 Task: Find a hotel in Buritis, Brazil, for 8 guests from 12th to 16th July, with a price range of ₹10,000 to ₹16,000, including Wifi, Free parking, Gym, and Self check-in, with English-speaking hosts.
Action: Mouse moved to (448, 103)
Screenshot: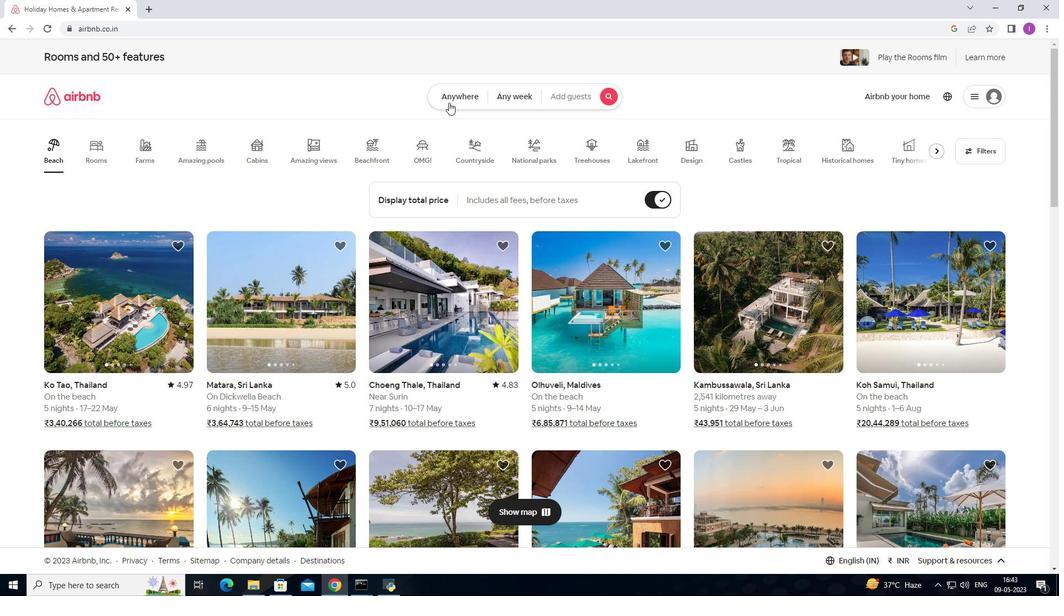 
Action: Mouse pressed left at (448, 103)
Screenshot: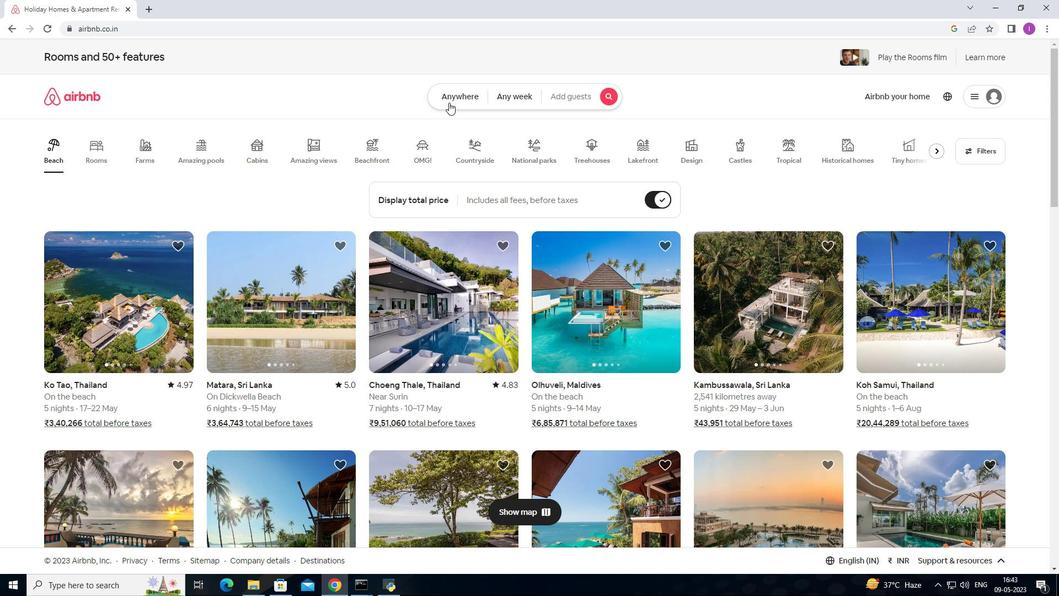 
Action: Mouse moved to (384, 143)
Screenshot: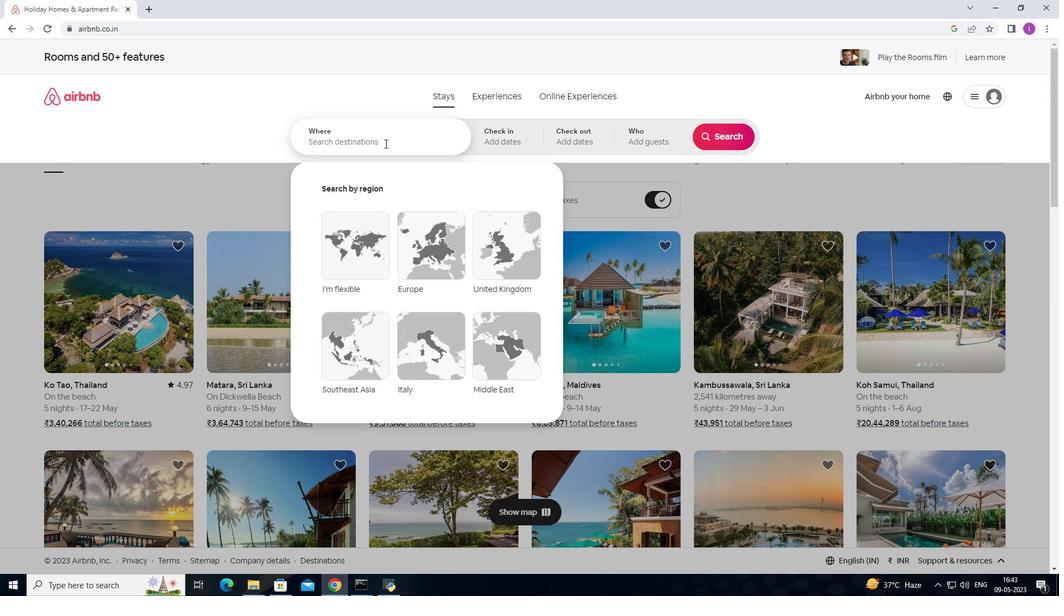 
Action: Mouse pressed left at (384, 143)
Screenshot: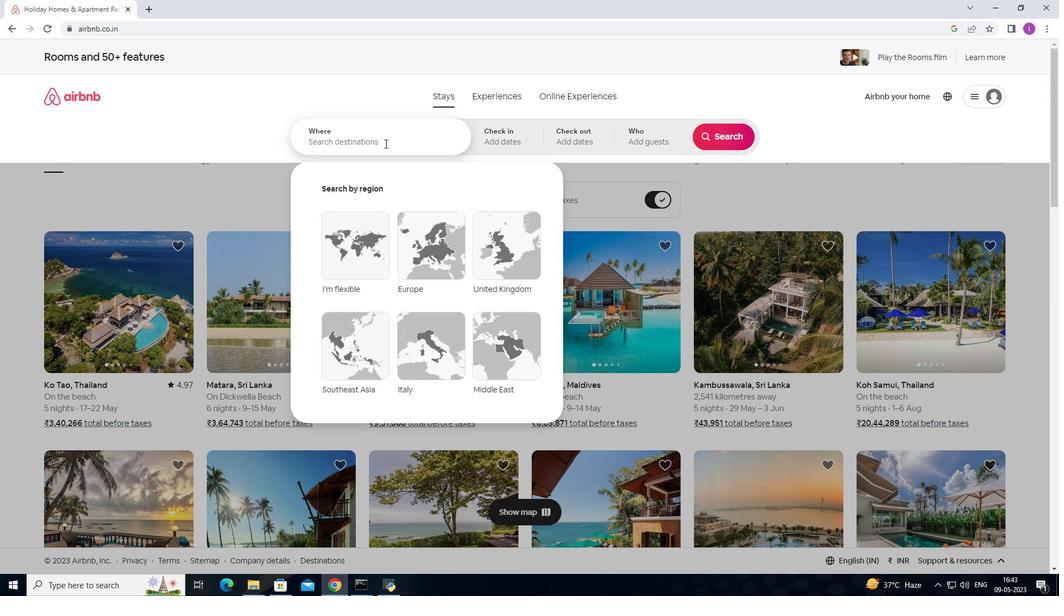 
Action: Mouse moved to (394, 145)
Screenshot: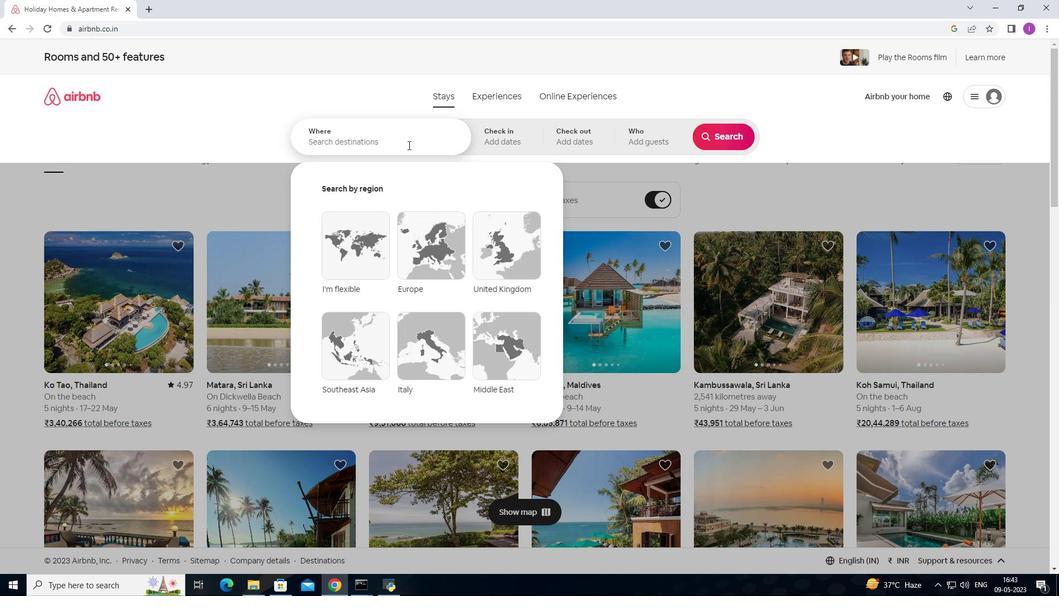 
Action: Key pressed <Key.shift><Key.shift><Key.shift><Key.shift>Bru<Key.backspace><Key.backspace>uritis,<Key.shift>Brazil
Screenshot: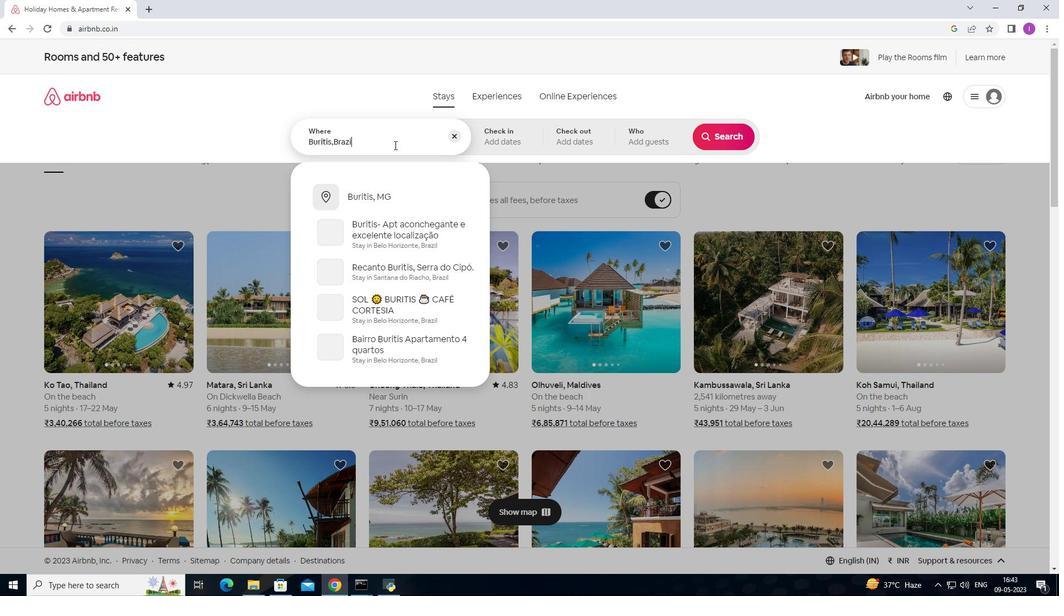 
Action: Mouse moved to (522, 146)
Screenshot: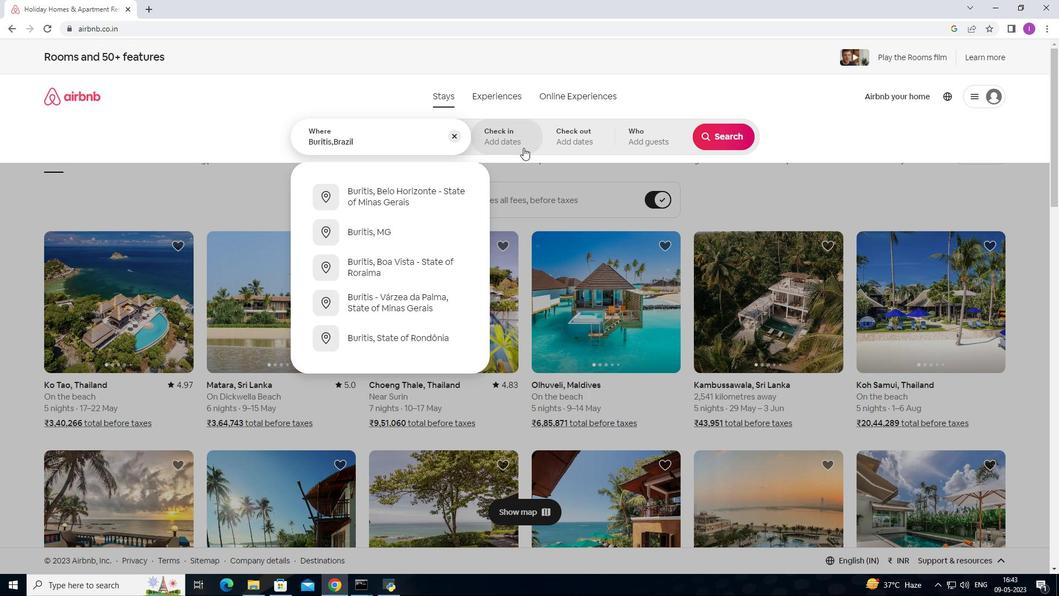 
Action: Mouse pressed left at (522, 146)
Screenshot: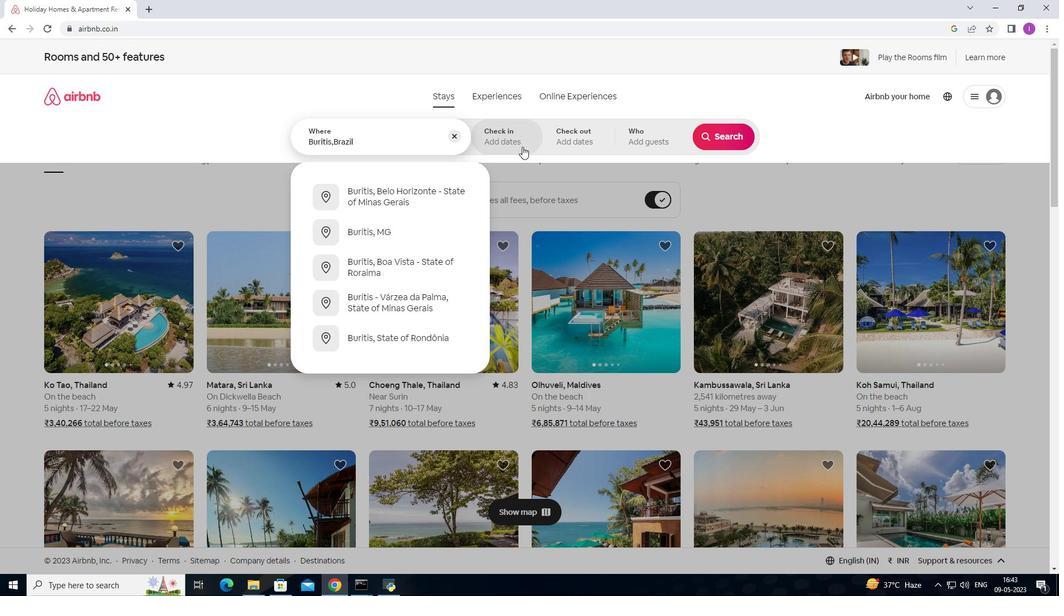 
Action: Mouse moved to (739, 228)
Screenshot: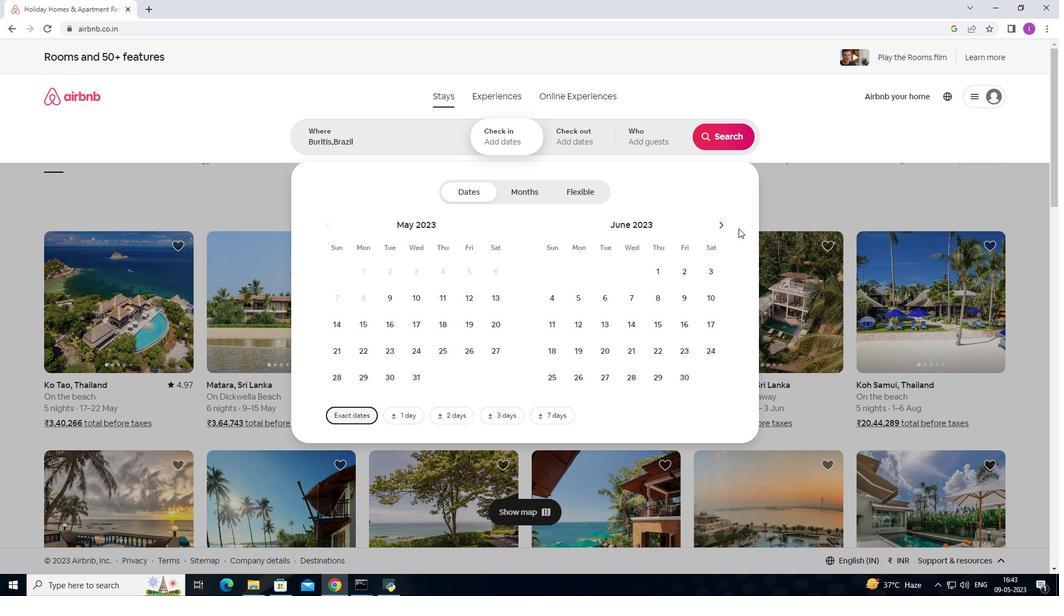 
Action: Mouse pressed left at (739, 228)
Screenshot: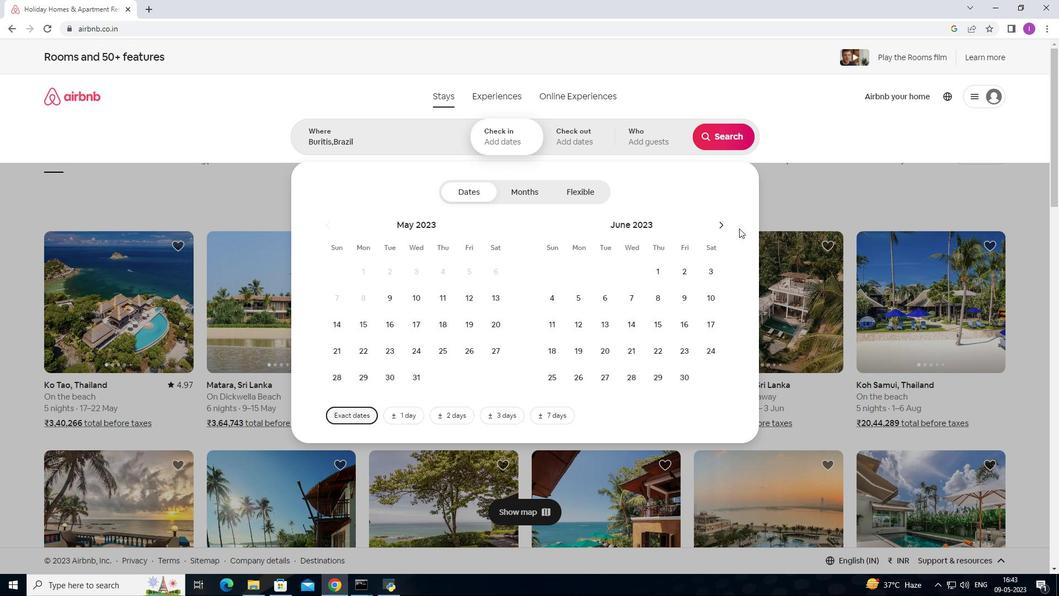 
Action: Mouse moved to (720, 224)
Screenshot: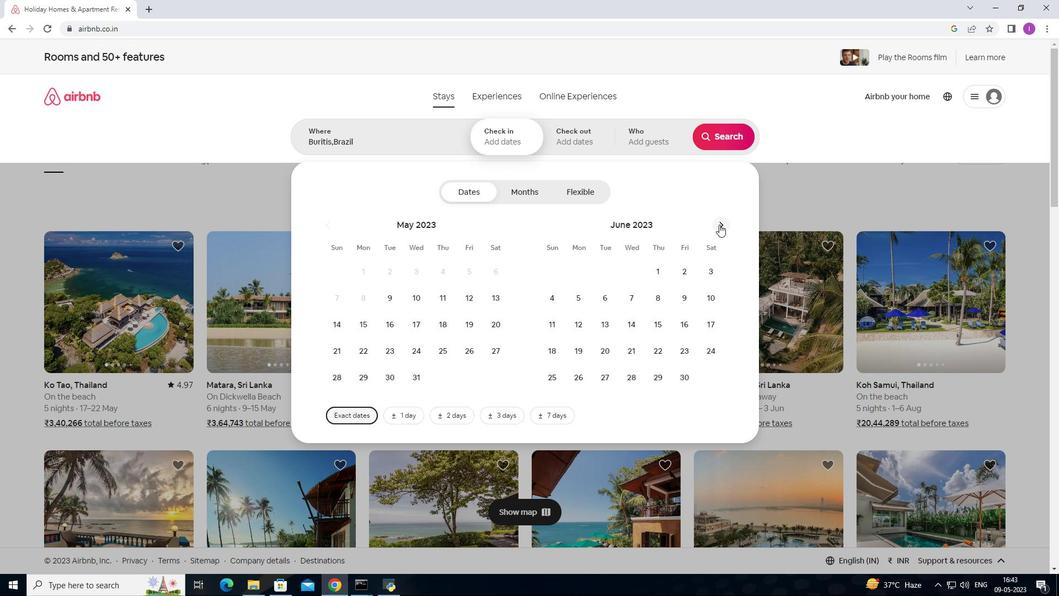 
Action: Mouse pressed left at (720, 224)
Screenshot: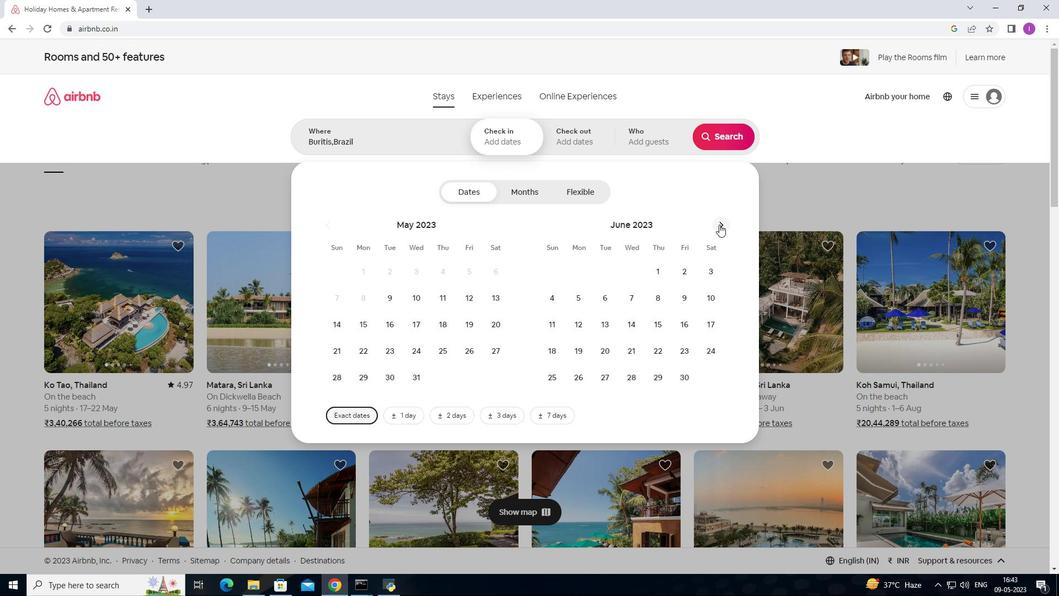 
Action: Mouse moved to (638, 325)
Screenshot: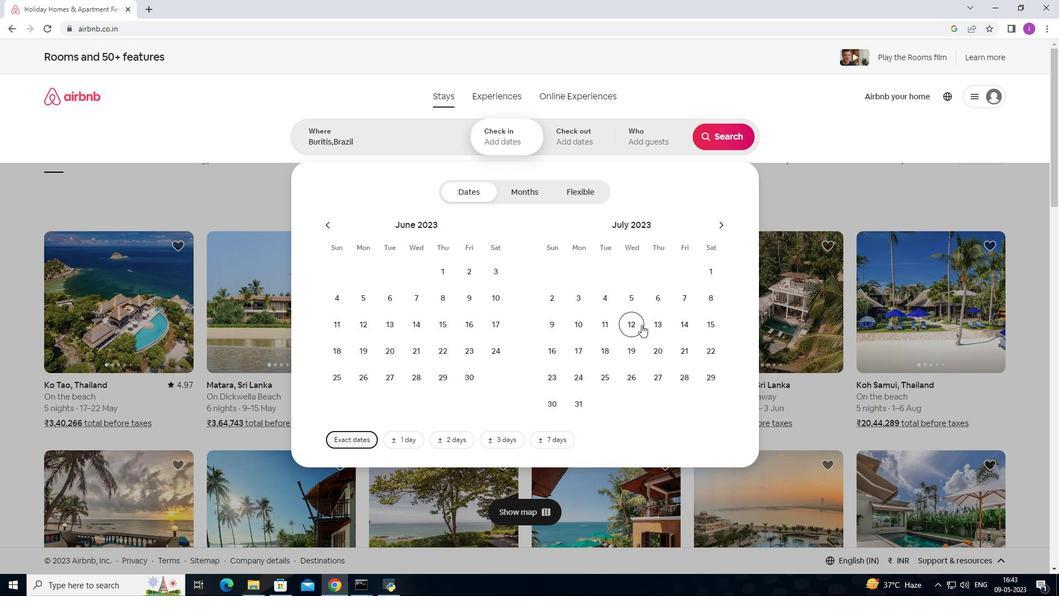 
Action: Mouse pressed left at (638, 325)
Screenshot: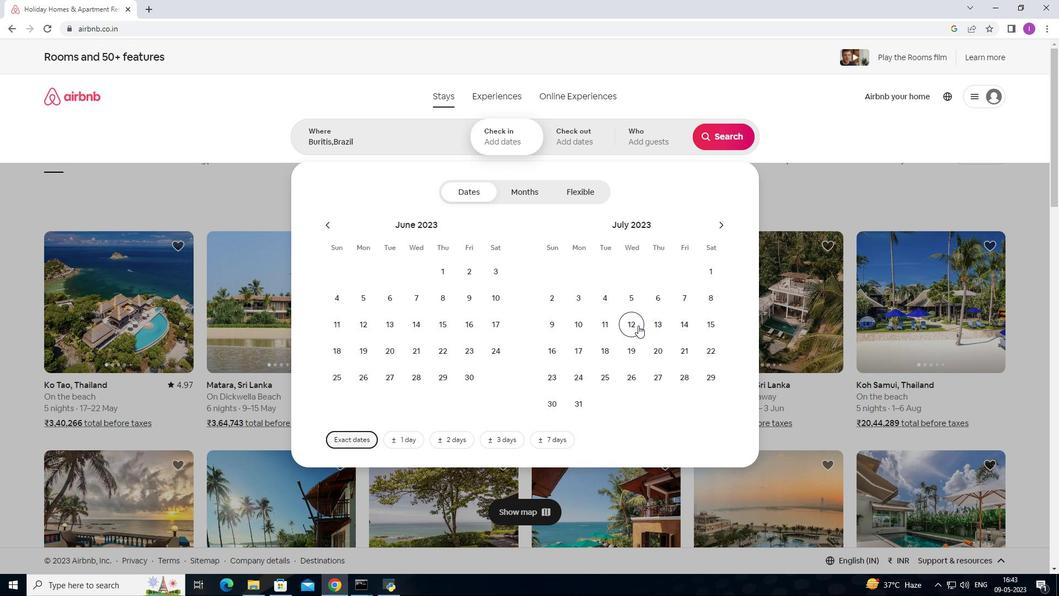 
Action: Mouse moved to (556, 354)
Screenshot: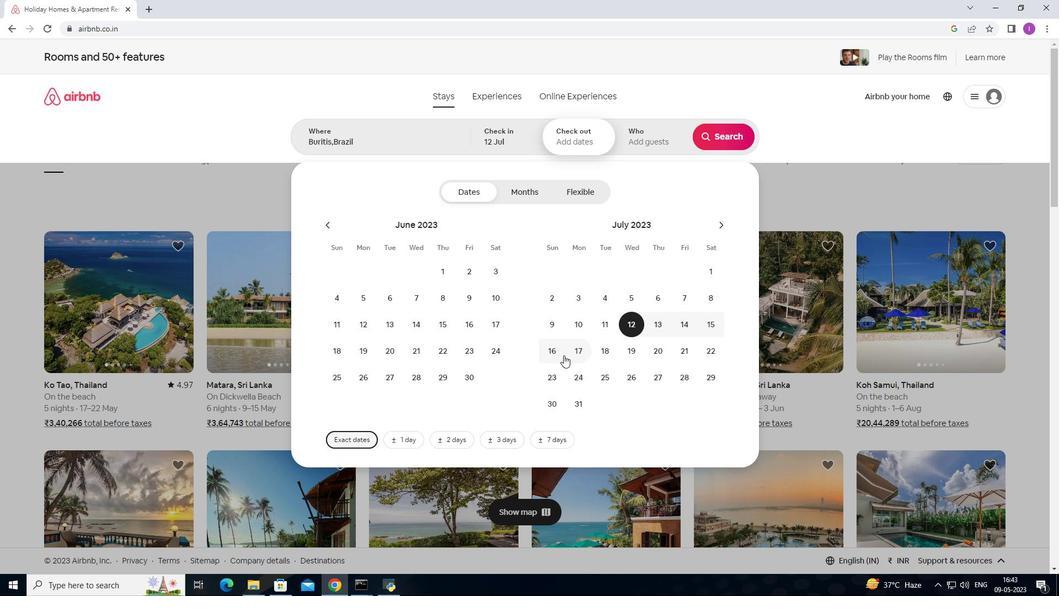
Action: Mouse pressed left at (556, 354)
Screenshot: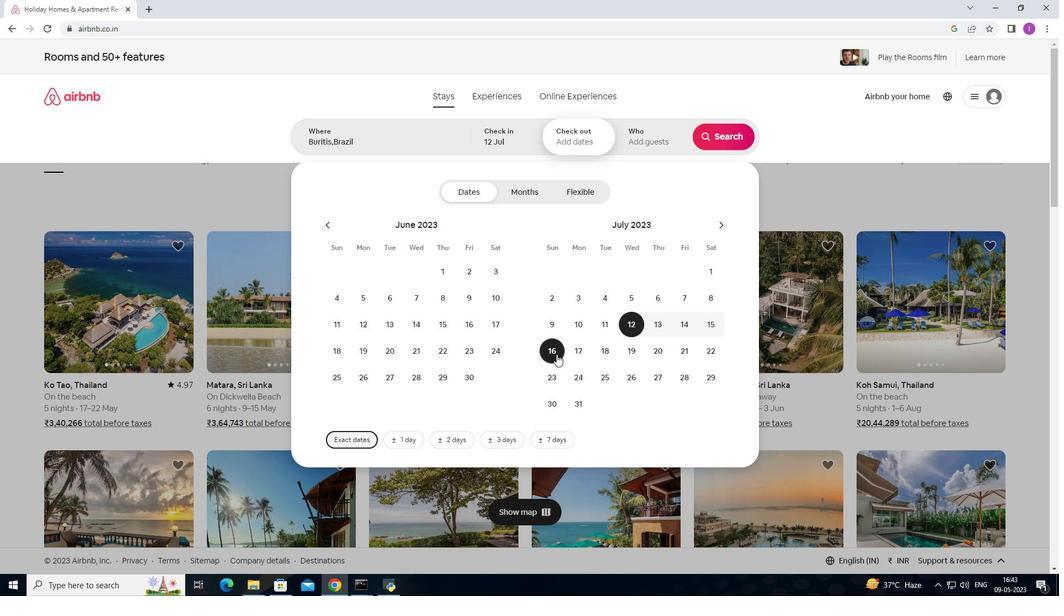 
Action: Mouse moved to (654, 143)
Screenshot: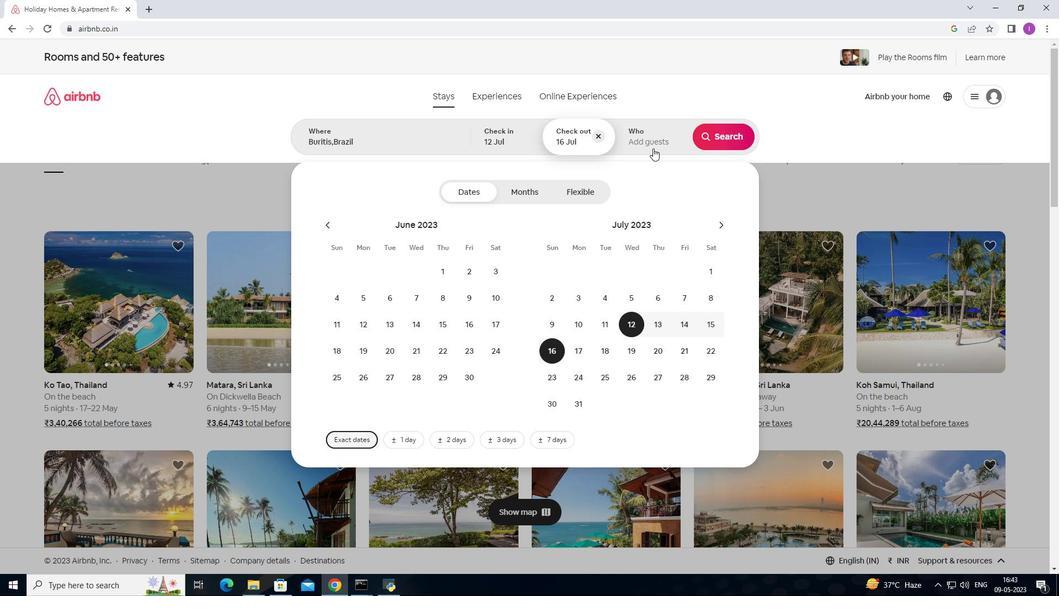 
Action: Mouse pressed left at (654, 143)
Screenshot: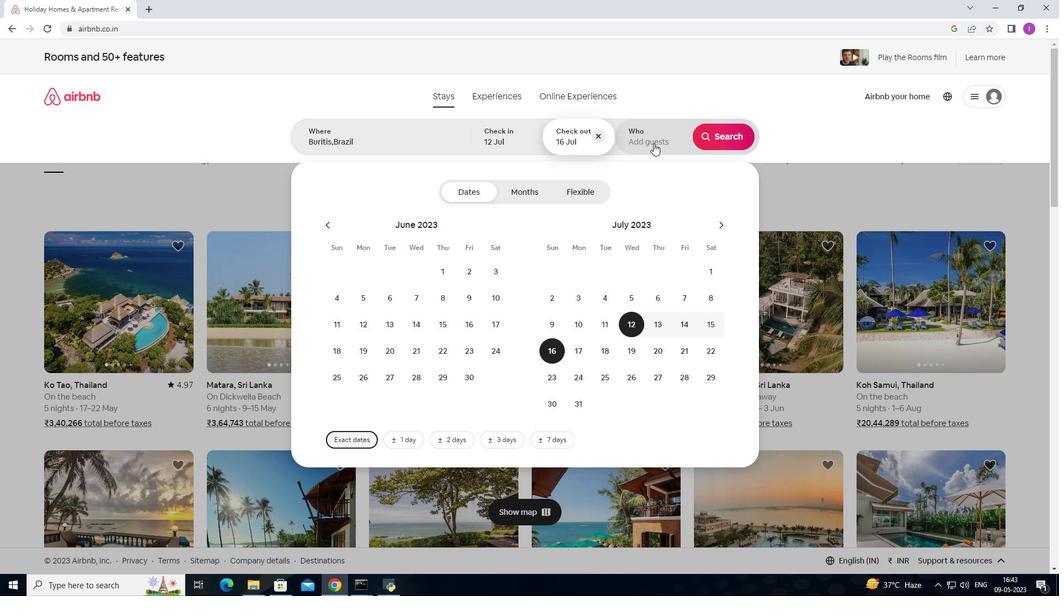 
Action: Mouse moved to (729, 194)
Screenshot: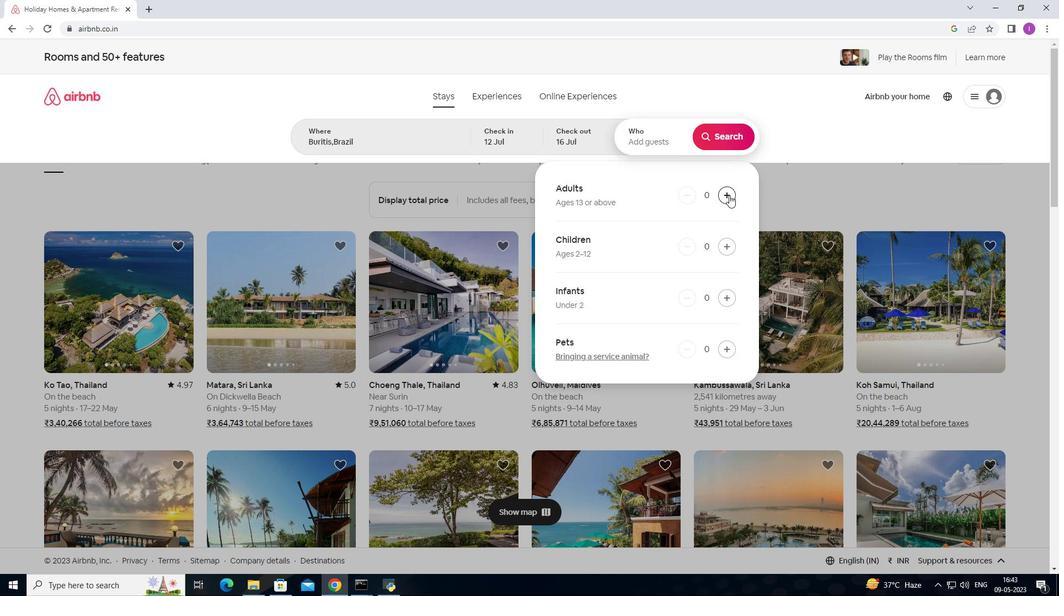 
Action: Mouse pressed left at (729, 194)
Screenshot: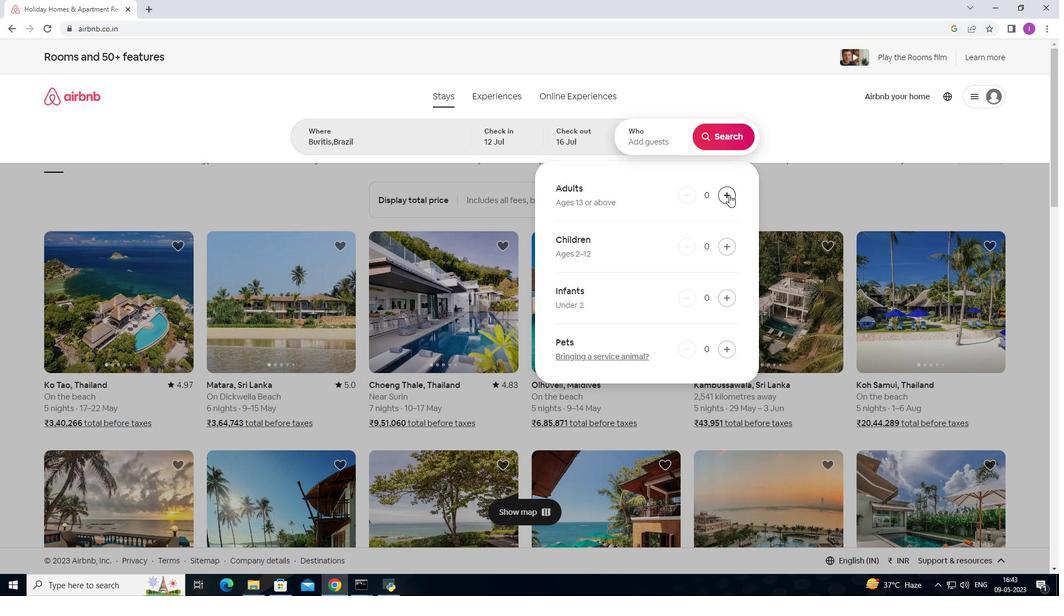 
Action: Mouse pressed left at (729, 194)
Screenshot: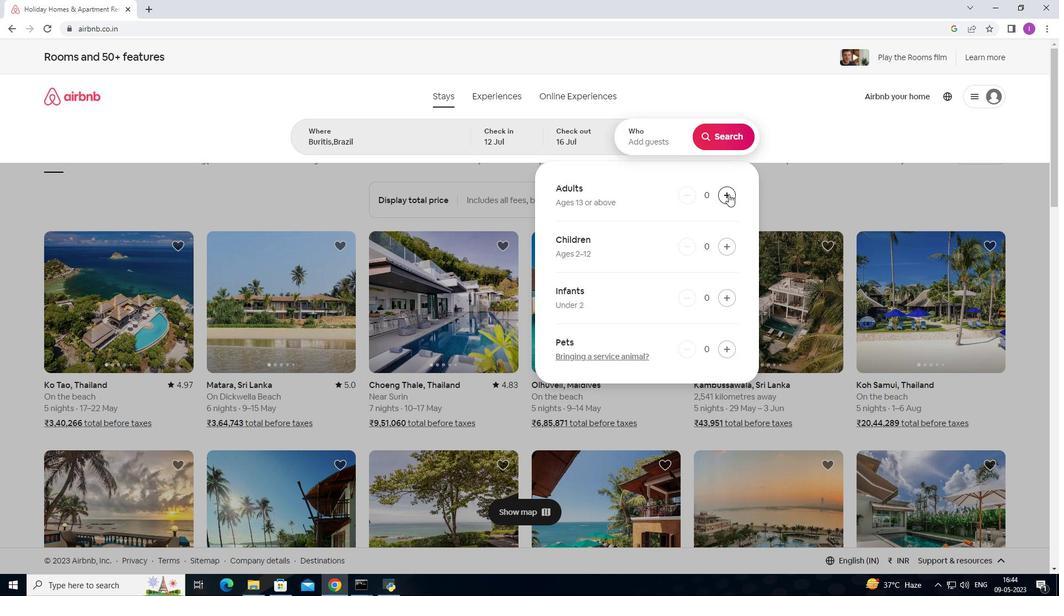 
Action: Mouse pressed left at (729, 194)
Screenshot: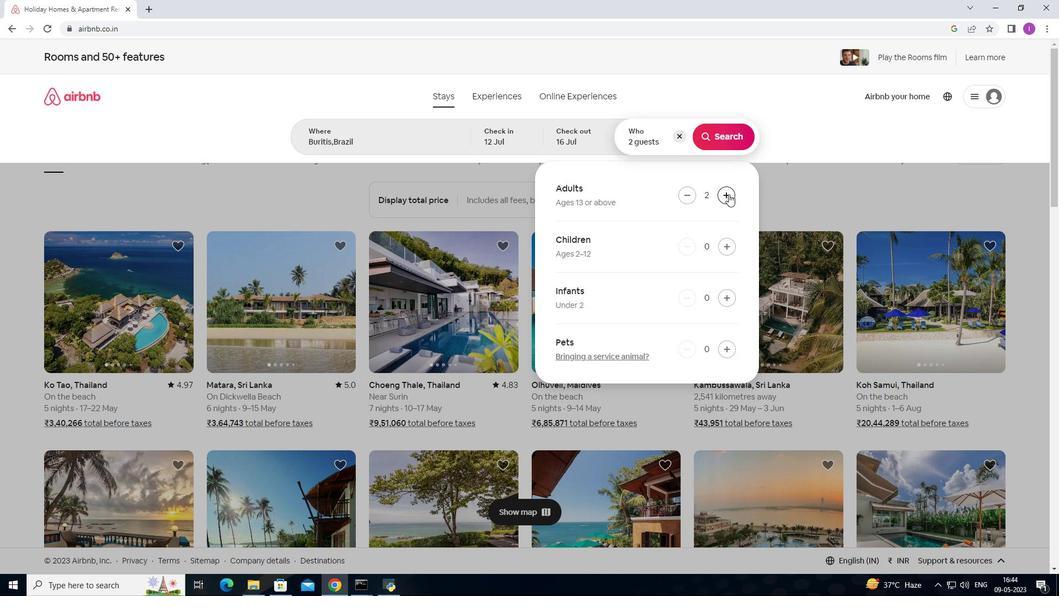 
Action: Mouse pressed left at (729, 194)
Screenshot: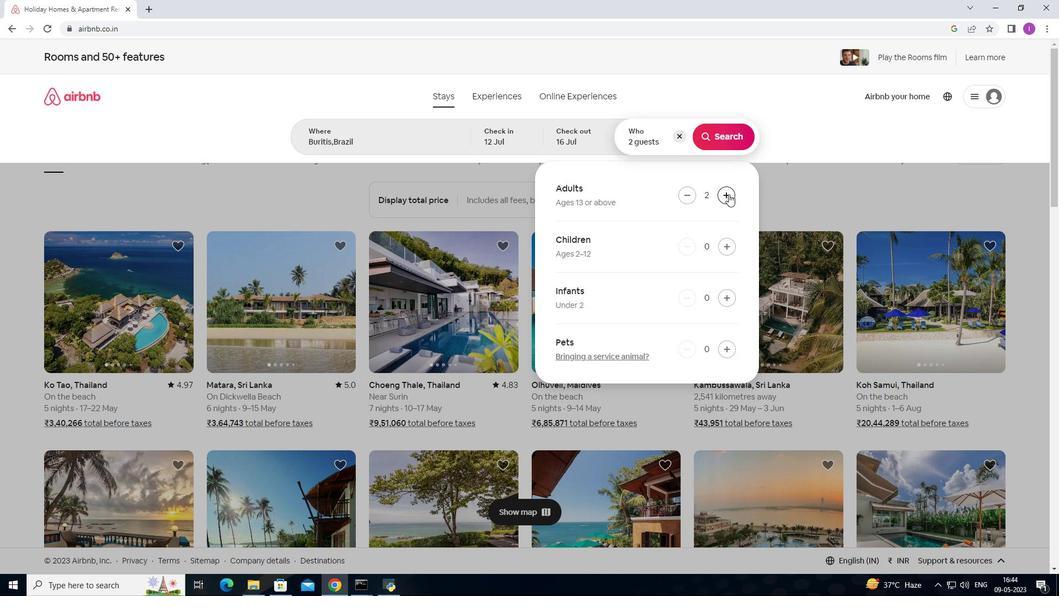
Action: Mouse pressed left at (729, 194)
Screenshot: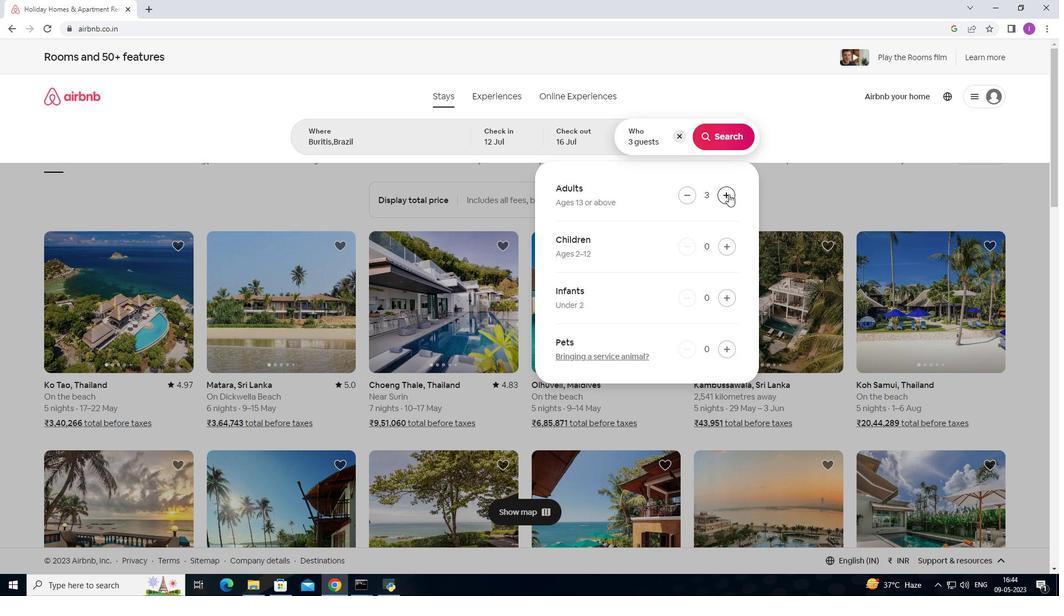 
Action: Mouse pressed left at (729, 194)
Screenshot: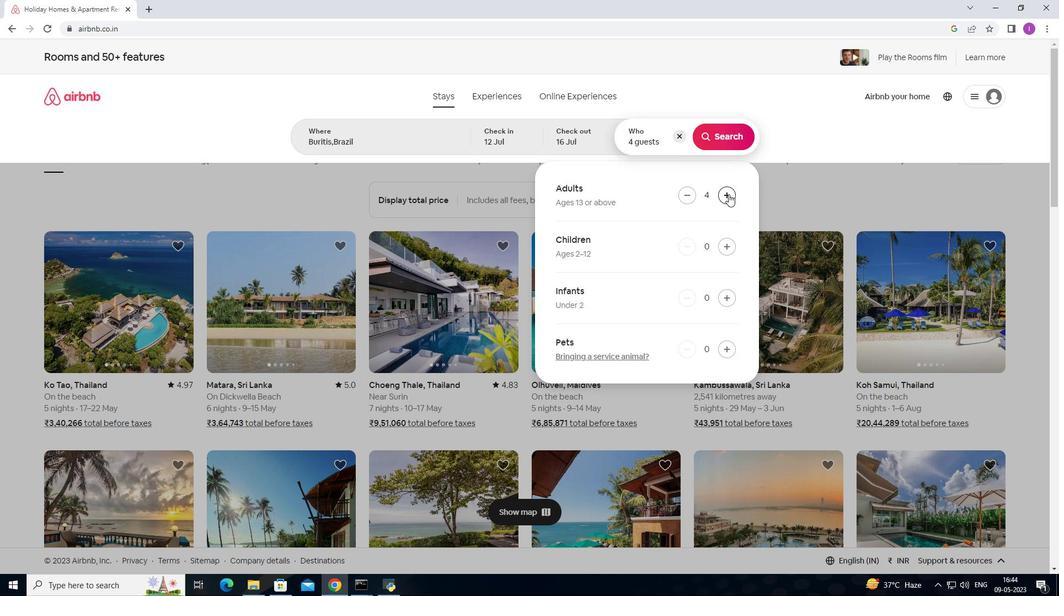 
Action: Mouse pressed left at (729, 194)
Screenshot: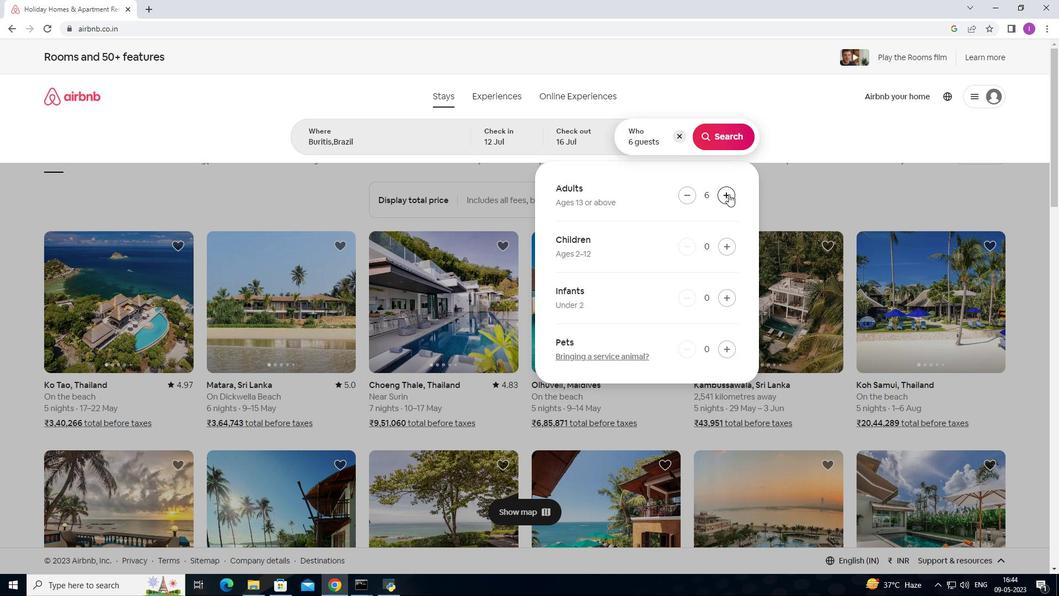 
Action: Mouse pressed left at (729, 194)
Screenshot: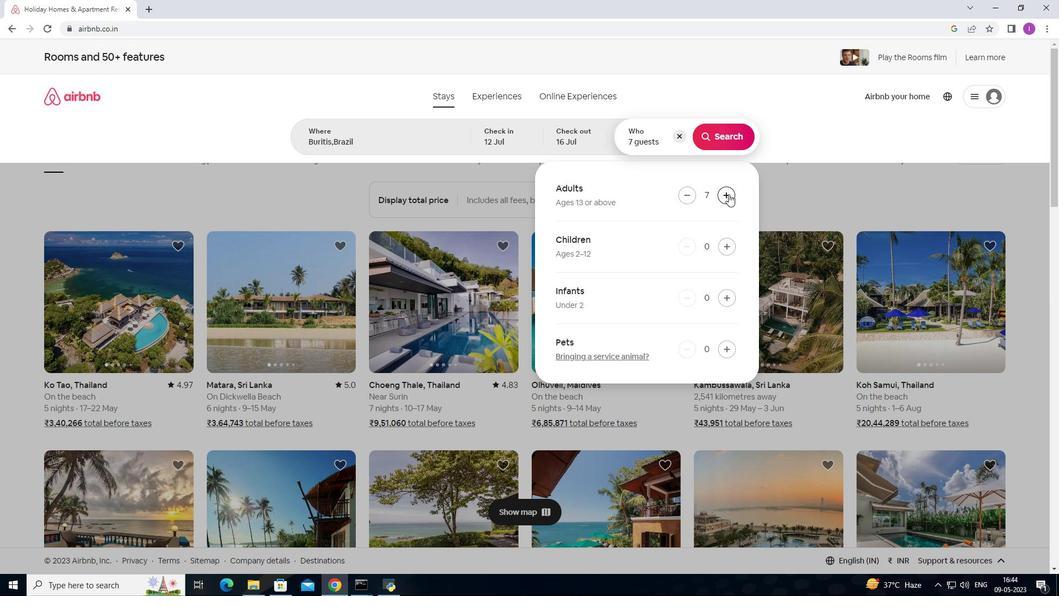
Action: Mouse moved to (723, 141)
Screenshot: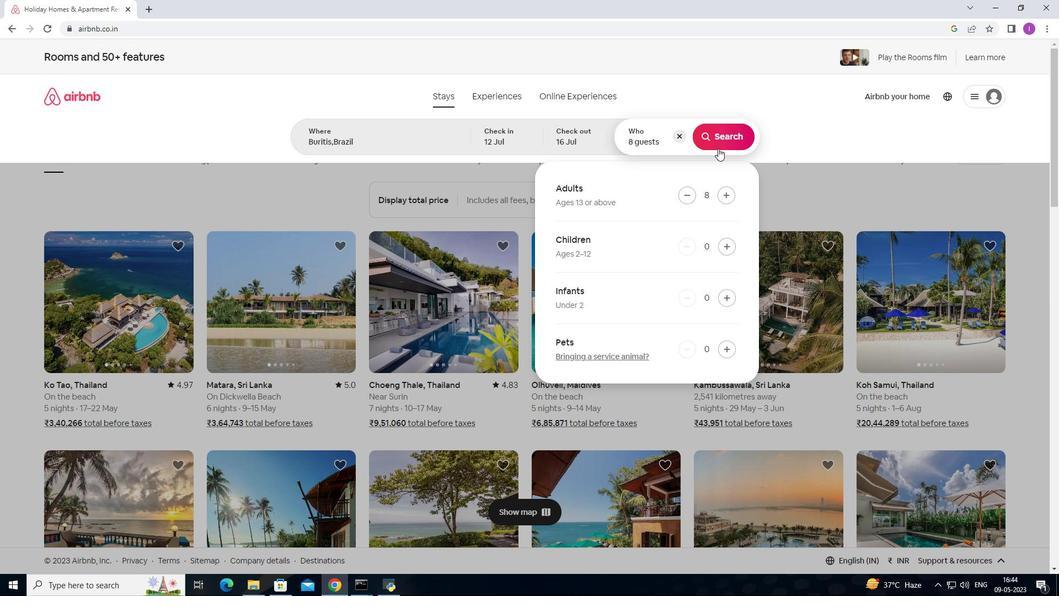 
Action: Mouse pressed left at (723, 141)
Screenshot: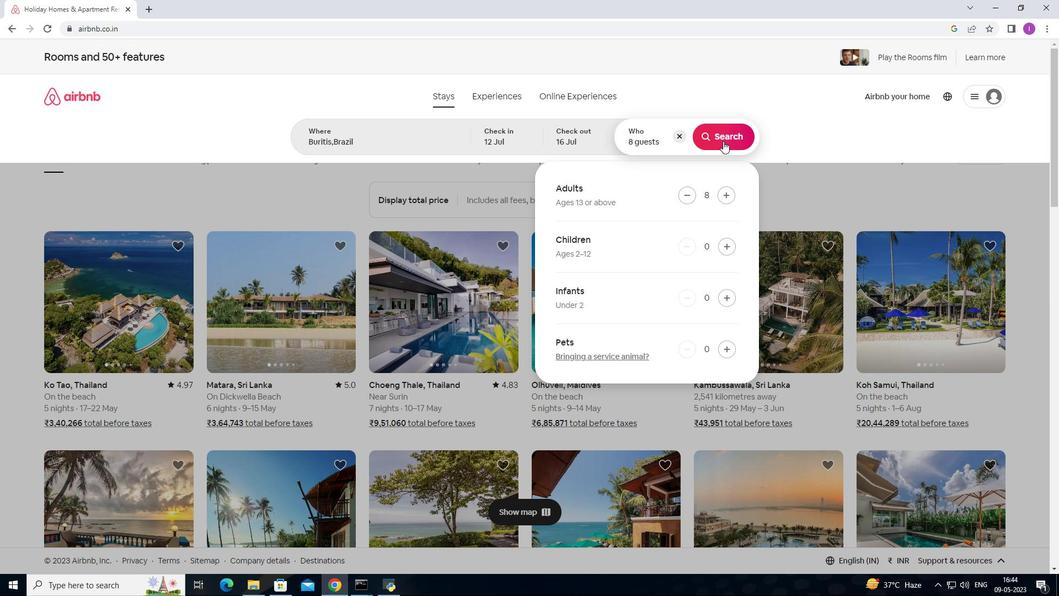 
Action: Mouse moved to (1012, 108)
Screenshot: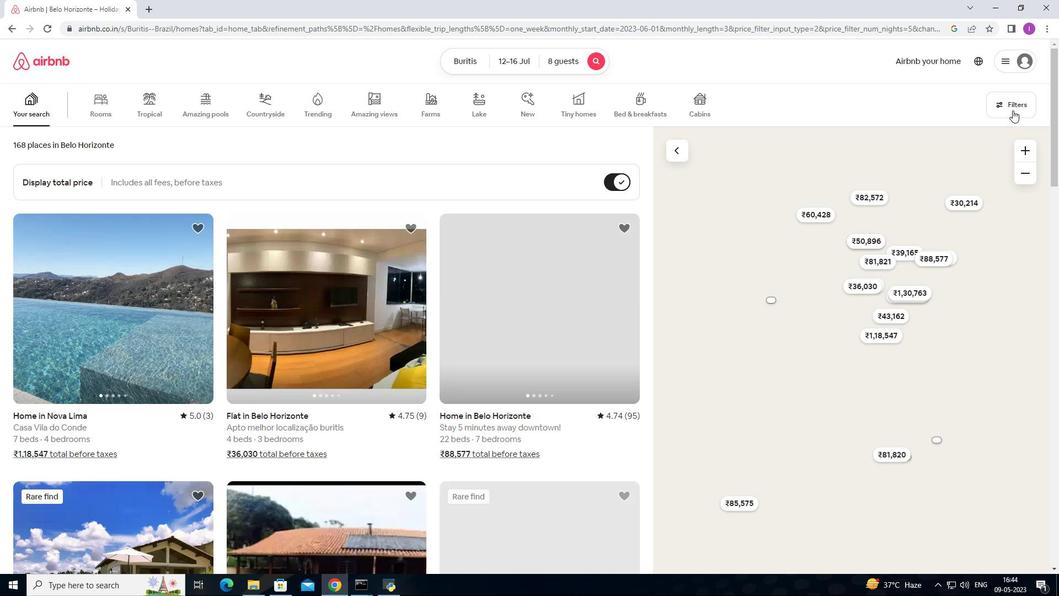 
Action: Mouse pressed left at (1012, 108)
Screenshot: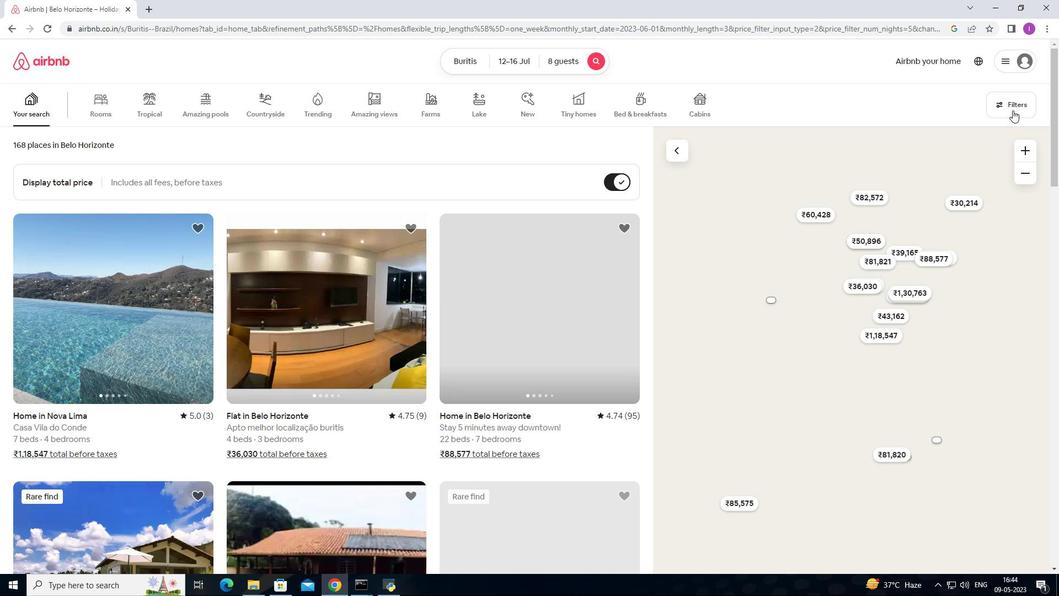 
Action: Mouse moved to (402, 374)
Screenshot: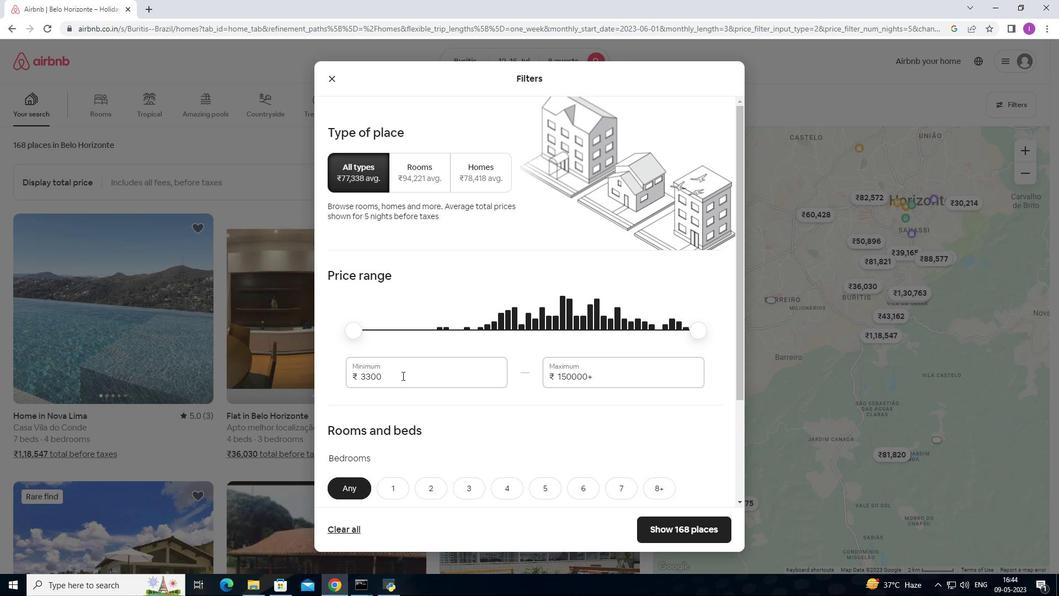 
Action: Mouse pressed left at (402, 374)
Screenshot: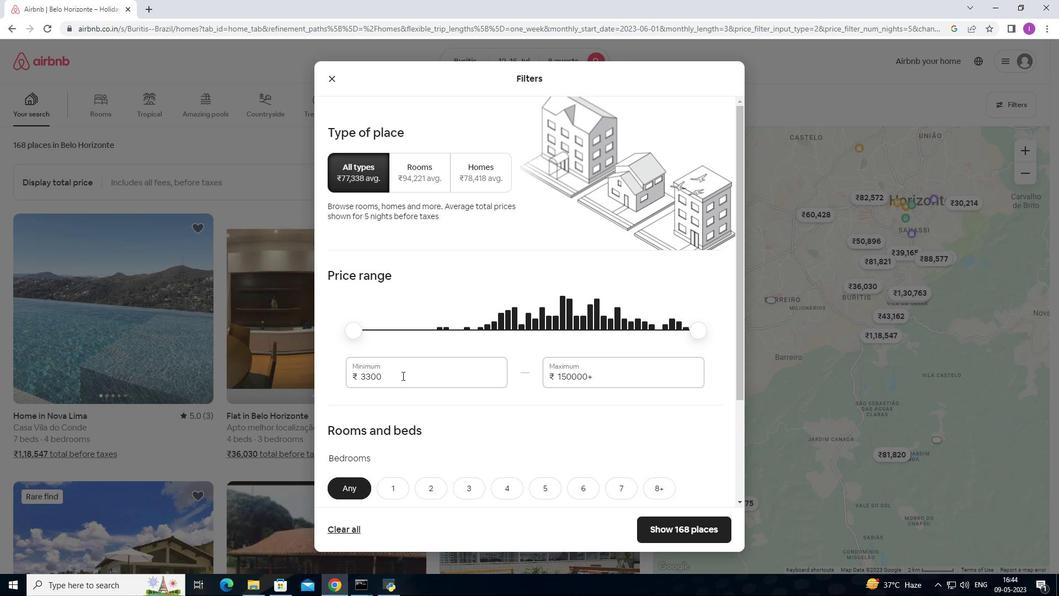 
Action: Mouse moved to (344, 381)
Screenshot: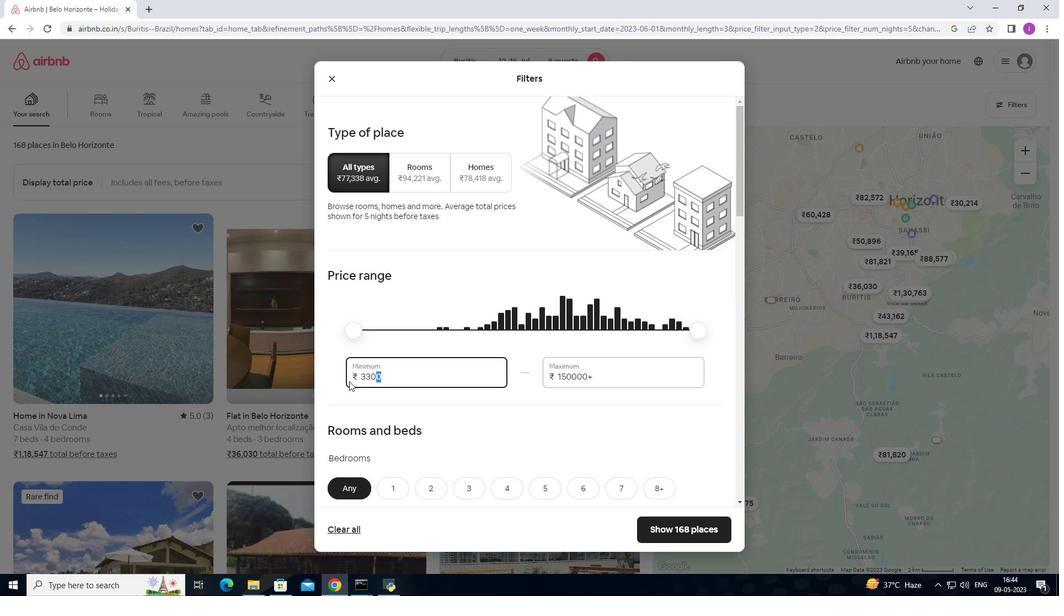 
Action: Key pressed 10000
Screenshot: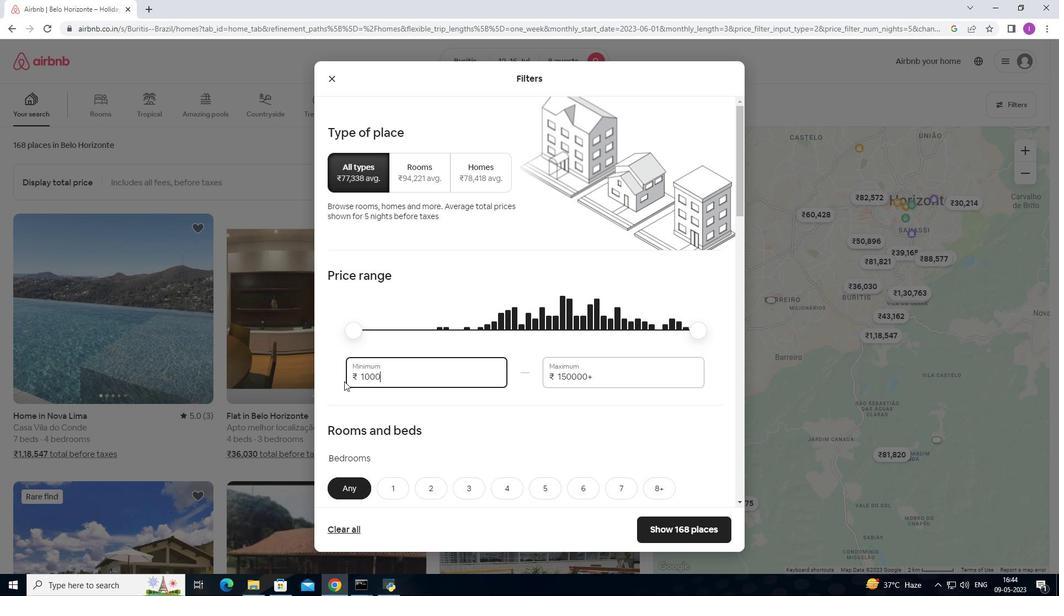 
Action: Mouse moved to (613, 379)
Screenshot: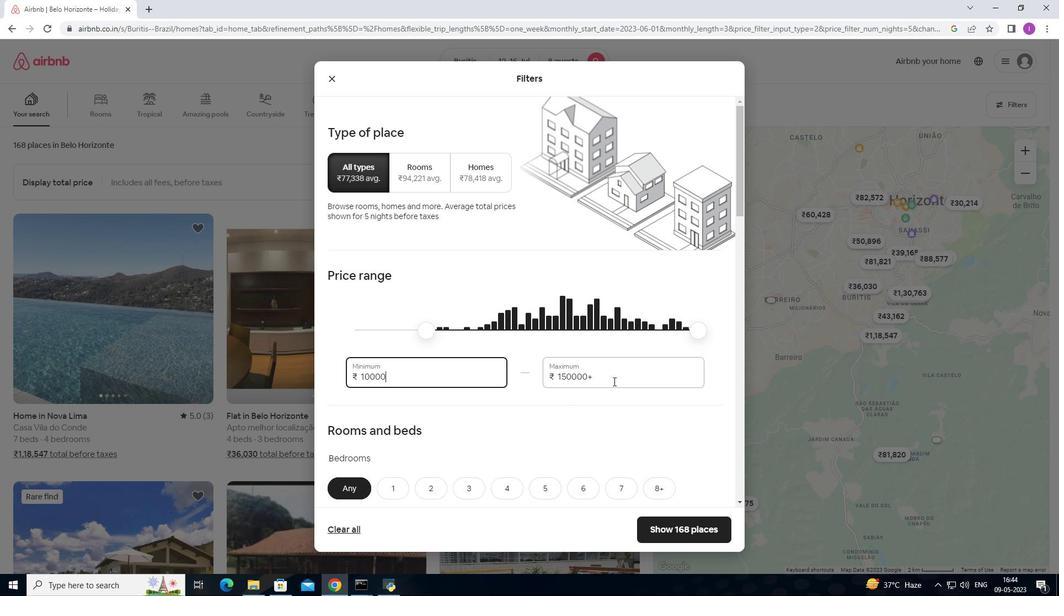
Action: Mouse pressed left at (613, 379)
Screenshot: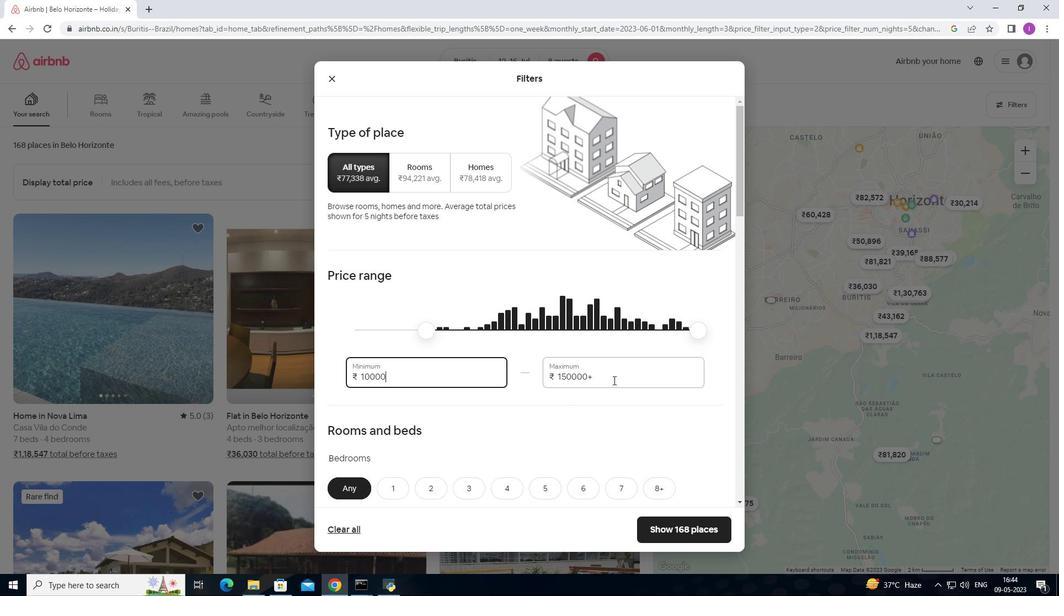 
Action: Mouse moved to (548, 385)
Screenshot: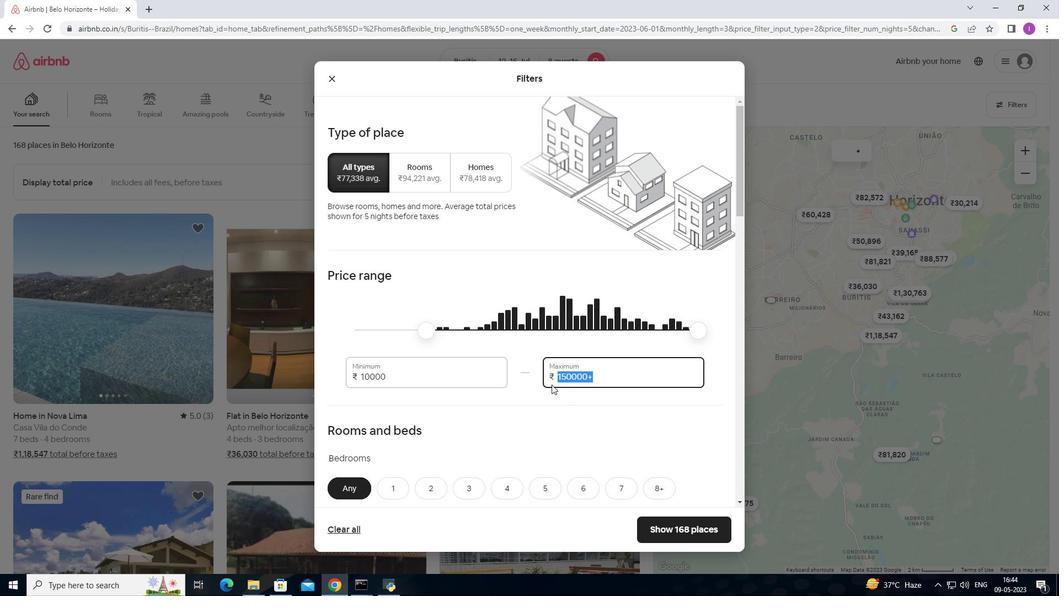 
Action: Key pressed 160000<Key.backspace>
Screenshot: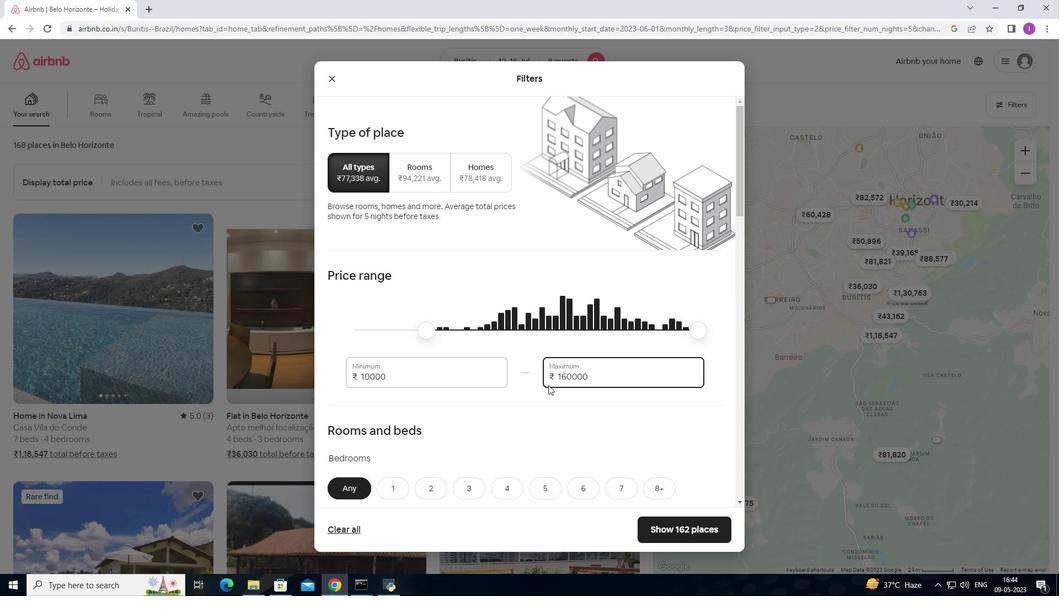 
Action: Mouse moved to (484, 420)
Screenshot: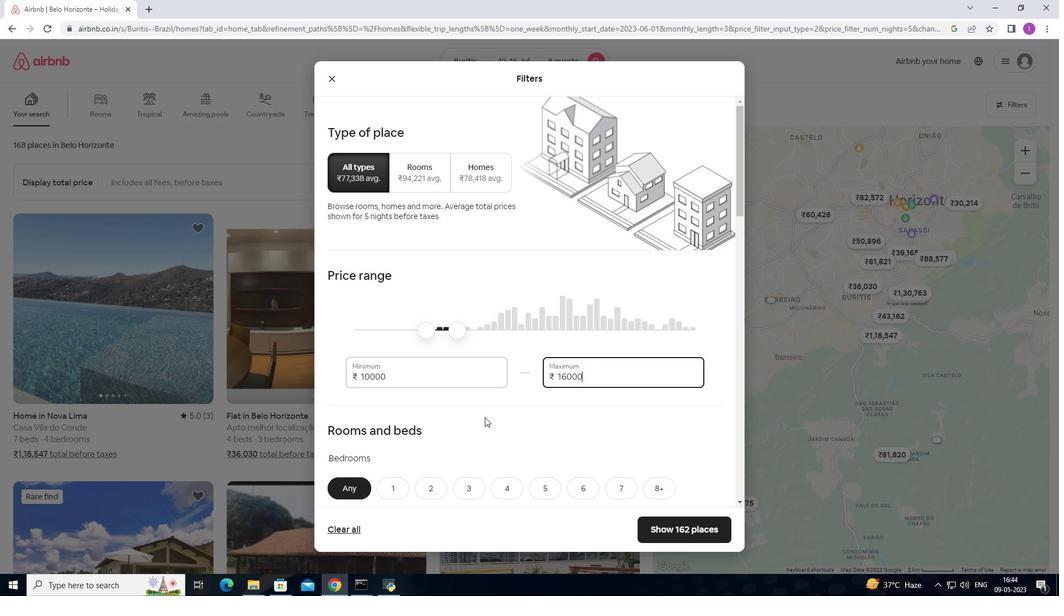 
Action: Mouse scrolled (484, 419) with delta (0, 0)
Screenshot: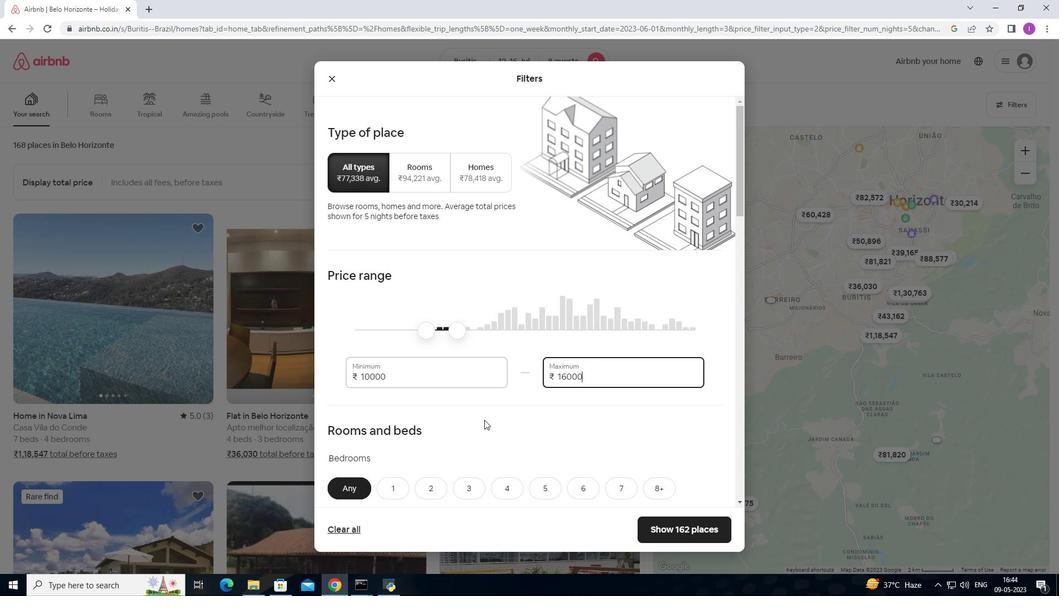 
Action: Mouse scrolled (484, 419) with delta (0, 0)
Screenshot: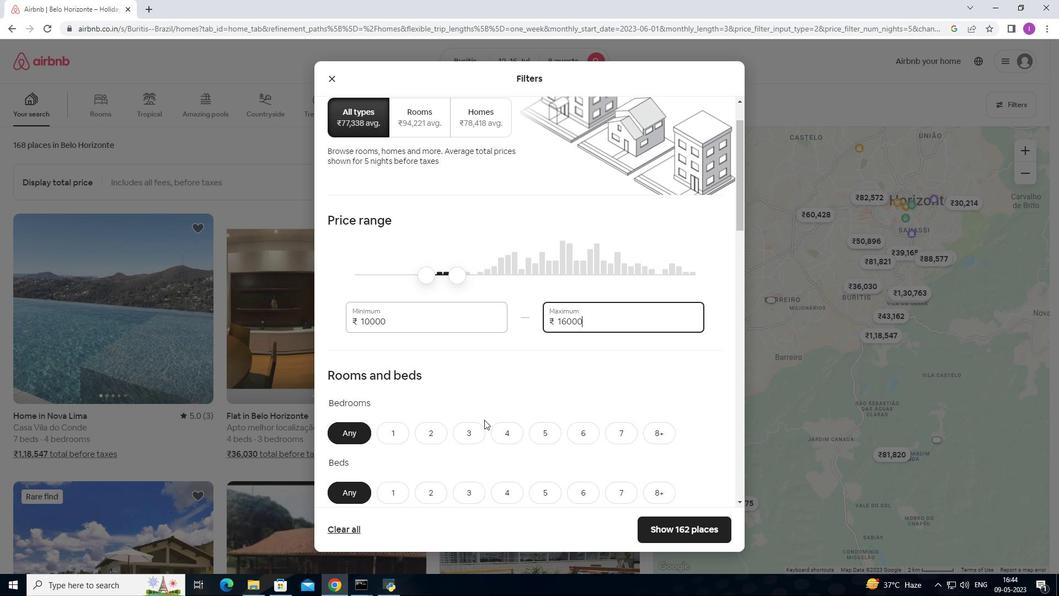 
Action: Mouse moved to (657, 376)
Screenshot: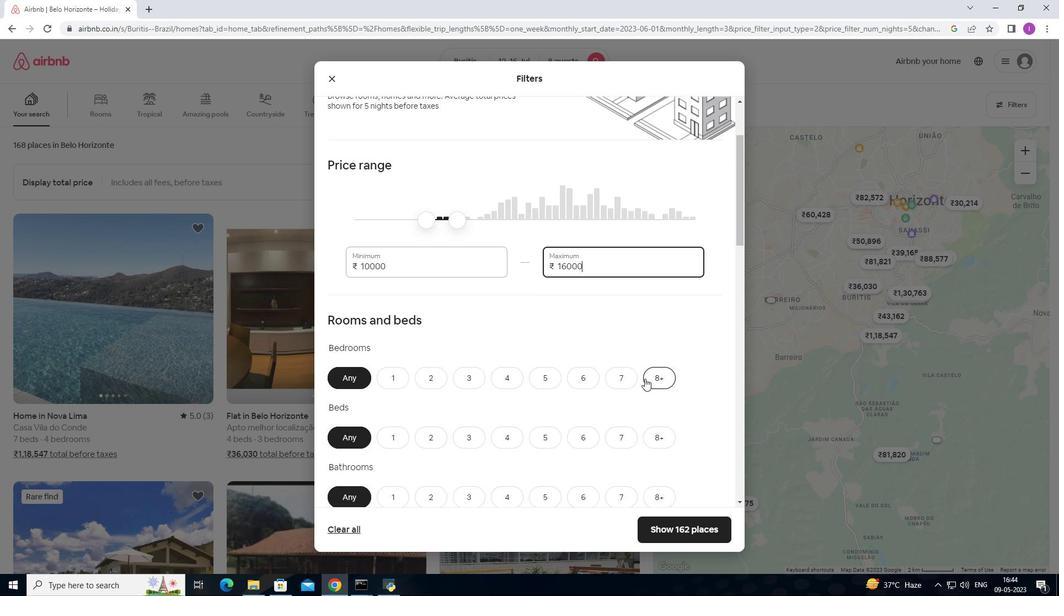 
Action: Mouse pressed left at (657, 376)
Screenshot: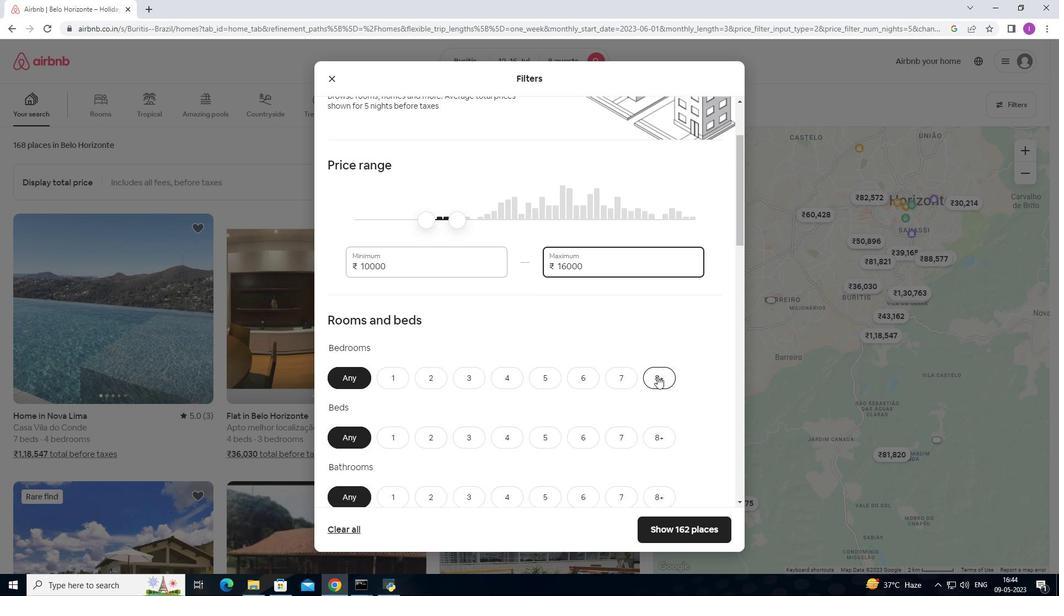 
Action: Mouse moved to (663, 434)
Screenshot: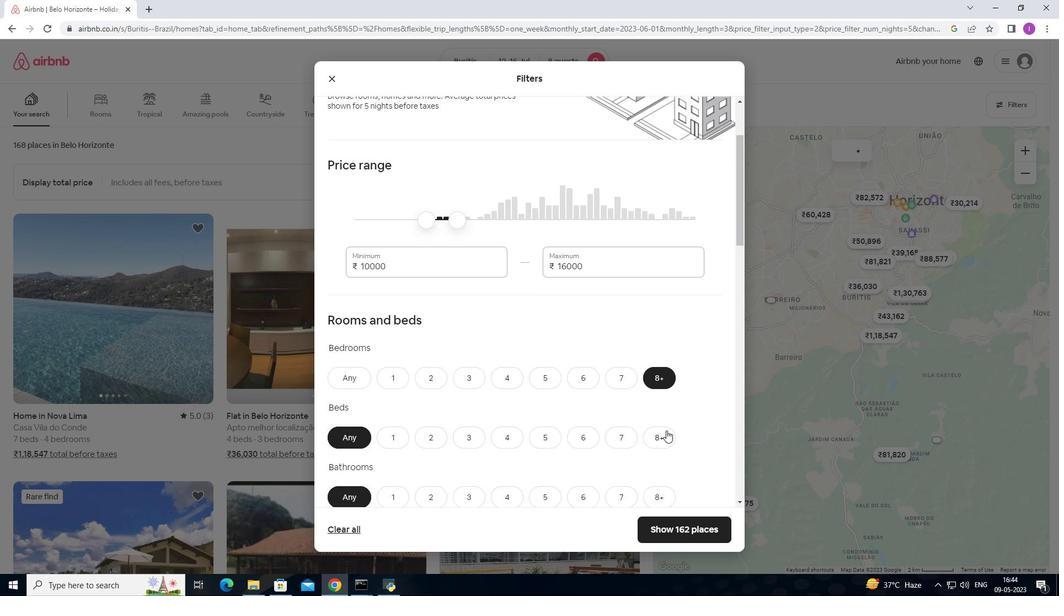 
Action: Mouse pressed left at (663, 434)
Screenshot: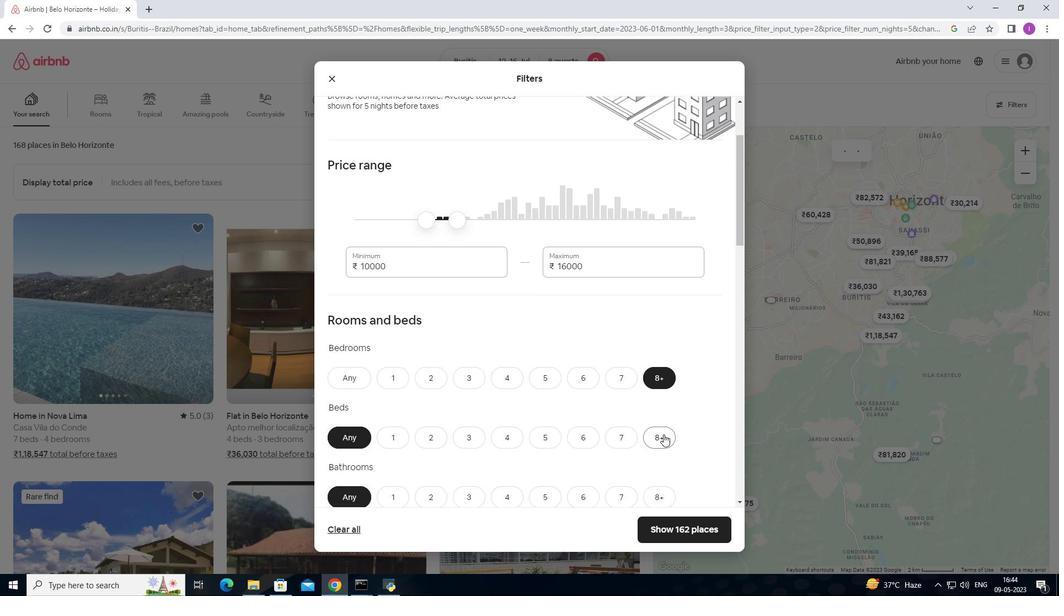 
Action: Mouse moved to (650, 491)
Screenshot: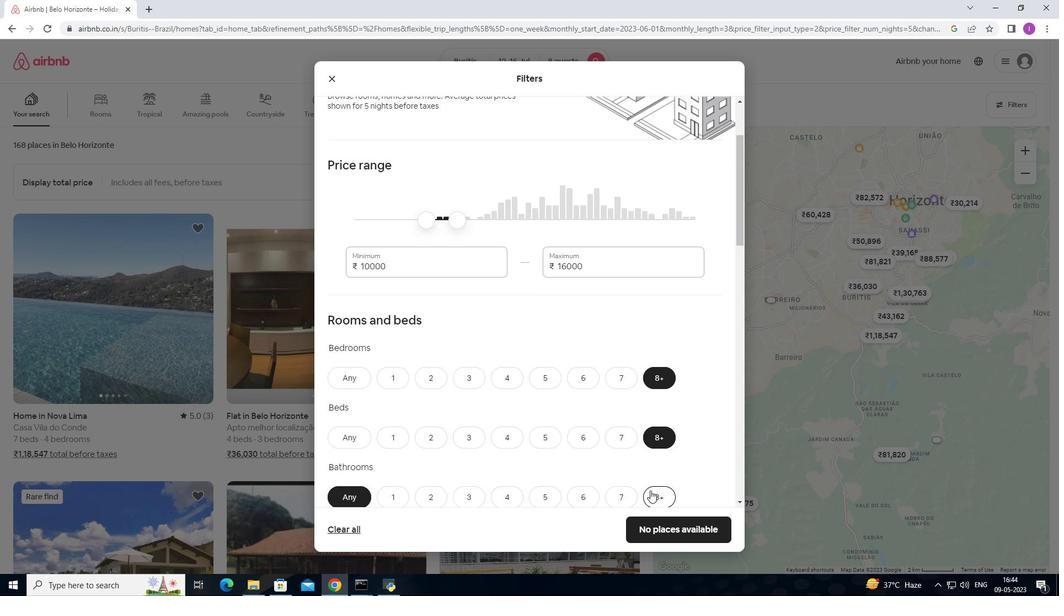 
Action: Mouse pressed left at (650, 491)
Screenshot: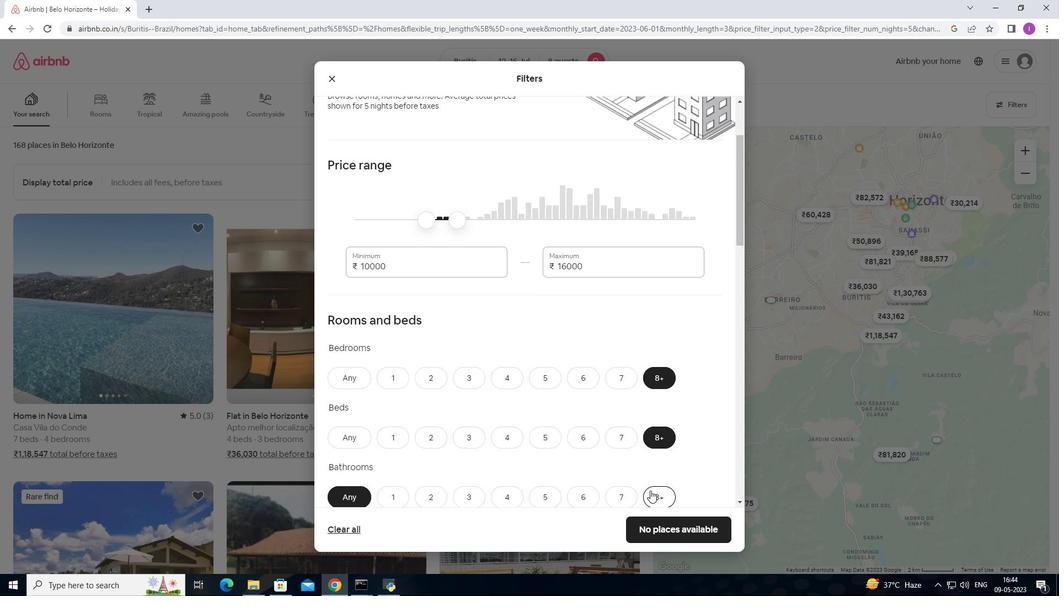 
Action: Mouse moved to (648, 421)
Screenshot: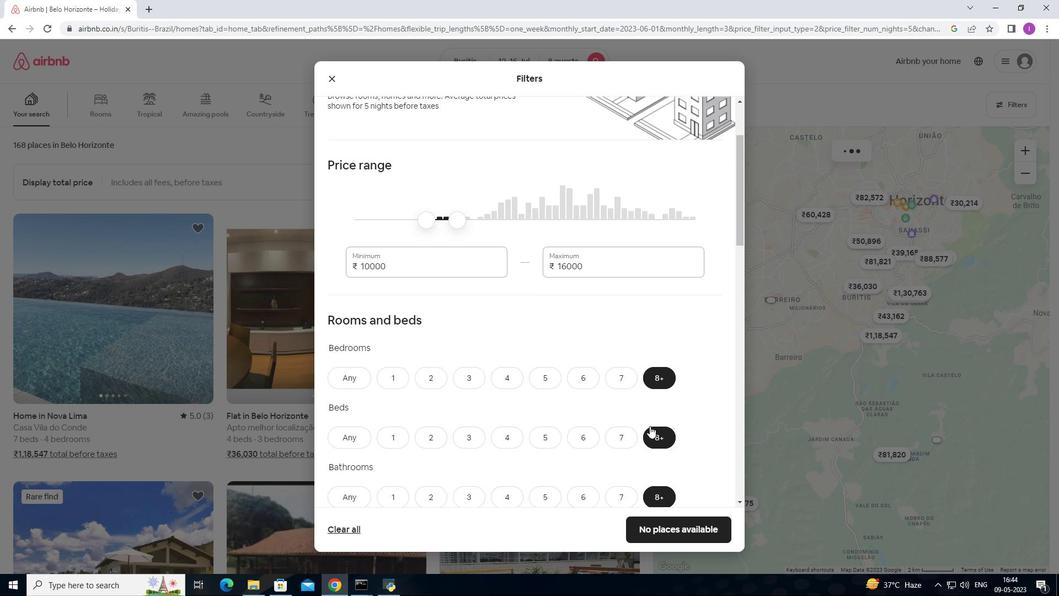 
Action: Mouse scrolled (648, 420) with delta (0, 0)
Screenshot: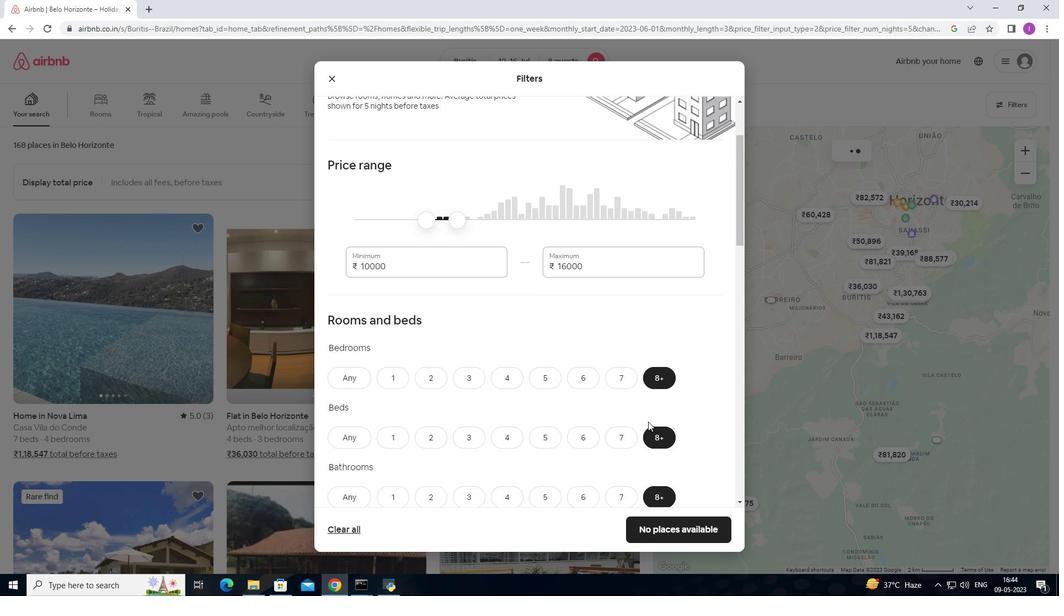 
Action: Mouse scrolled (648, 420) with delta (0, 0)
Screenshot: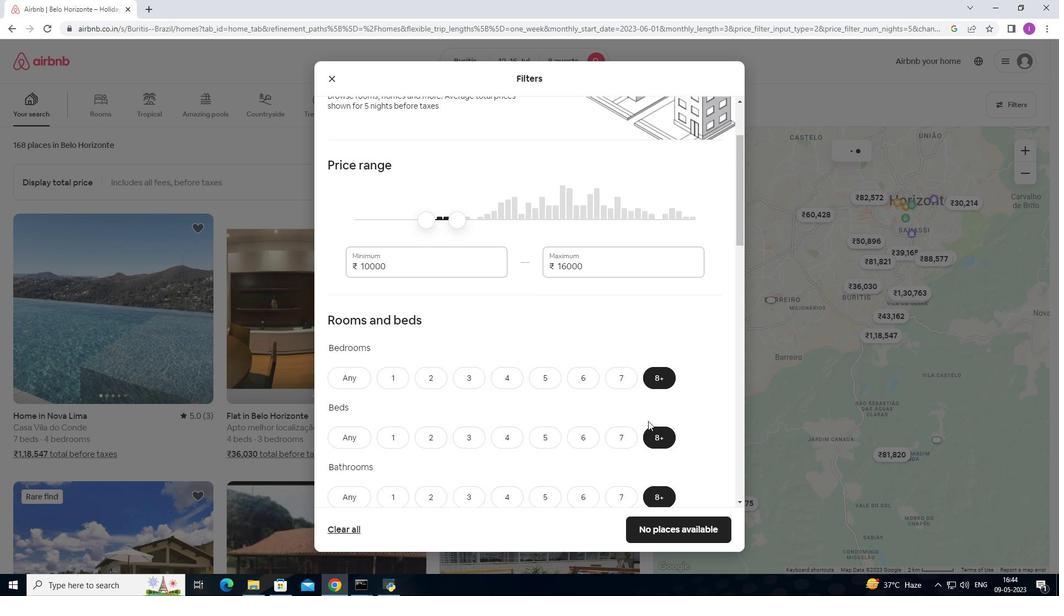 
Action: Mouse scrolled (648, 420) with delta (0, 0)
Screenshot: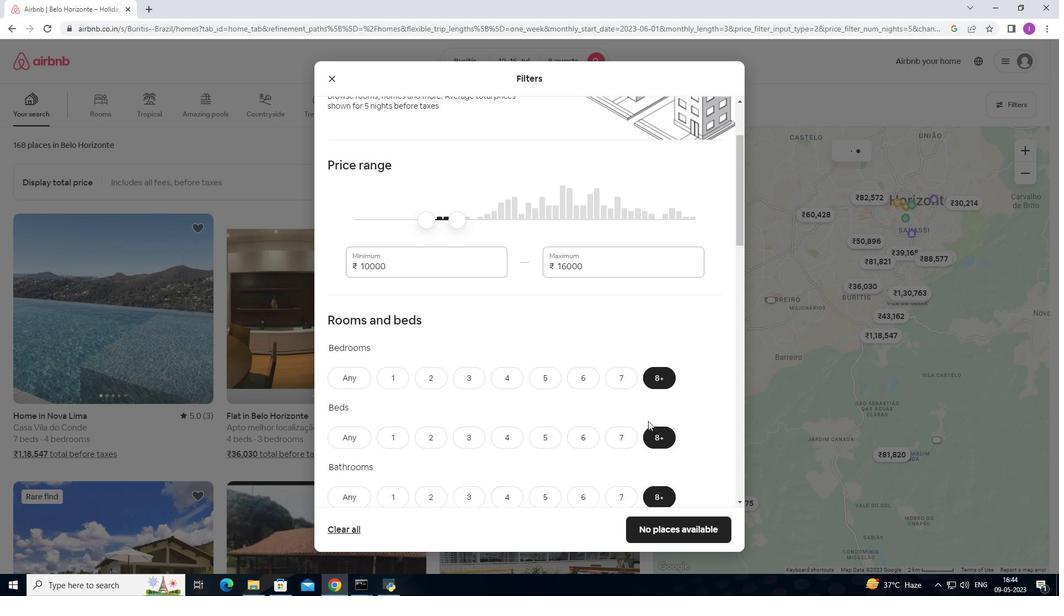 
Action: Mouse moved to (645, 406)
Screenshot: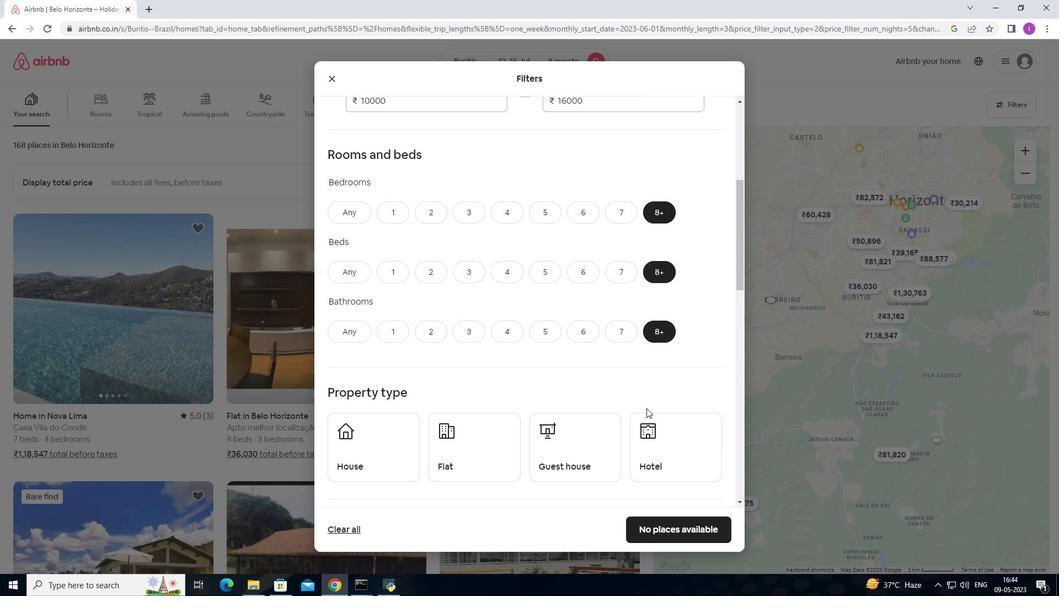 
Action: Mouse scrolled (645, 406) with delta (0, 0)
Screenshot: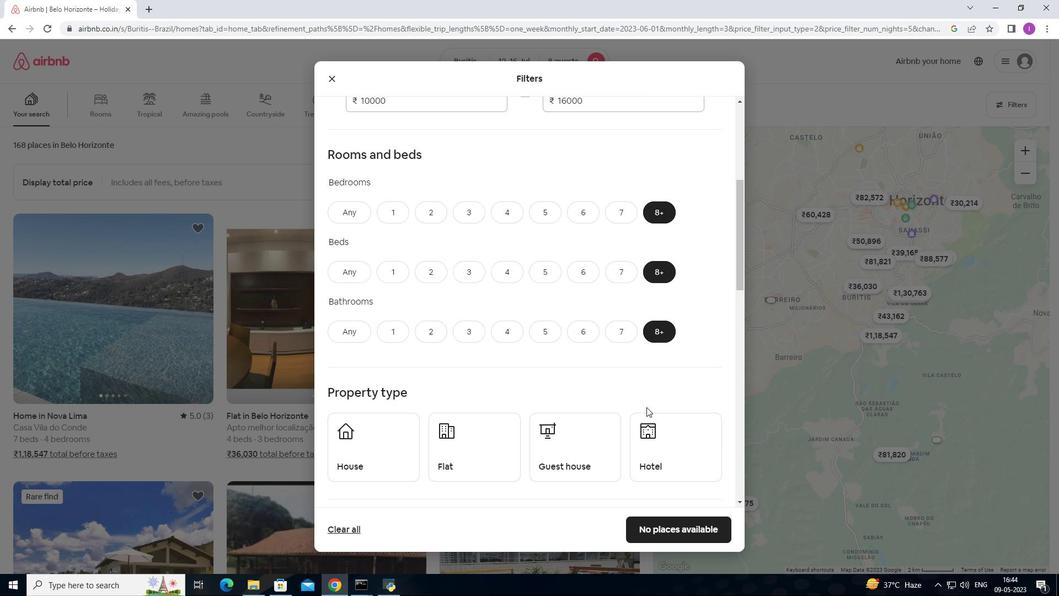 
Action: Mouse moved to (229, 385)
Screenshot: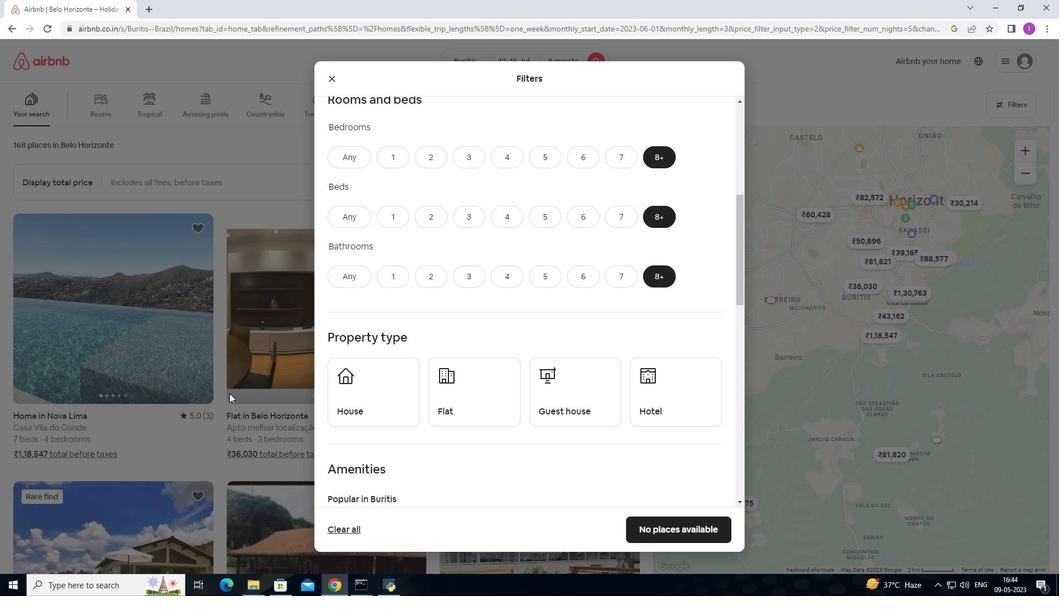 
Action: Mouse scrolled (229, 385) with delta (0, 0)
Screenshot: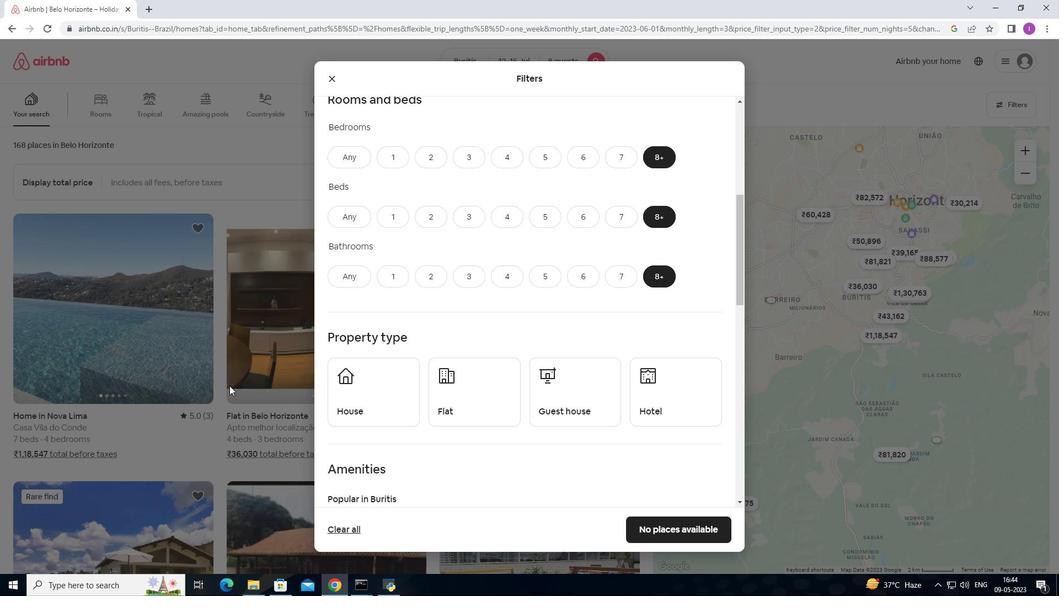 
Action: Mouse scrolled (229, 385) with delta (0, 0)
Screenshot: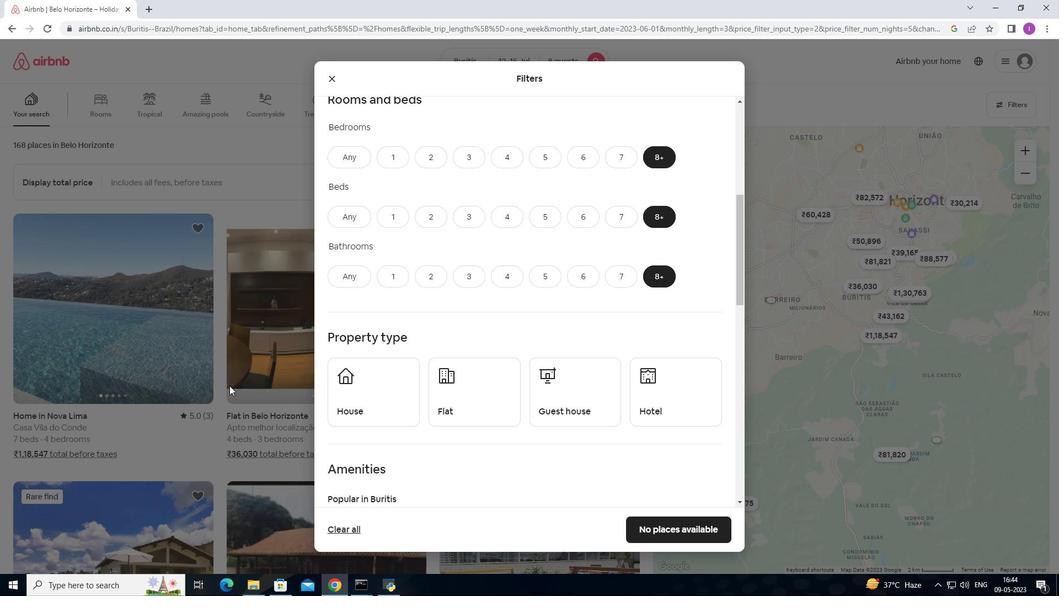 
Action: Mouse moved to (349, 381)
Screenshot: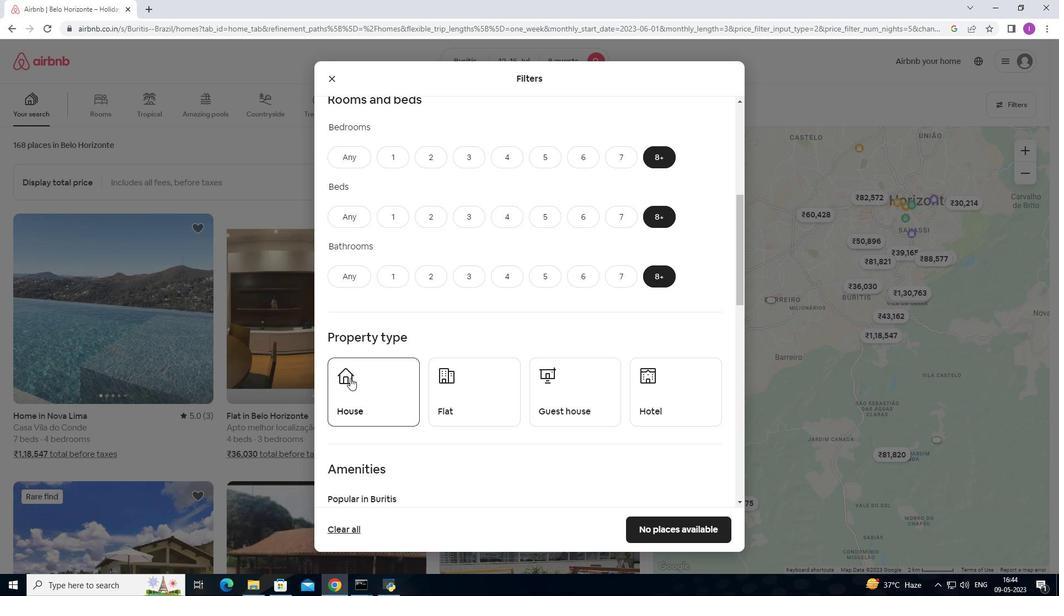 
Action: Mouse pressed left at (349, 381)
Screenshot: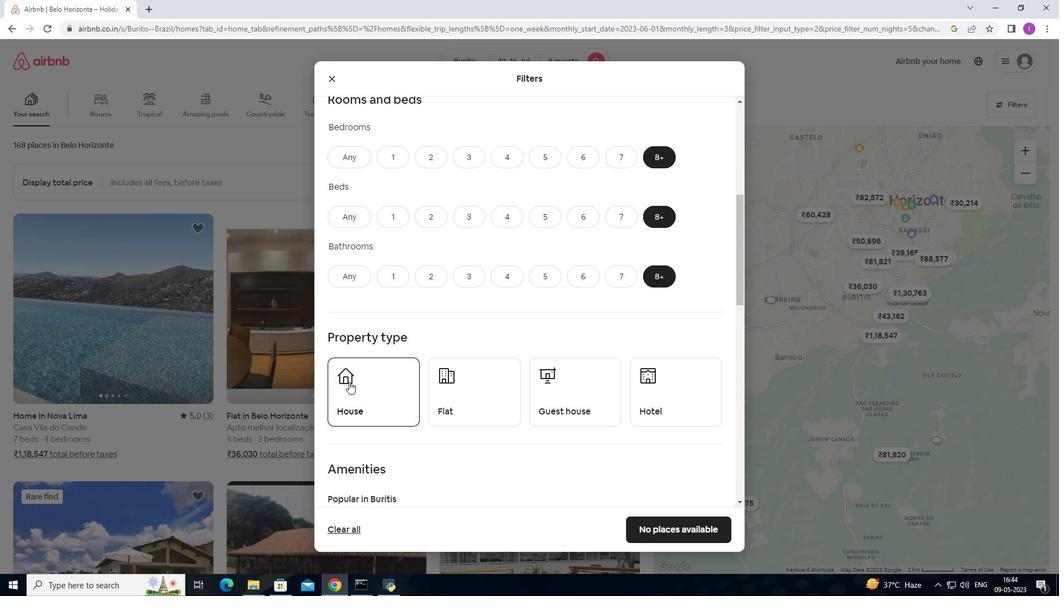 
Action: Mouse moved to (458, 394)
Screenshot: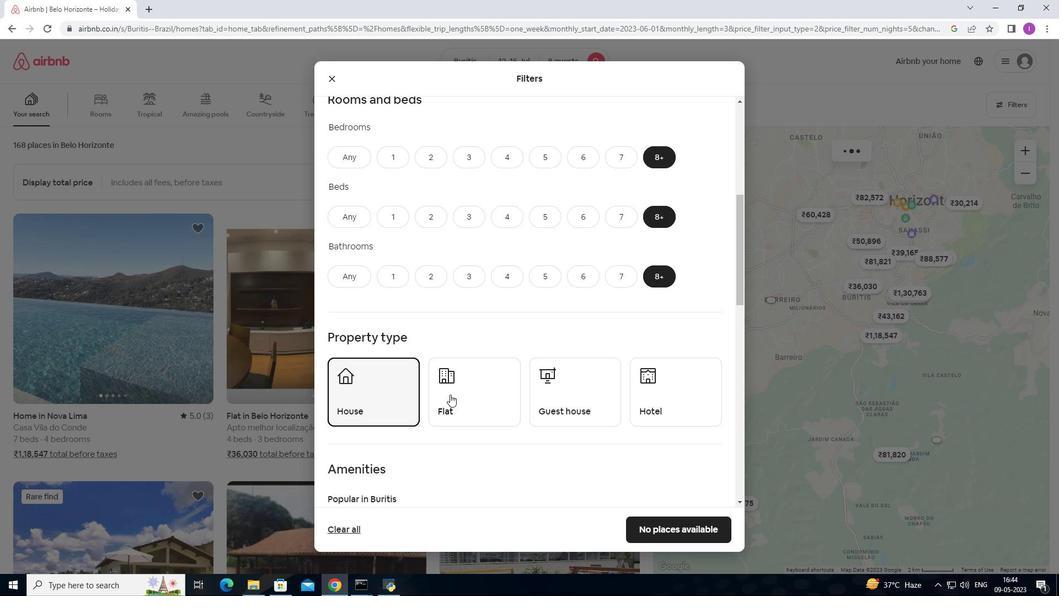 
Action: Mouse pressed left at (458, 394)
Screenshot: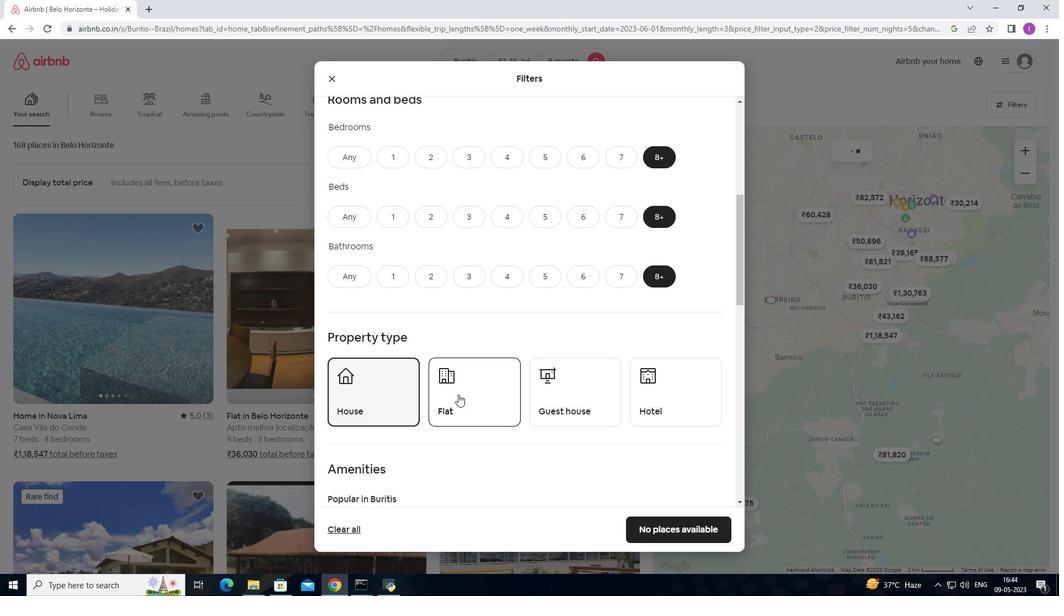 
Action: Mouse moved to (563, 391)
Screenshot: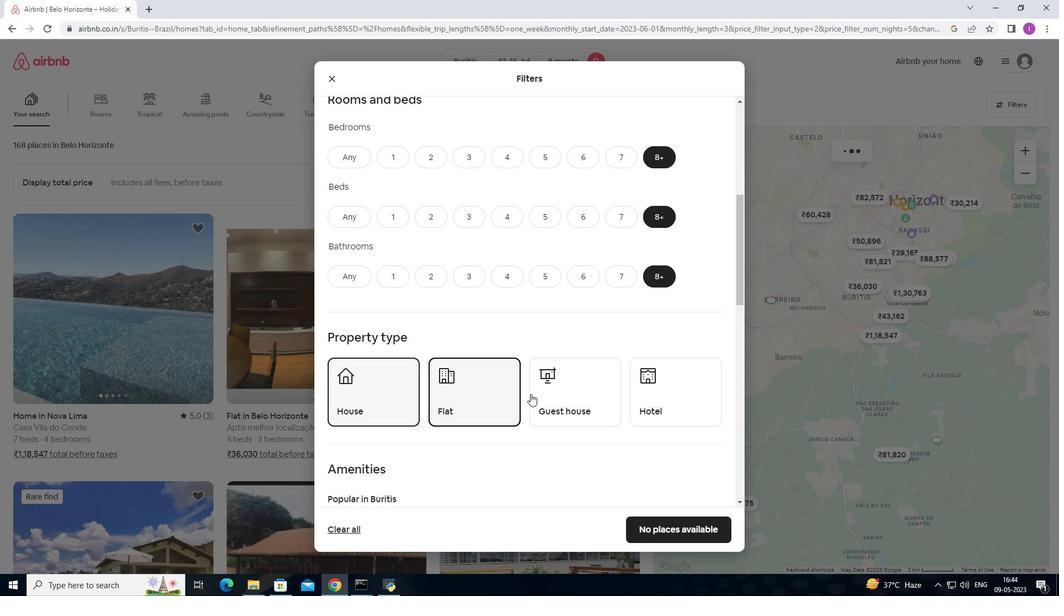 
Action: Mouse pressed left at (563, 391)
Screenshot: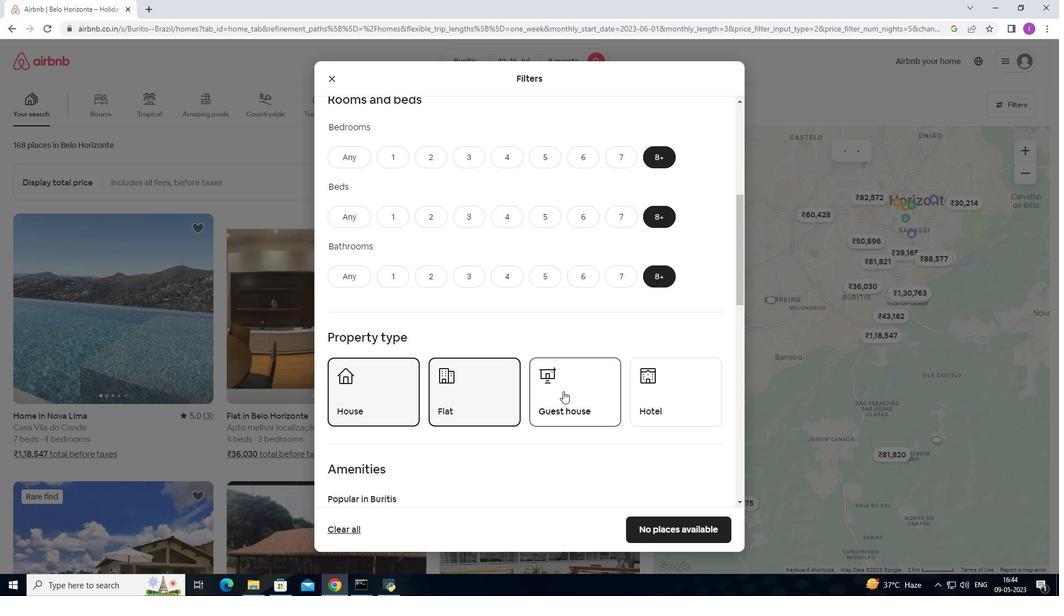 
Action: Mouse moved to (649, 402)
Screenshot: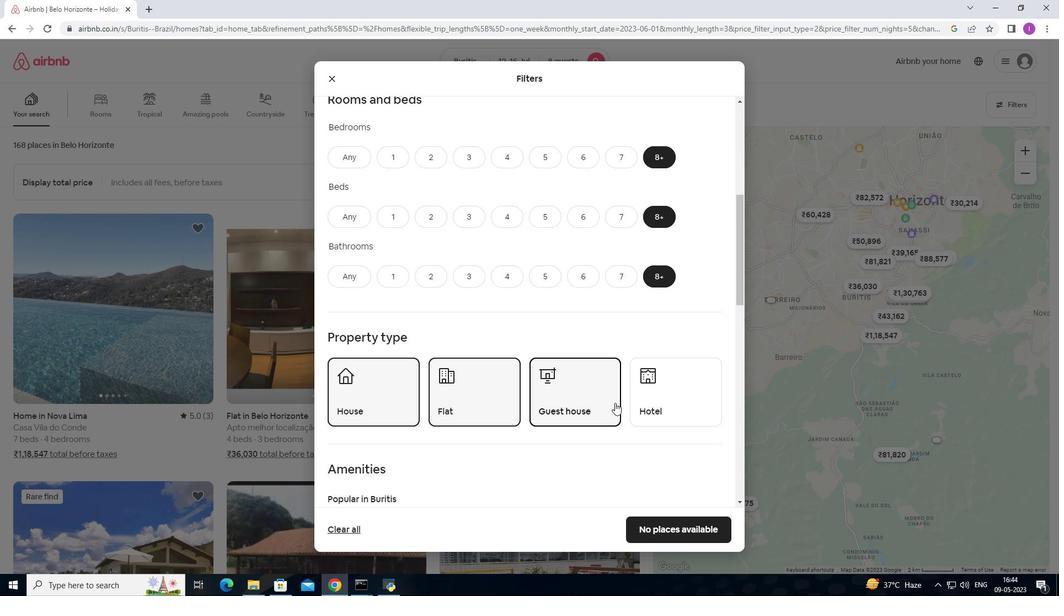 
Action: Mouse pressed left at (649, 402)
Screenshot: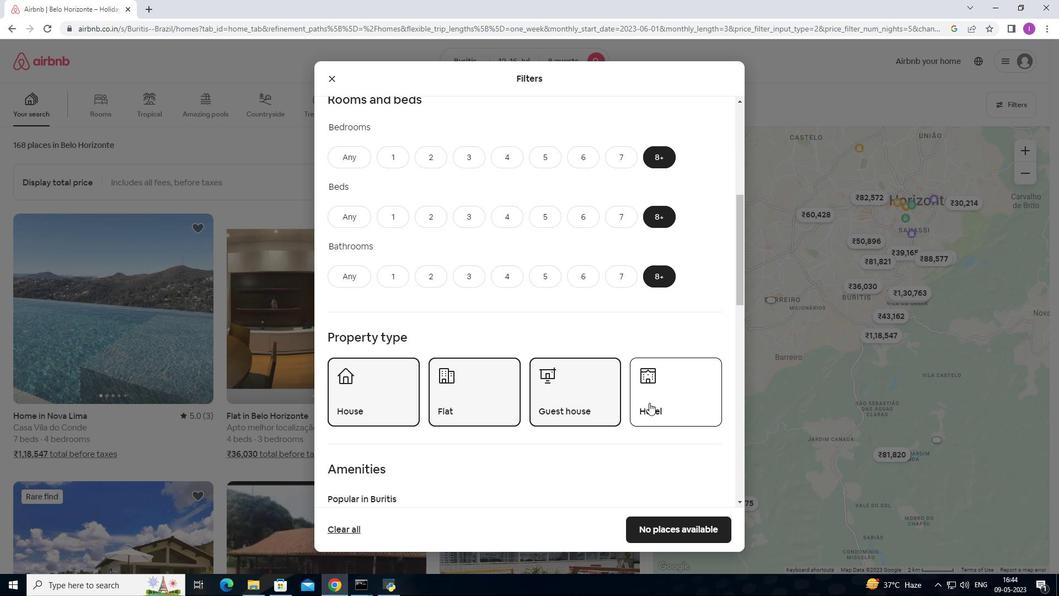 
Action: Mouse moved to (477, 406)
Screenshot: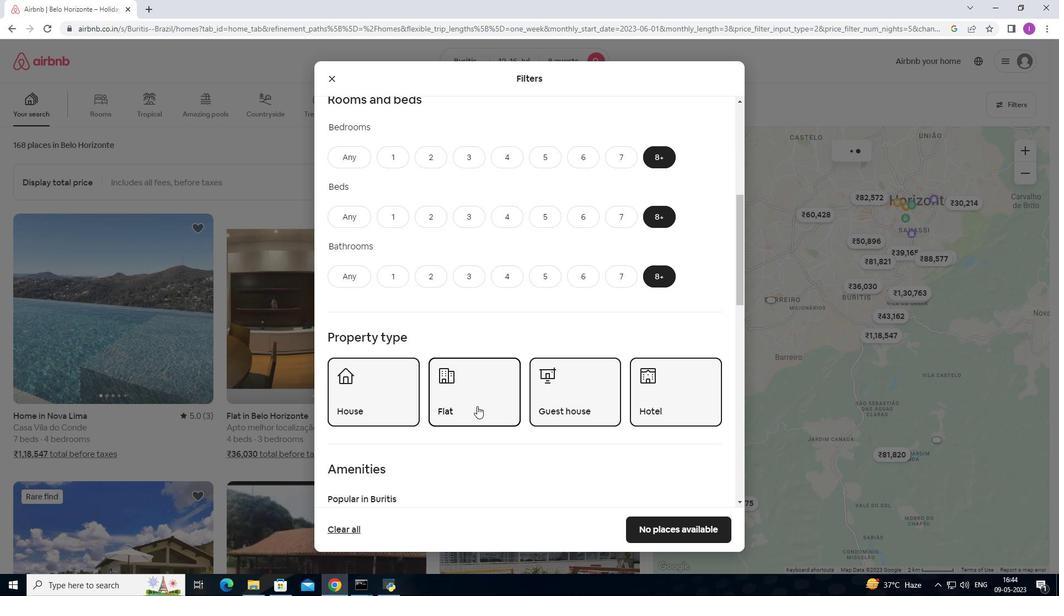 
Action: Mouse scrolled (477, 405) with delta (0, 0)
Screenshot: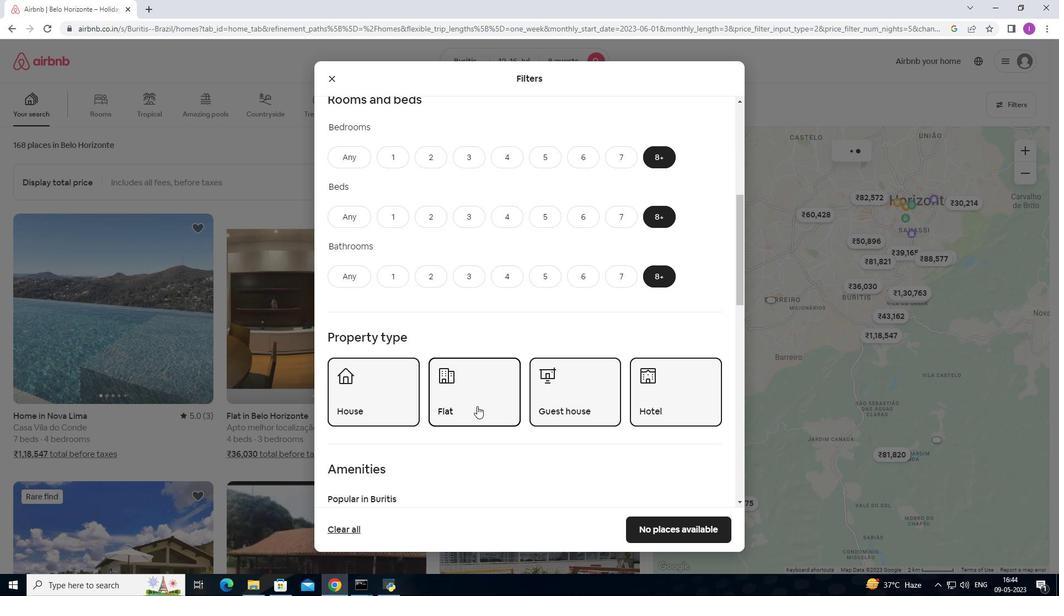 
Action: Mouse moved to (477, 406)
Screenshot: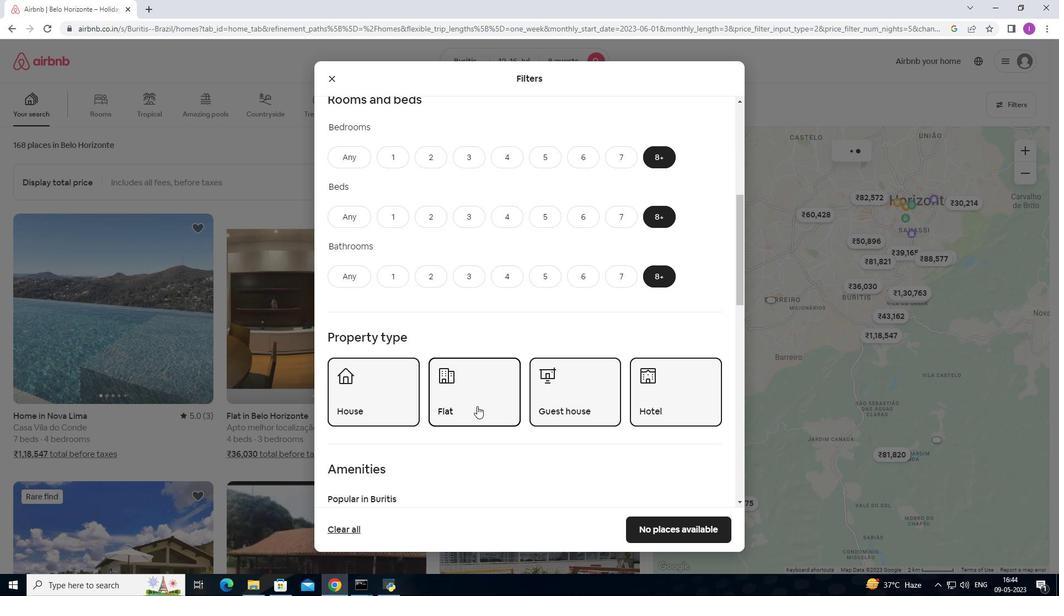
Action: Mouse scrolled (477, 405) with delta (0, 0)
Screenshot: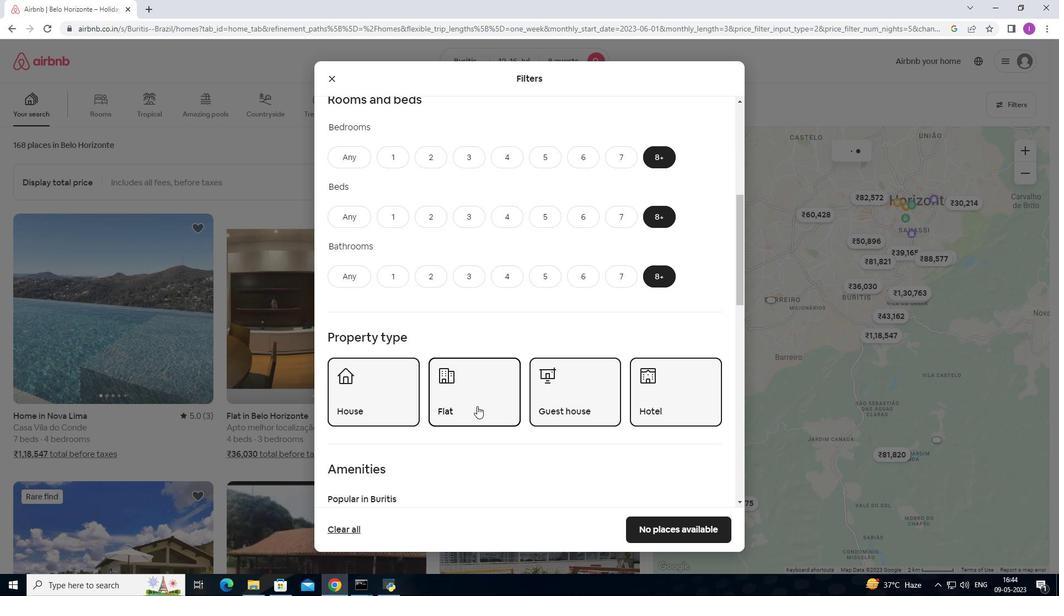 
Action: Mouse moved to (478, 406)
Screenshot: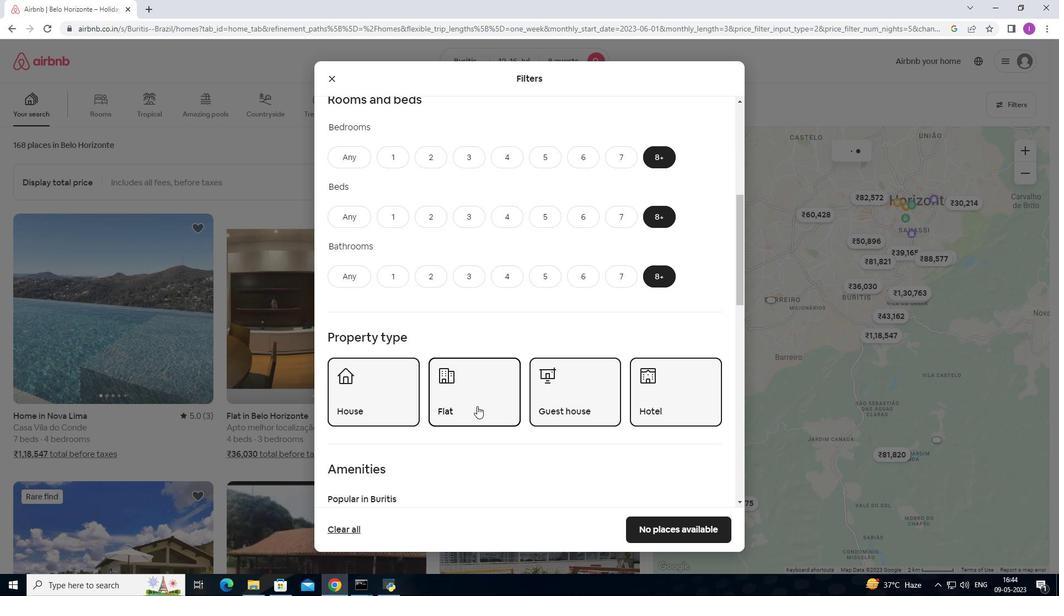 
Action: Mouse scrolled (478, 405) with delta (0, 0)
Screenshot: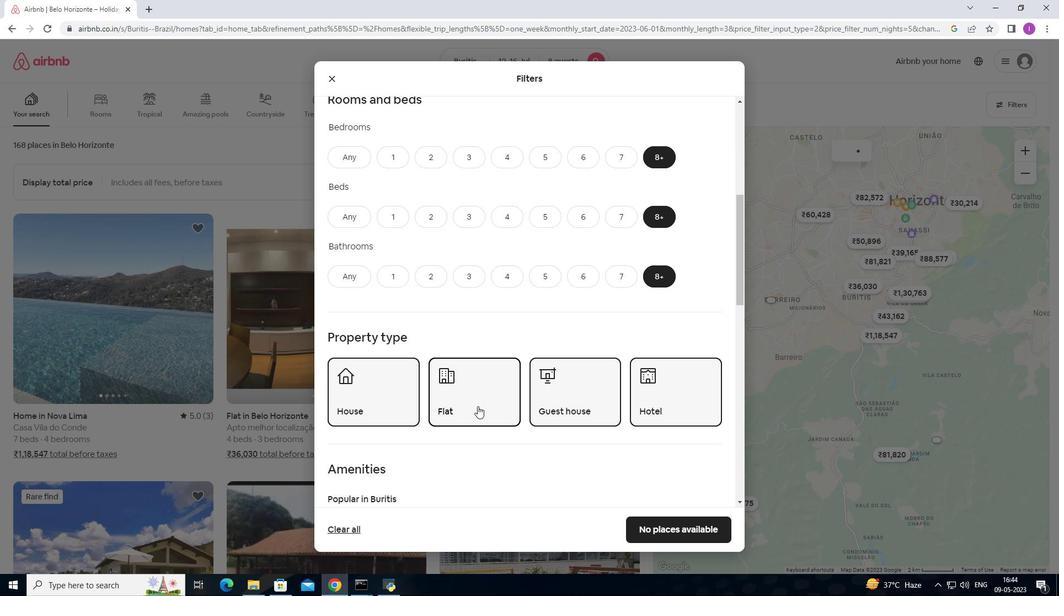 
Action: Mouse moved to (482, 400)
Screenshot: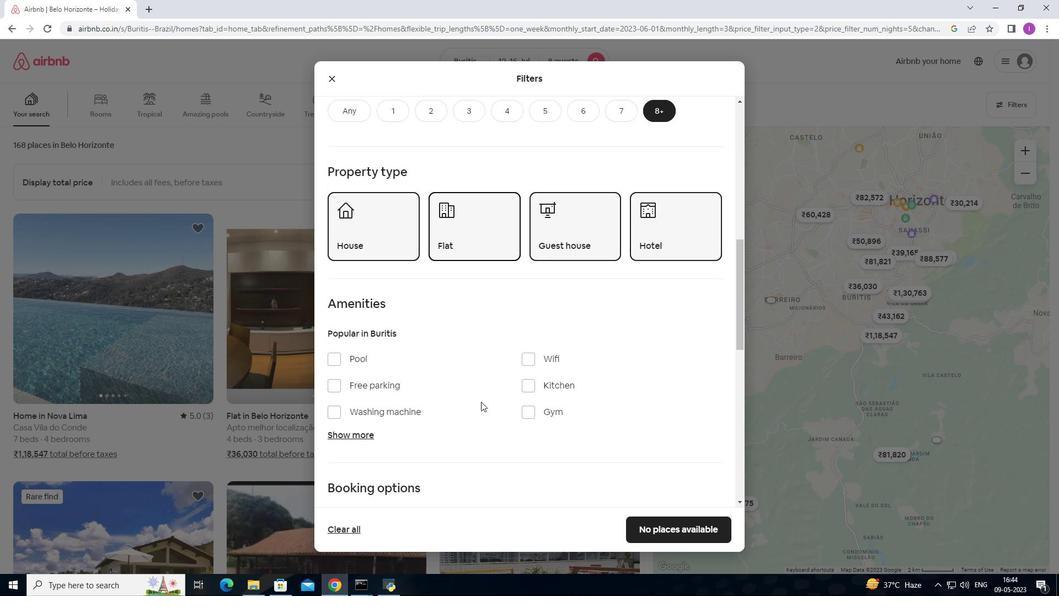
Action: Mouse scrolled (482, 399) with delta (0, 0)
Screenshot: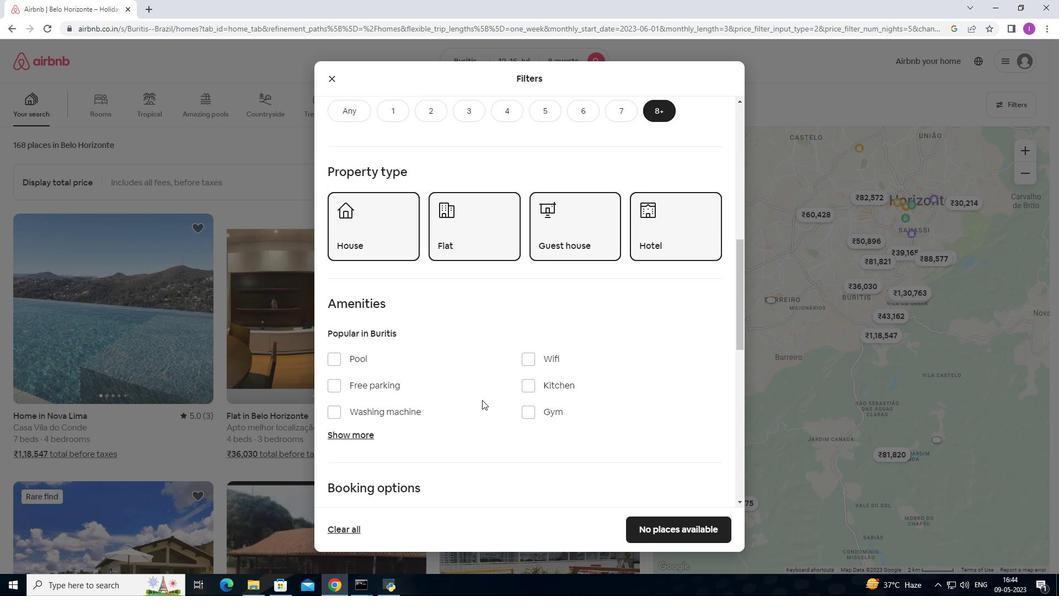 
Action: Mouse moved to (526, 306)
Screenshot: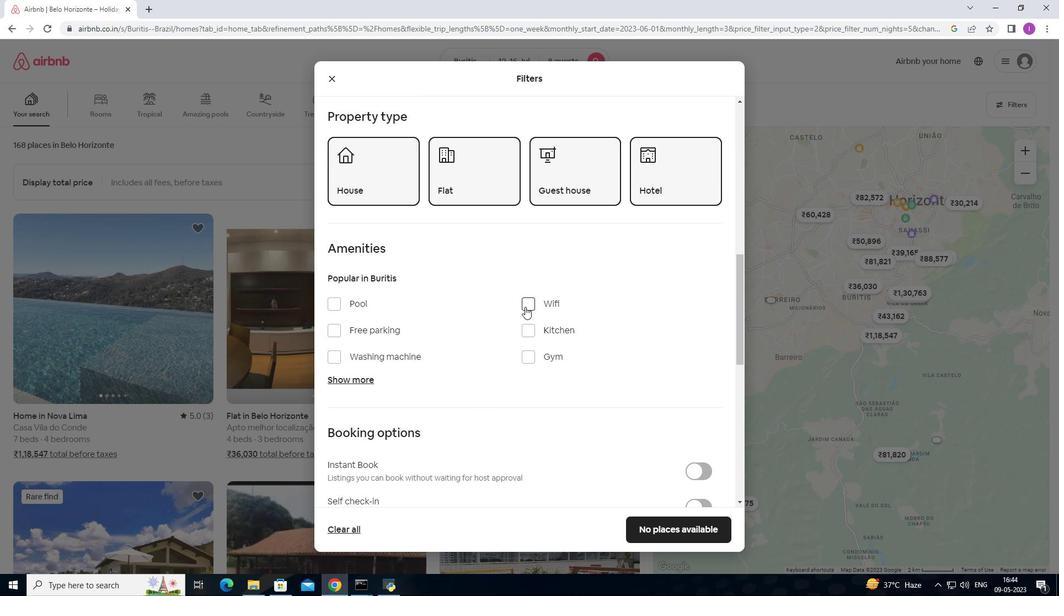 
Action: Mouse pressed left at (526, 306)
Screenshot: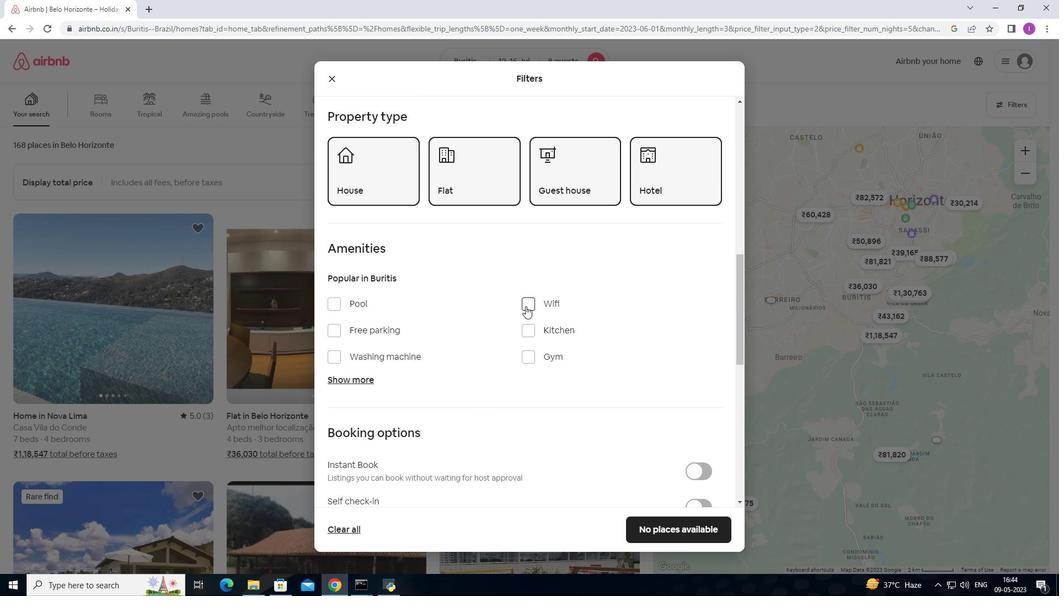 
Action: Mouse moved to (336, 332)
Screenshot: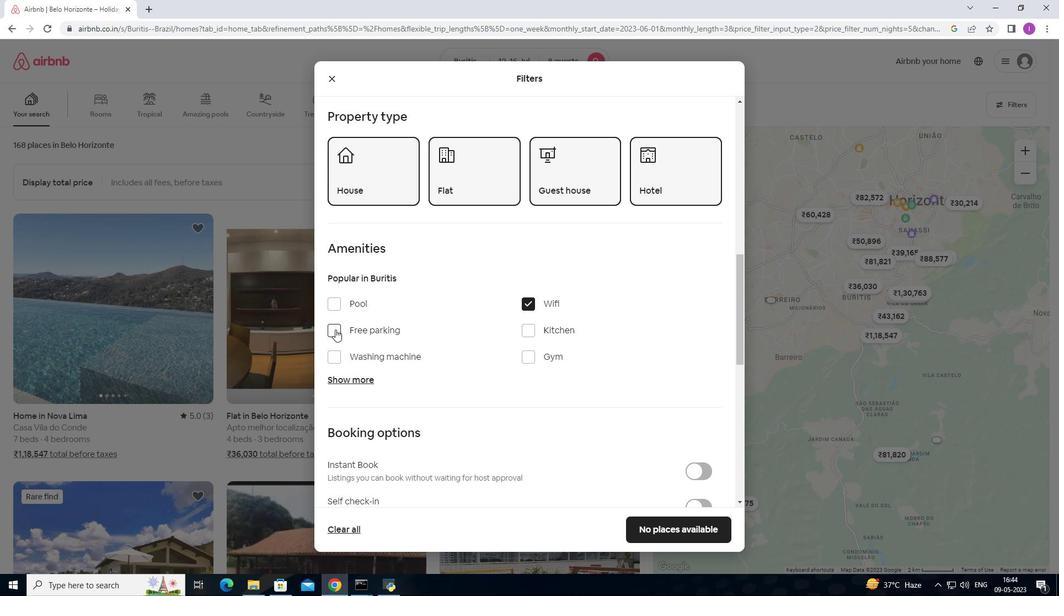 
Action: Mouse pressed left at (336, 332)
Screenshot: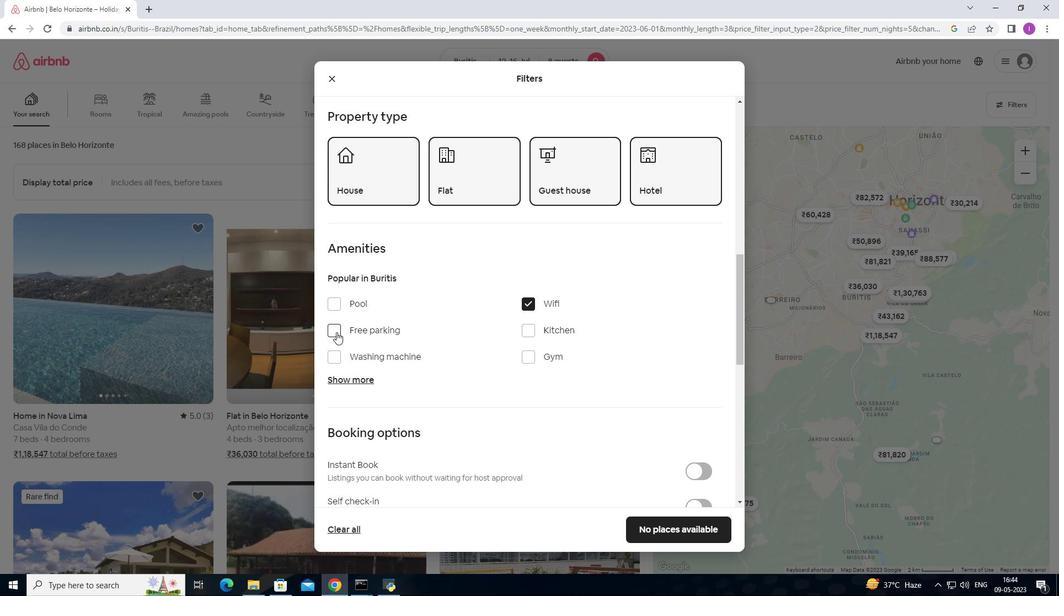 
Action: Mouse moved to (533, 353)
Screenshot: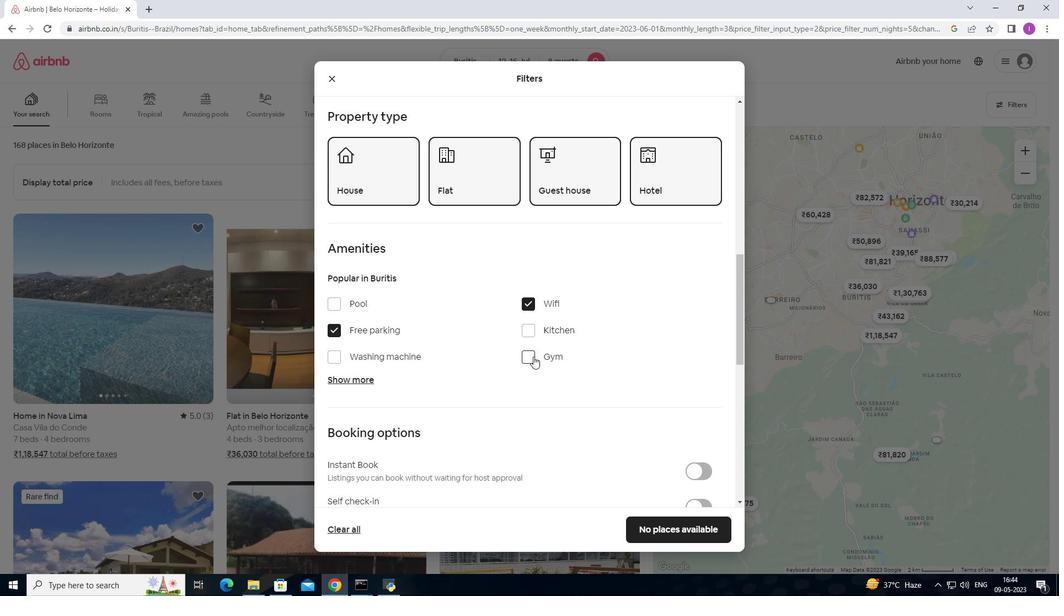 
Action: Mouse pressed left at (533, 353)
Screenshot: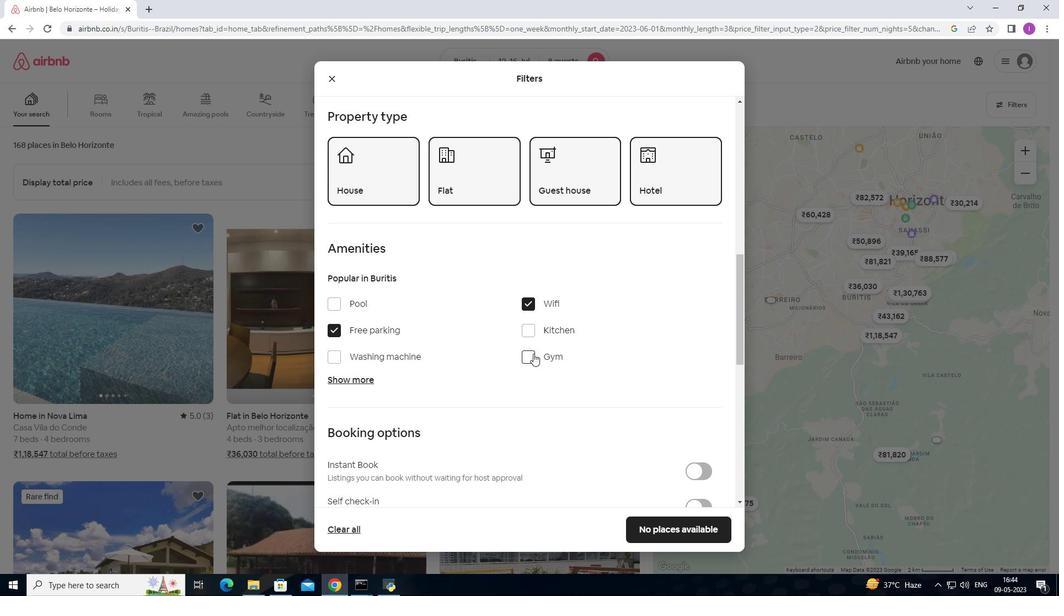 
Action: Mouse moved to (356, 380)
Screenshot: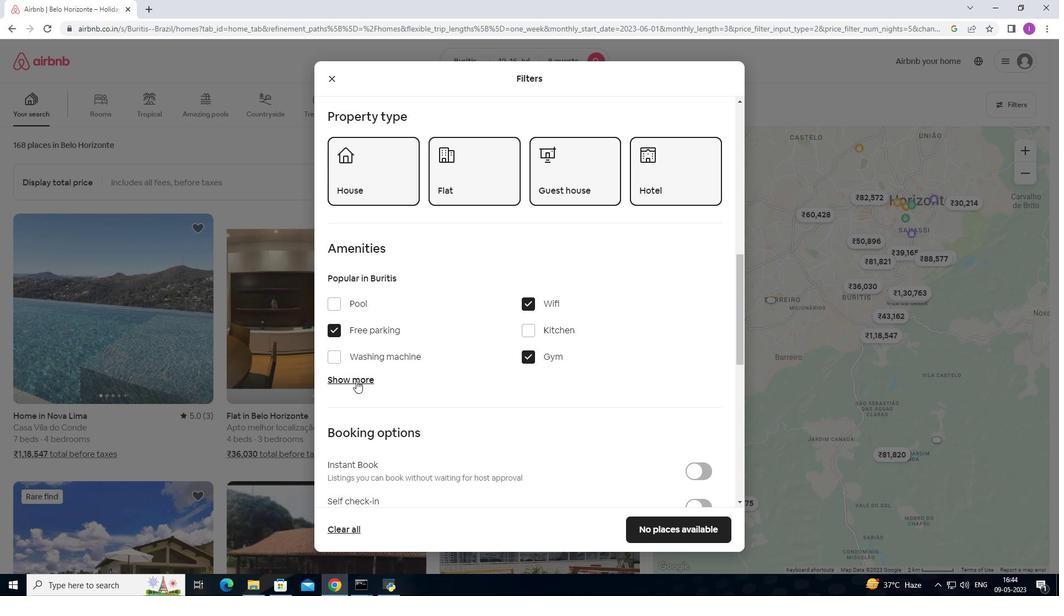 
Action: Mouse pressed left at (356, 380)
Screenshot: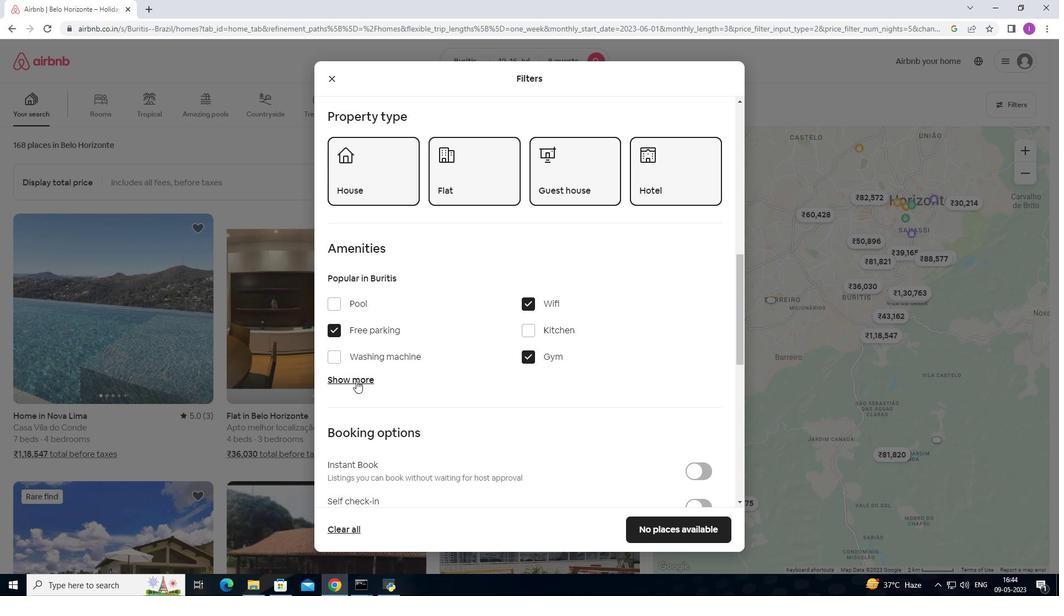 
Action: Mouse moved to (428, 406)
Screenshot: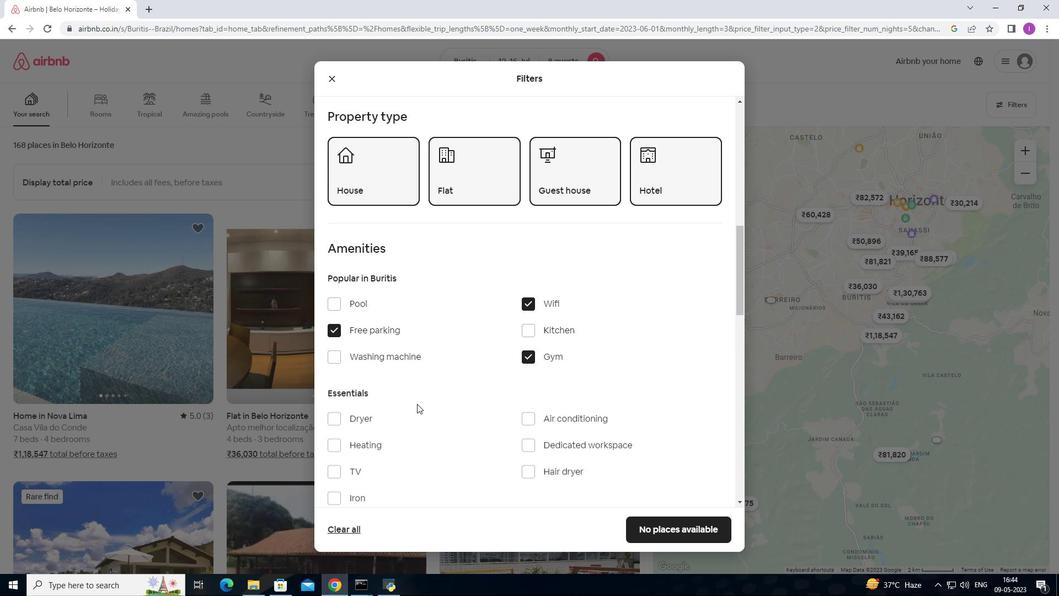 
Action: Mouse scrolled (428, 405) with delta (0, 0)
Screenshot: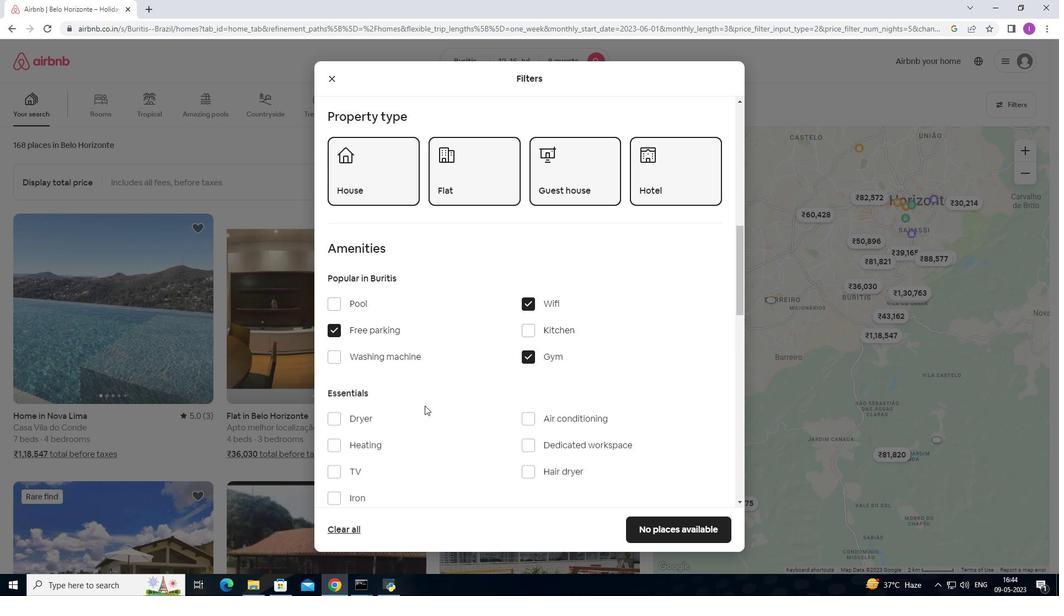 
Action: Mouse scrolled (428, 405) with delta (0, 0)
Screenshot: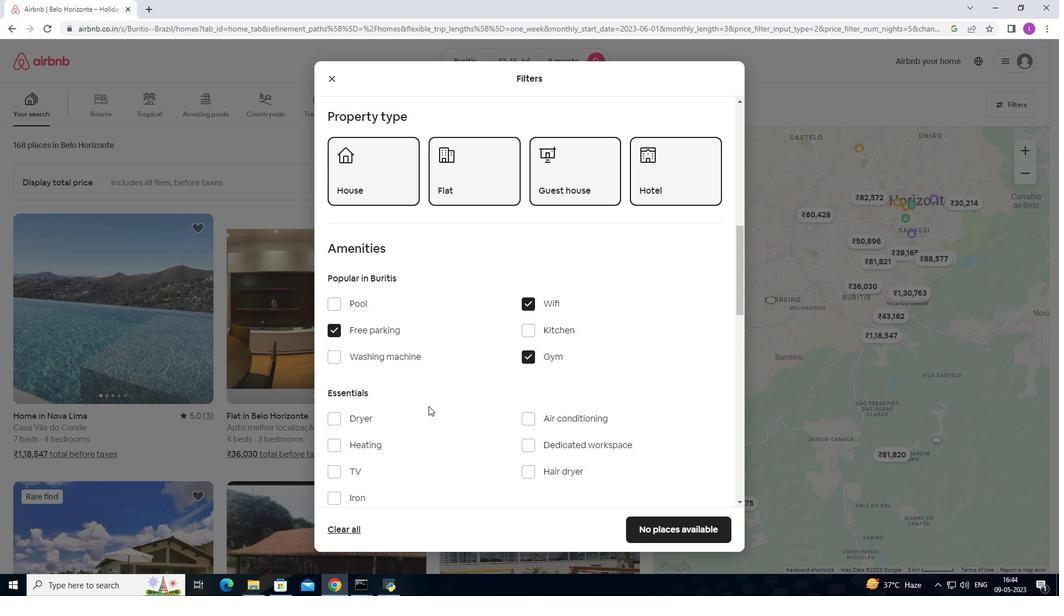 
Action: Mouse moved to (342, 360)
Screenshot: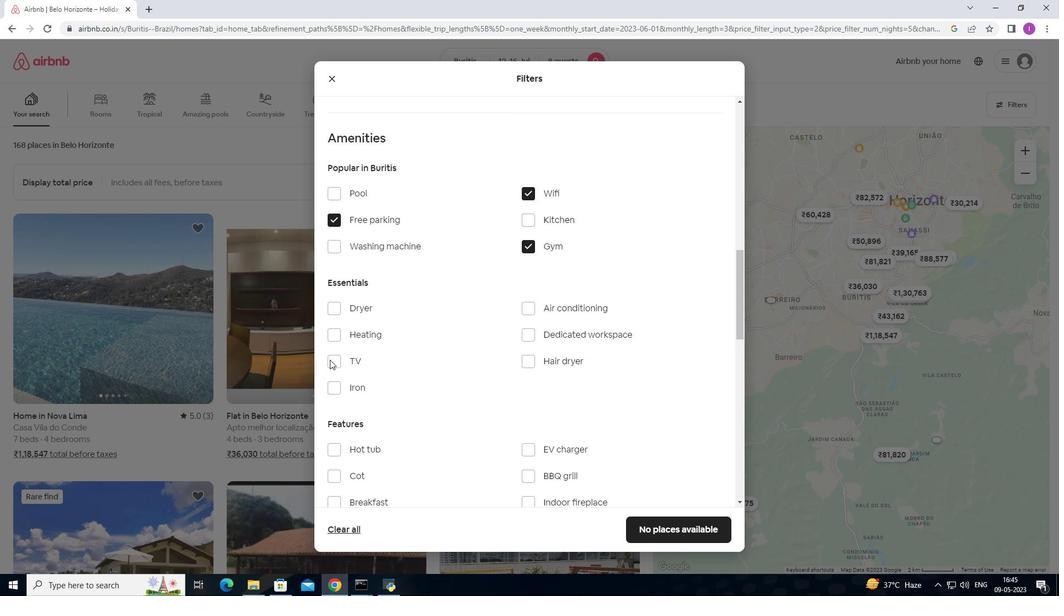 
Action: Mouse pressed left at (342, 360)
Screenshot: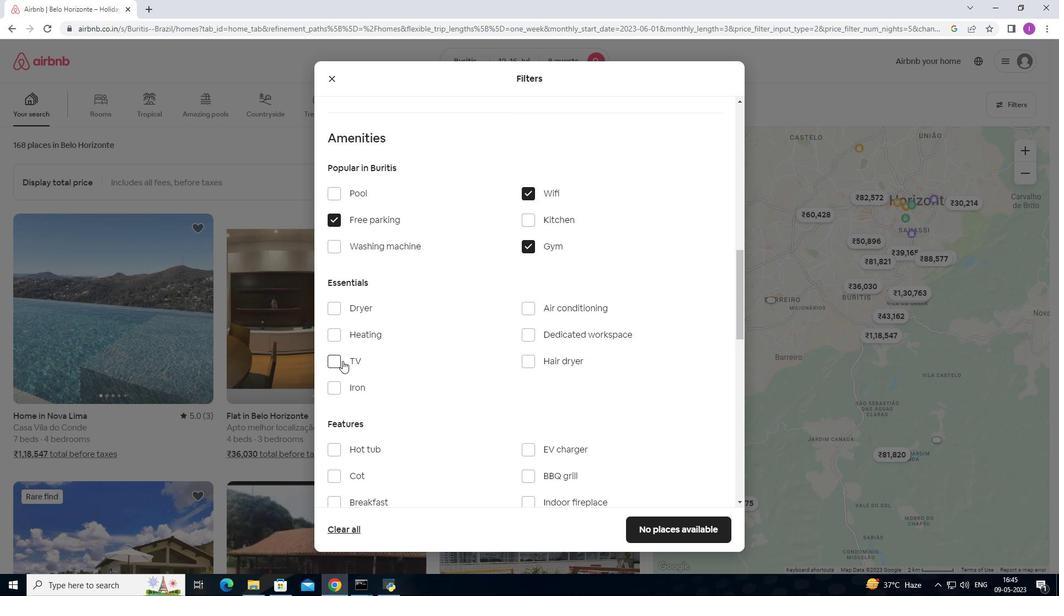 
Action: Mouse moved to (396, 421)
Screenshot: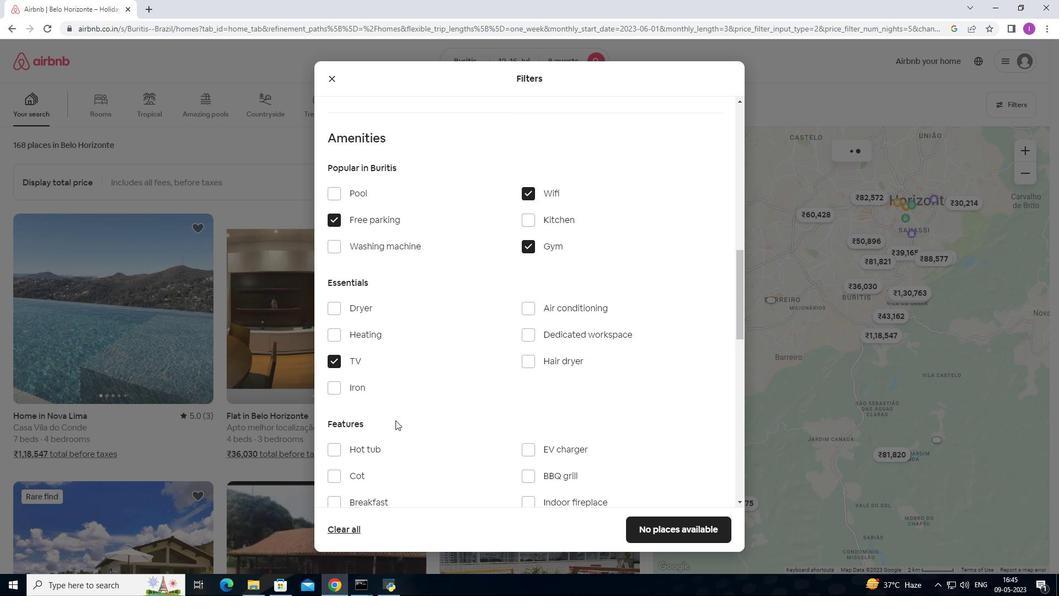 
Action: Mouse scrolled (396, 420) with delta (0, 0)
Screenshot: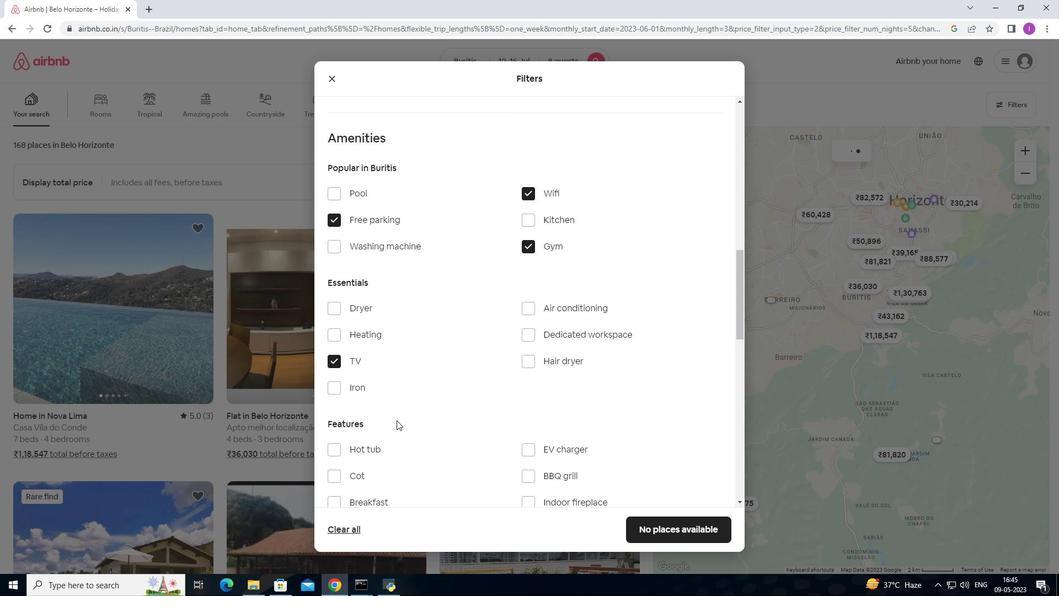 
Action: Mouse moved to (397, 421)
Screenshot: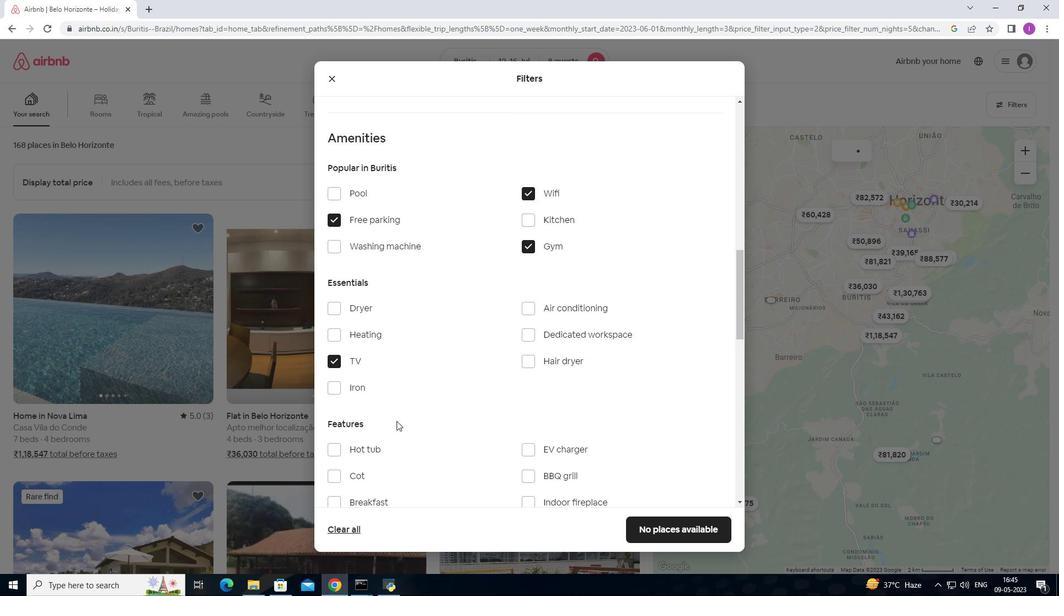 
Action: Mouse scrolled (397, 420) with delta (0, 0)
Screenshot: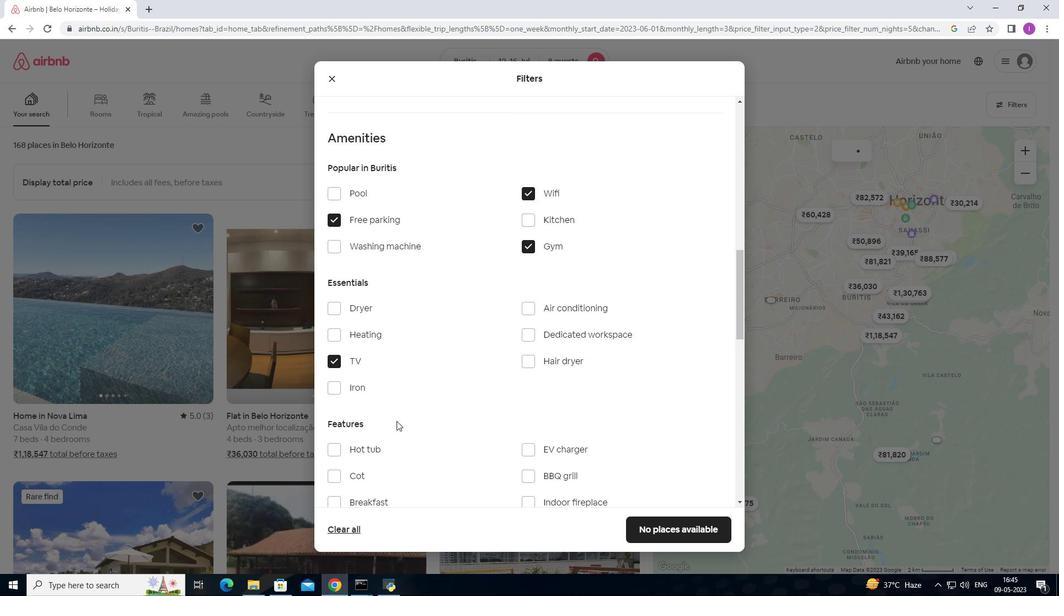
Action: Mouse moved to (401, 415)
Screenshot: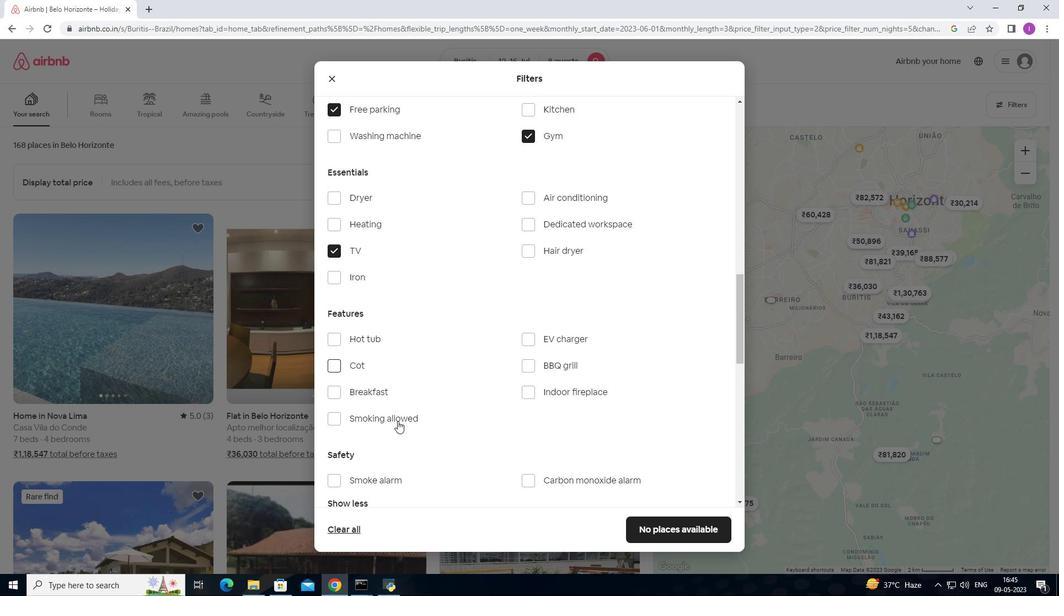 
Action: Mouse scrolled (401, 414) with delta (0, 0)
Screenshot: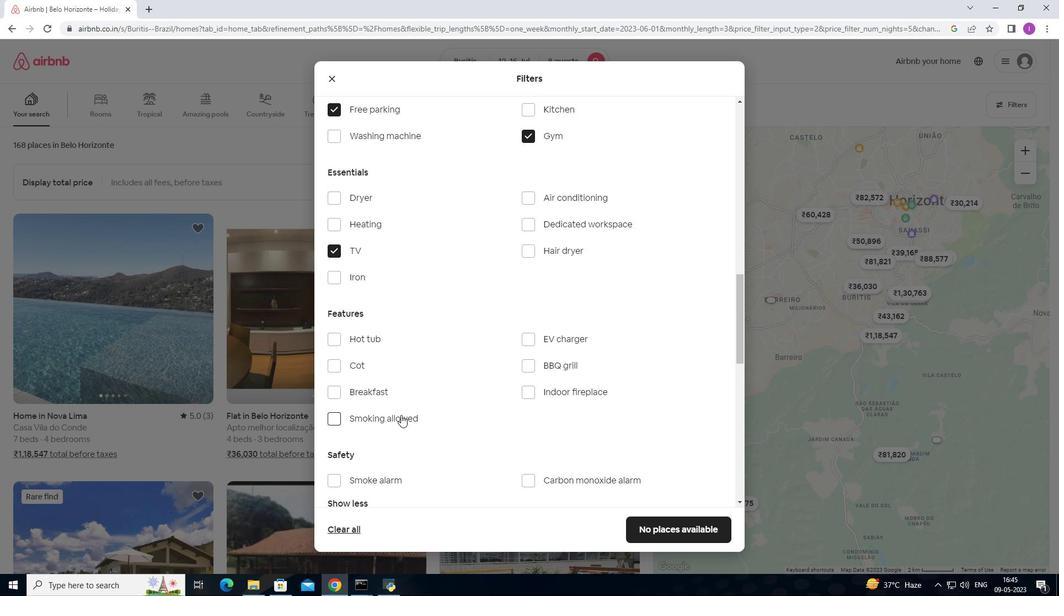 
Action: Mouse scrolled (401, 414) with delta (0, 0)
Screenshot: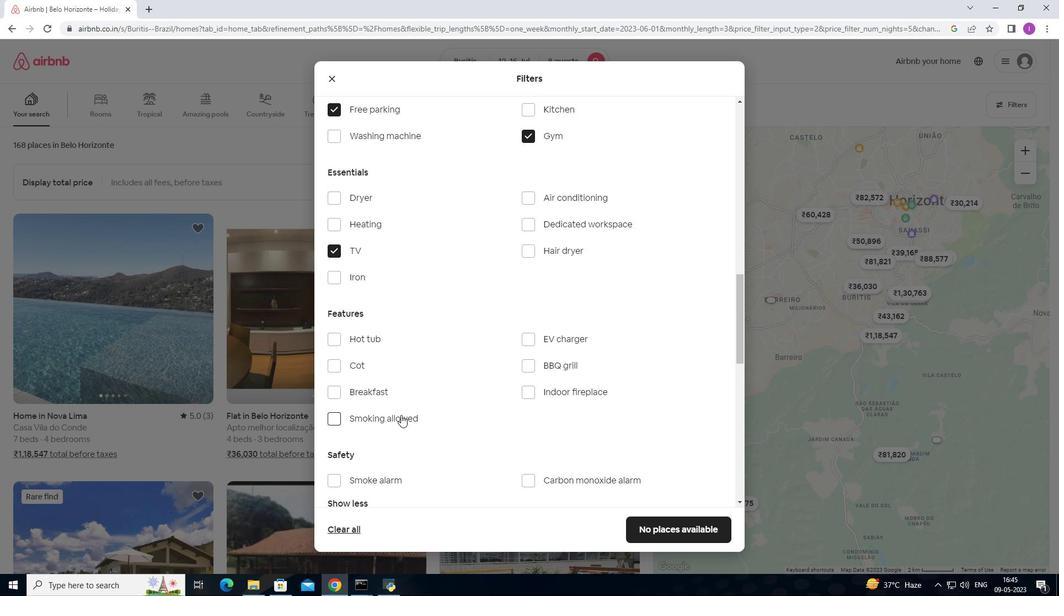 
Action: Mouse moved to (335, 280)
Screenshot: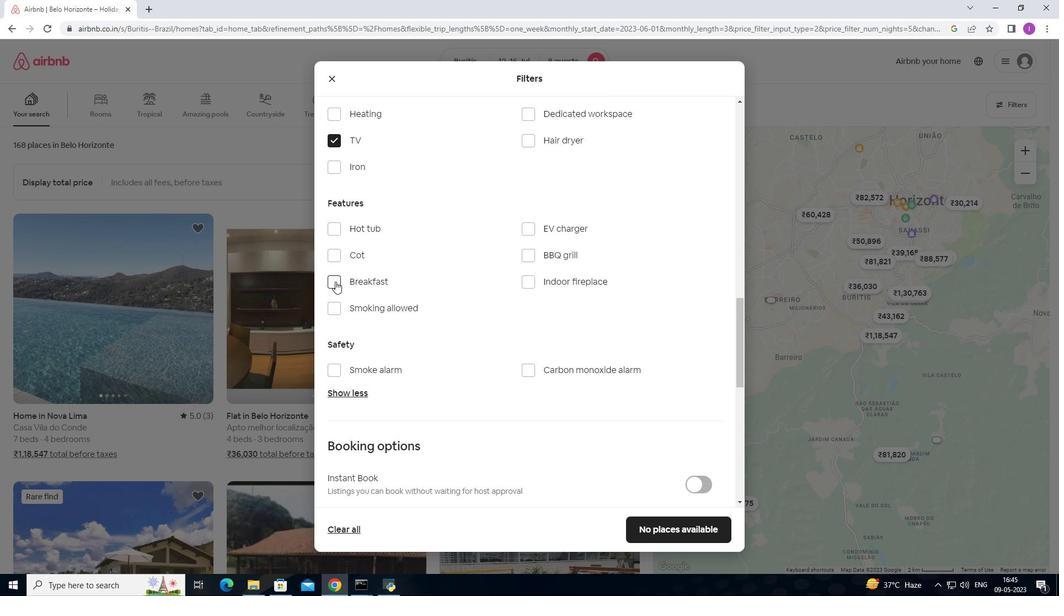 
Action: Mouse pressed left at (335, 280)
Screenshot: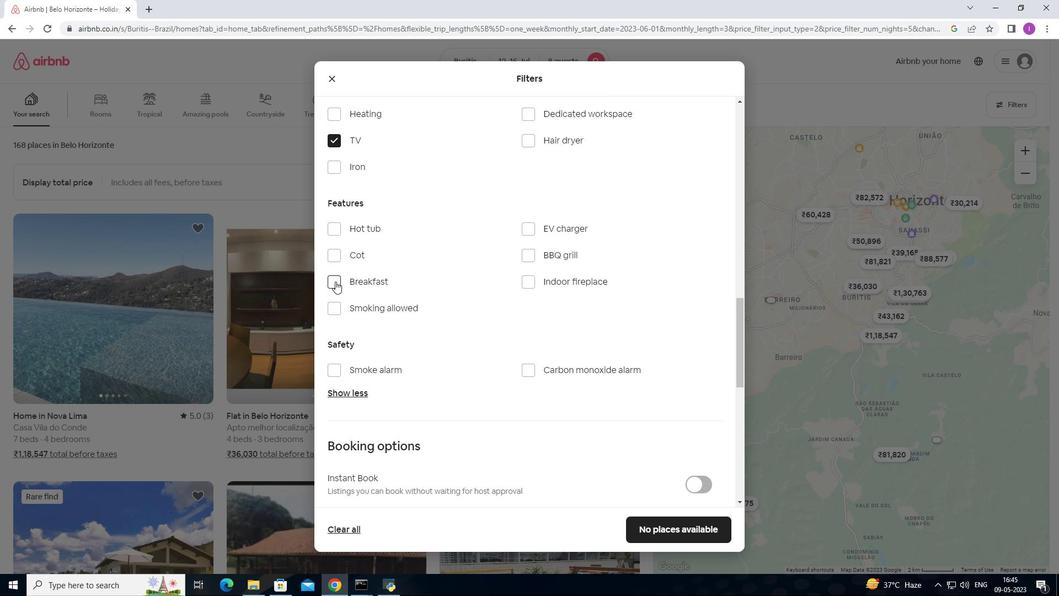 
Action: Mouse moved to (492, 288)
Screenshot: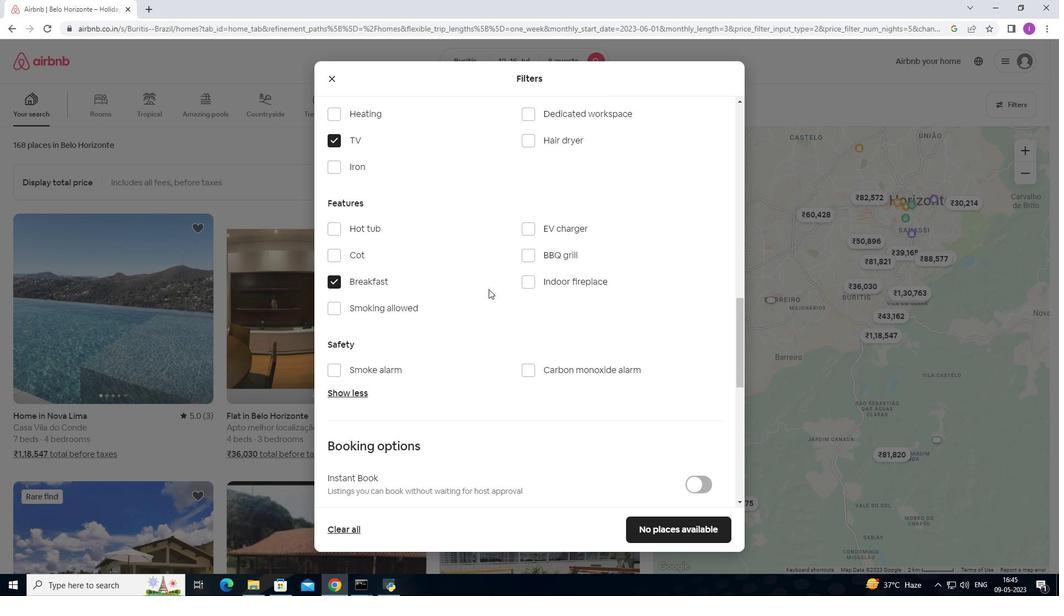 
Action: Mouse scrolled (492, 287) with delta (0, 0)
Screenshot: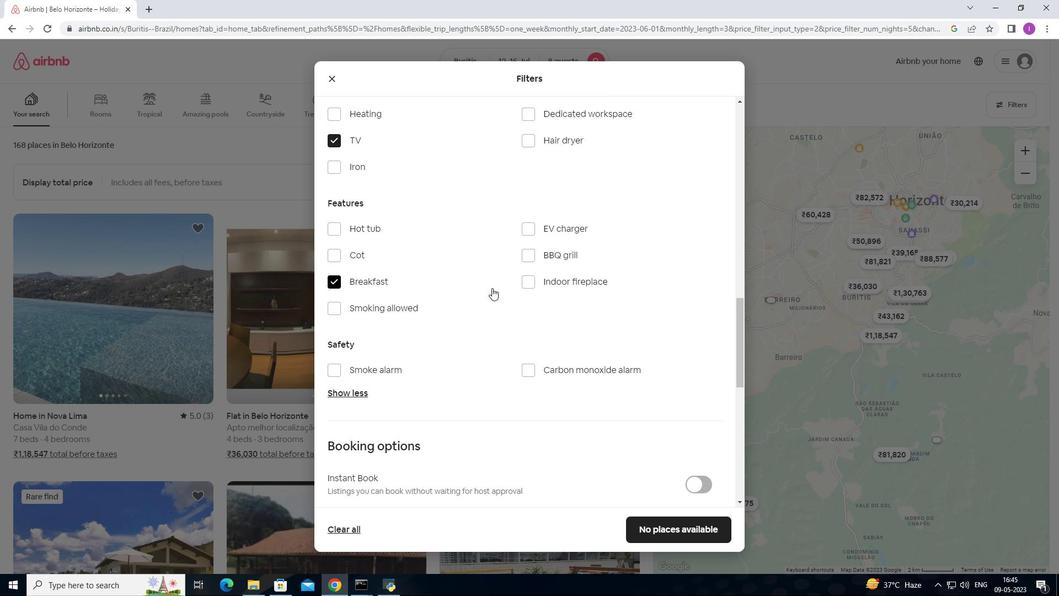 
Action: Mouse scrolled (492, 287) with delta (0, 0)
Screenshot: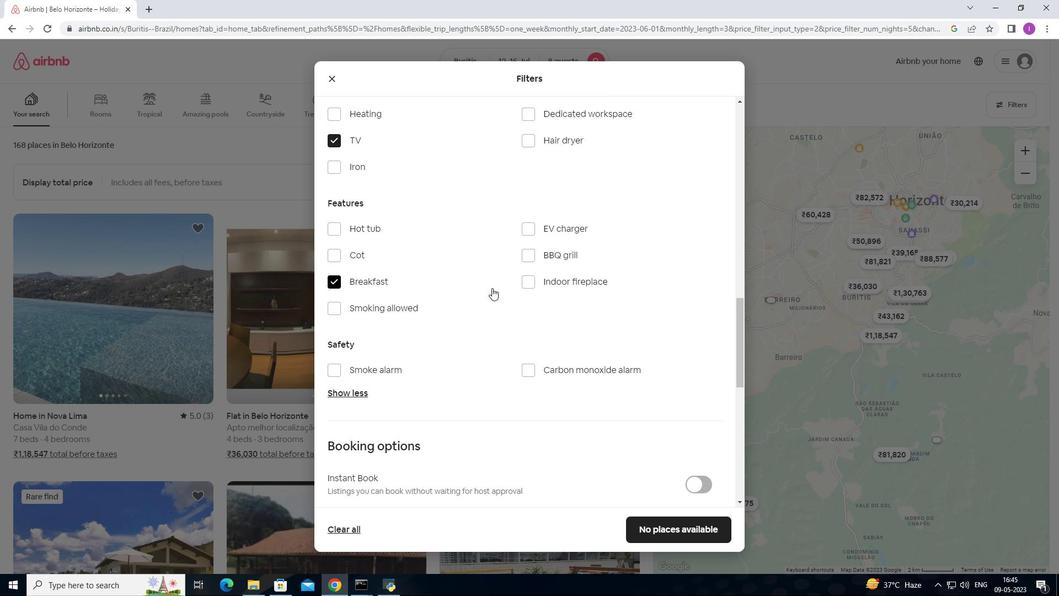 
Action: Mouse moved to (492, 291)
Screenshot: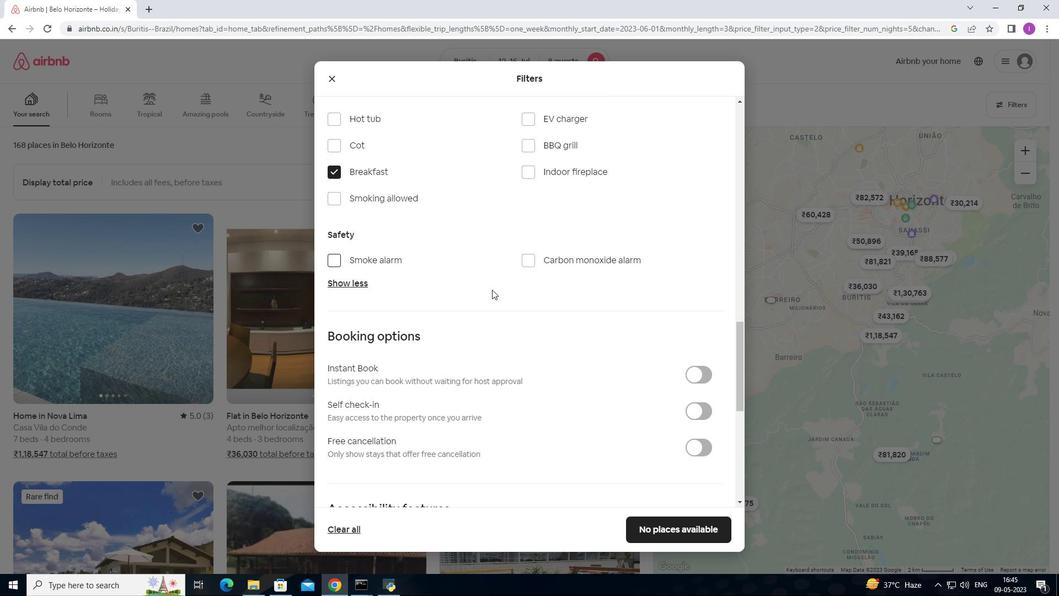 
Action: Mouse scrolled (492, 290) with delta (0, 0)
Screenshot: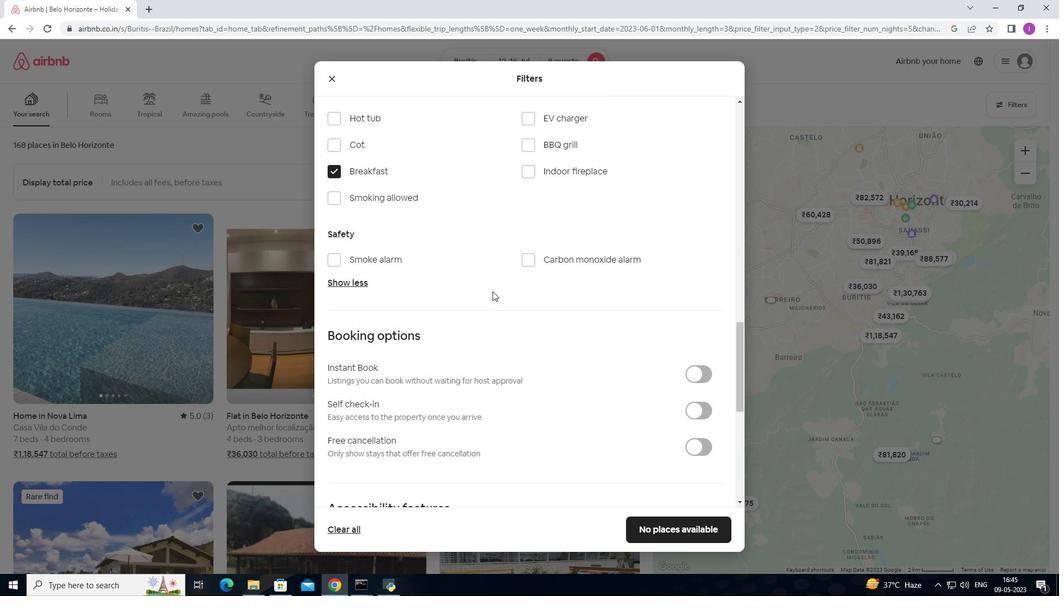 
Action: Mouse scrolled (492, 290) with delta (0, 0)
Screenshot: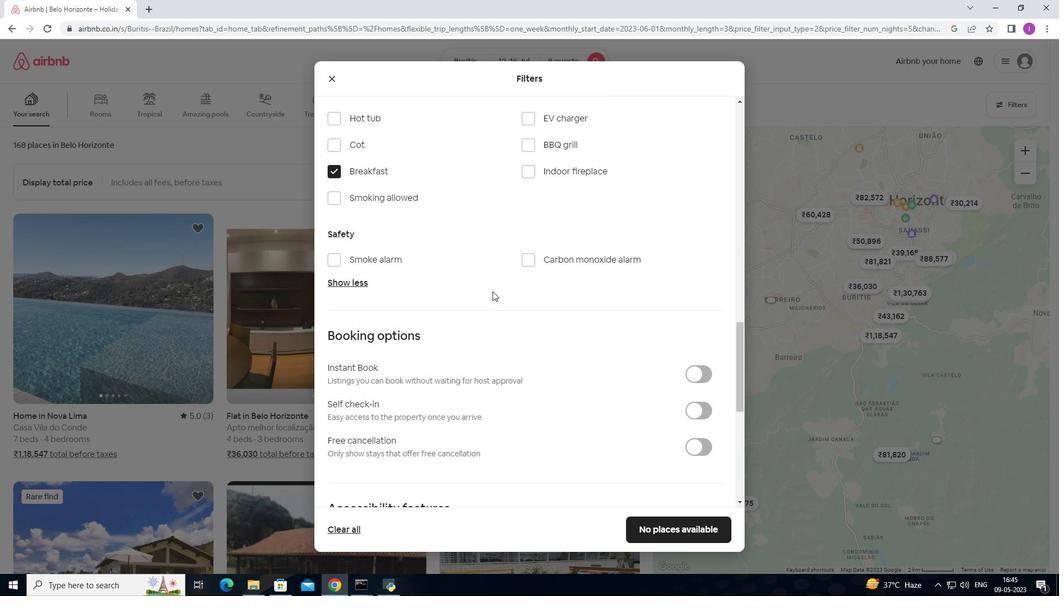 
Action: Mouse moved to (705, 299)
Screenshot: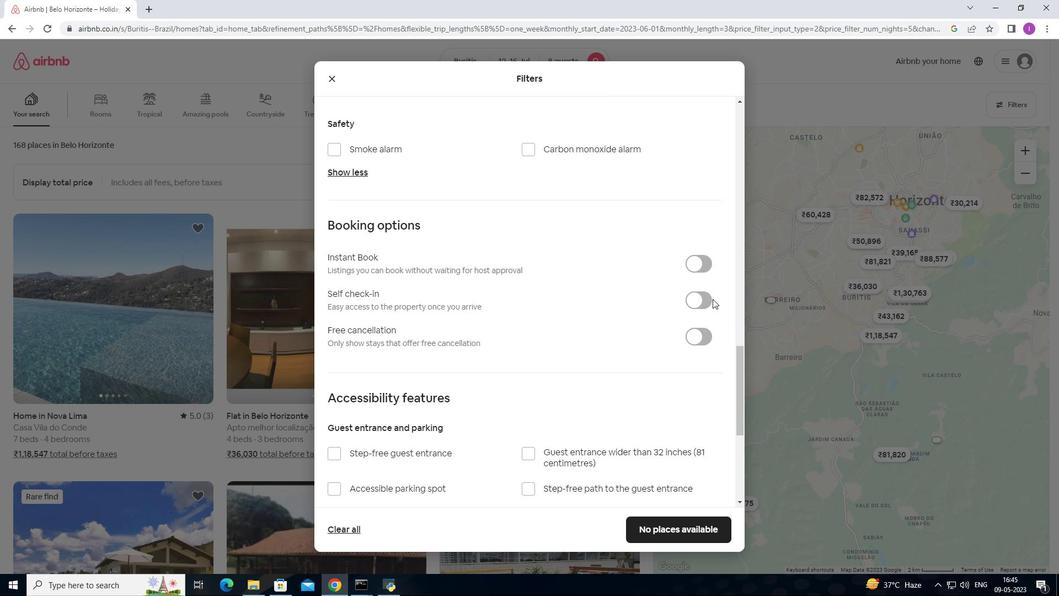 
Action: Mouse pressed left at (705, 299)
Screenshot: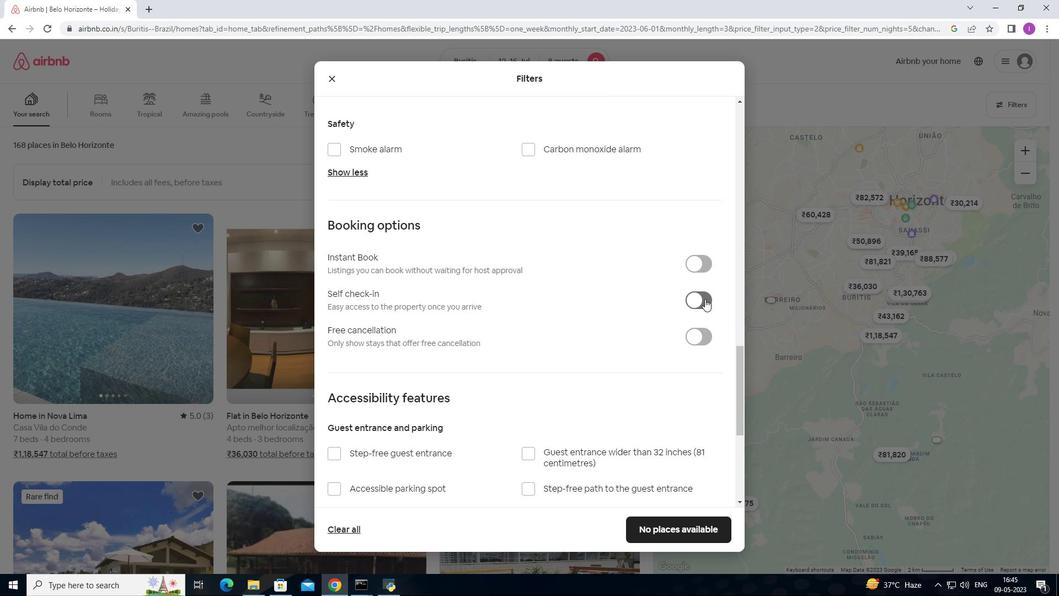 
Action: Mouse moved to (420, 364)
Screenshot: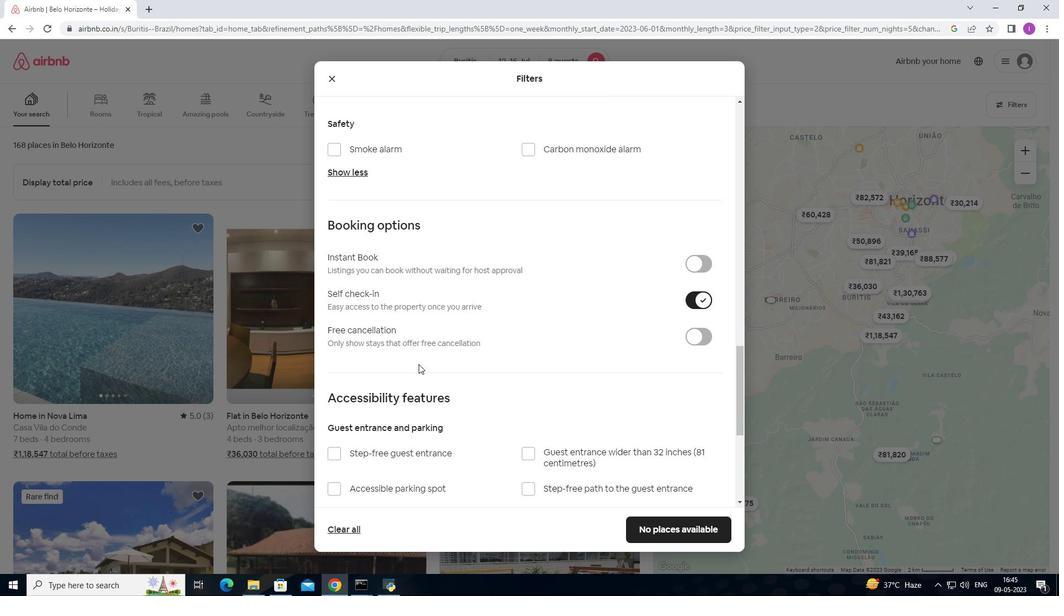 
Action: Mouse scrolled (420, 363) with delta (0, 0)
Screenshot: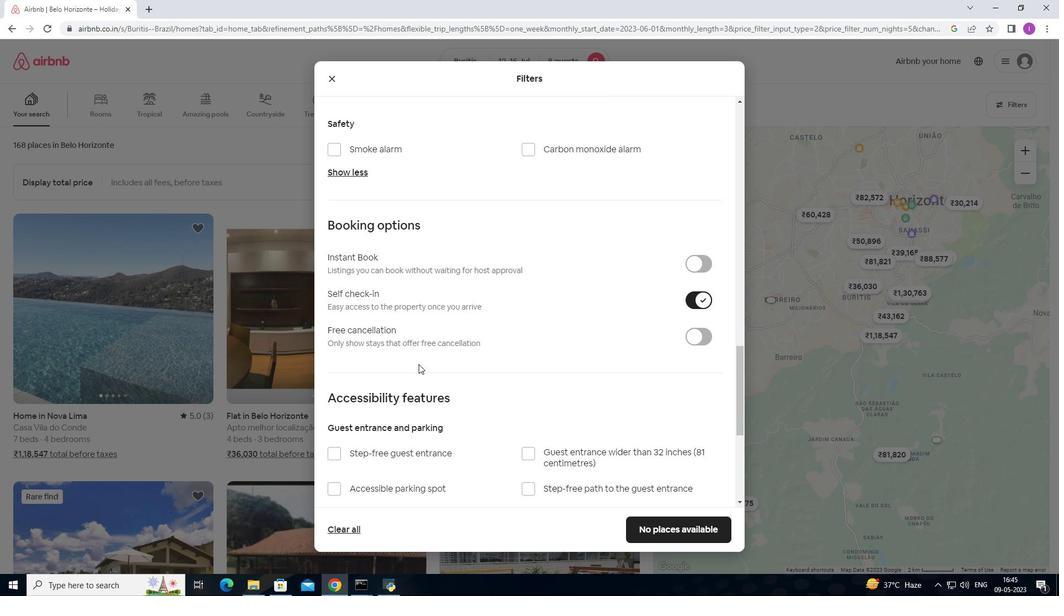 
Action: Mouse scrolled (420, 363) with delta (0, 0)
Screenshot: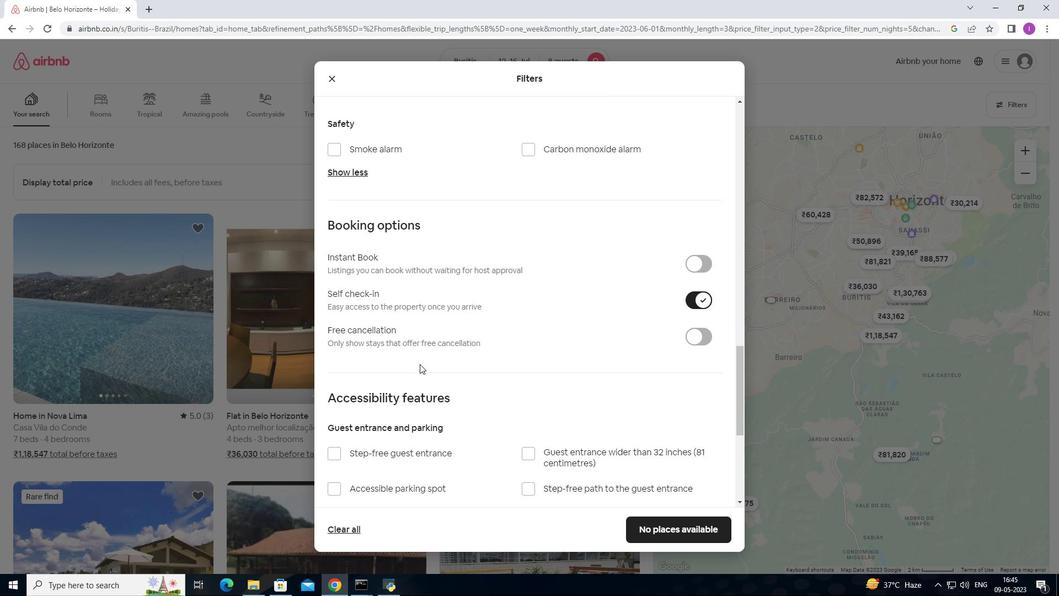 
Action: Mouse scrolled (420, 363) with delta (0, 0)
Screenshot: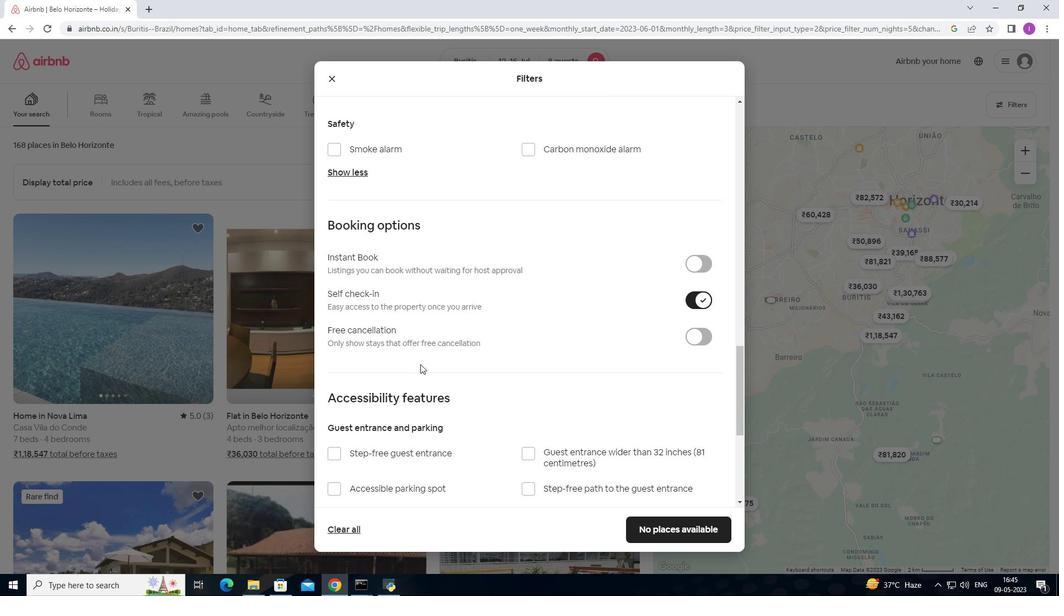 
Action: Mouse moved to (421, 364)
Screenshot: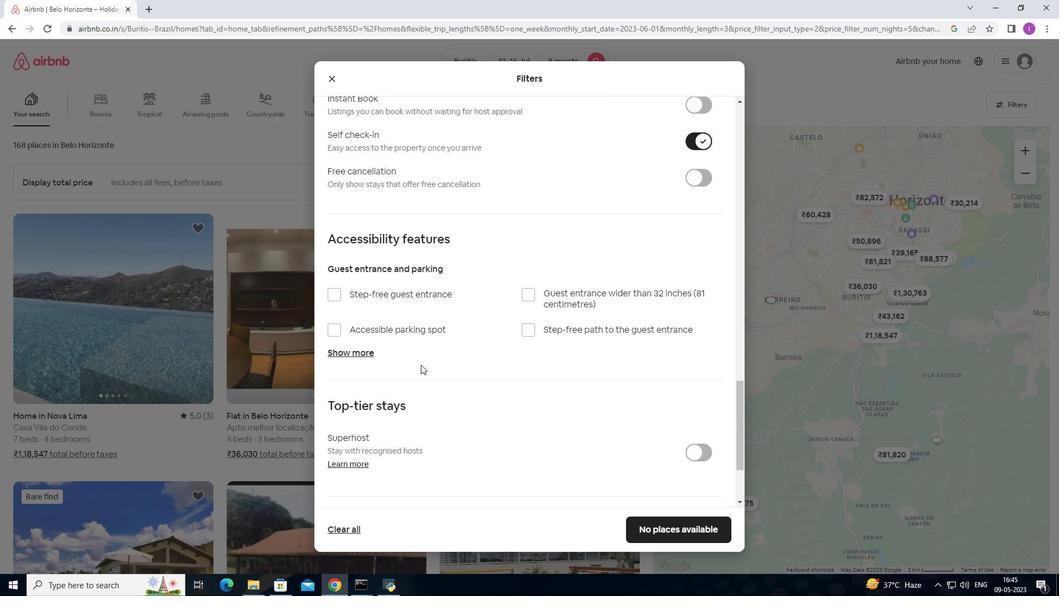 
Action: Mouse scrolled (421, 364) with delta (0, 0)
Screenshot: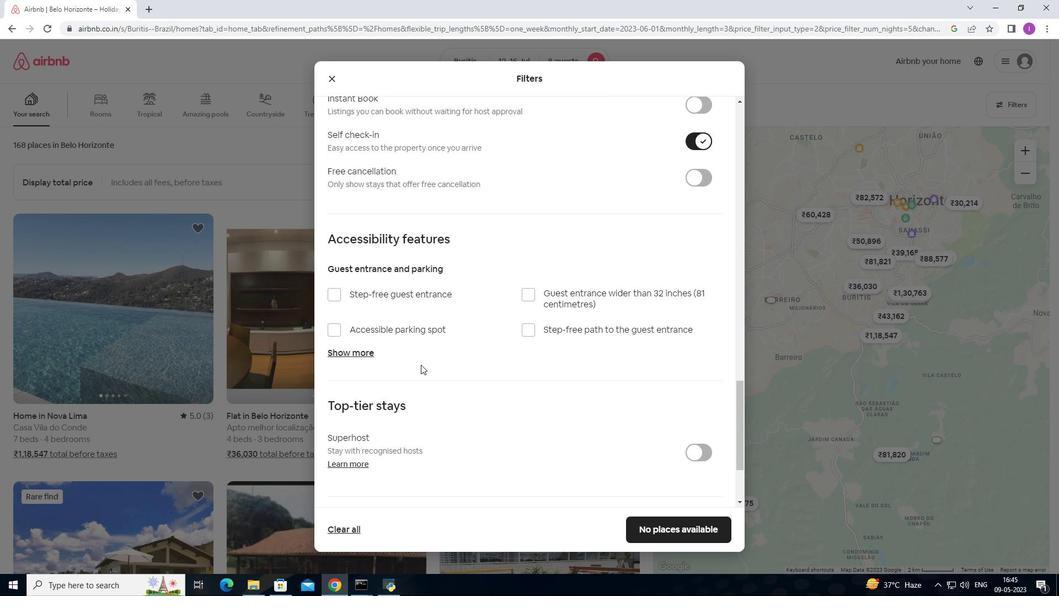 
Action: Mouse scrolled (421, 364) with delta (0, 0)
Screenshot: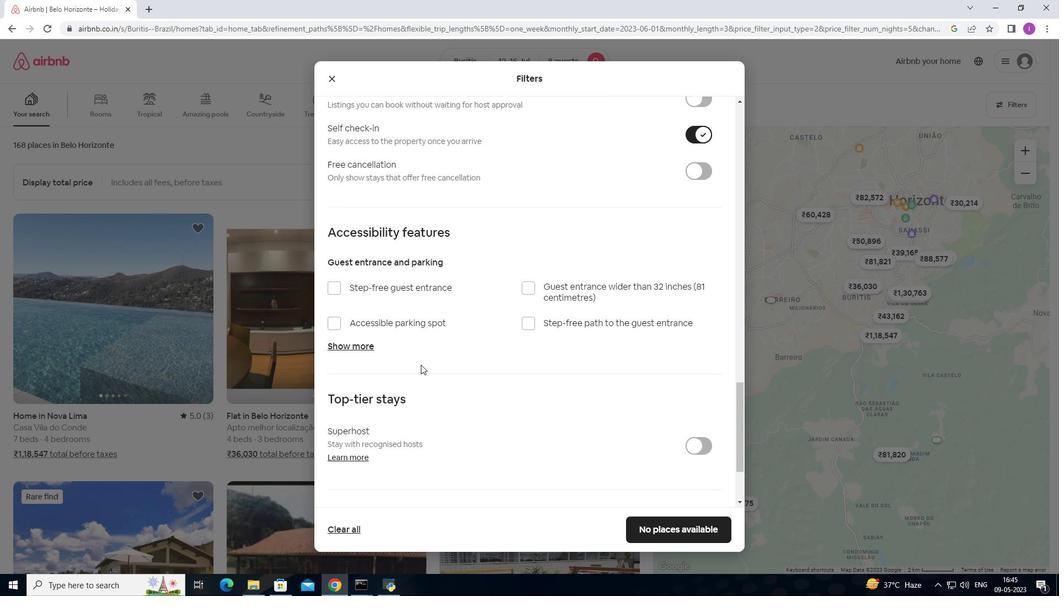 
Action: Mouse scrolled (421, 364) with delta (0, 0)
Screenshot: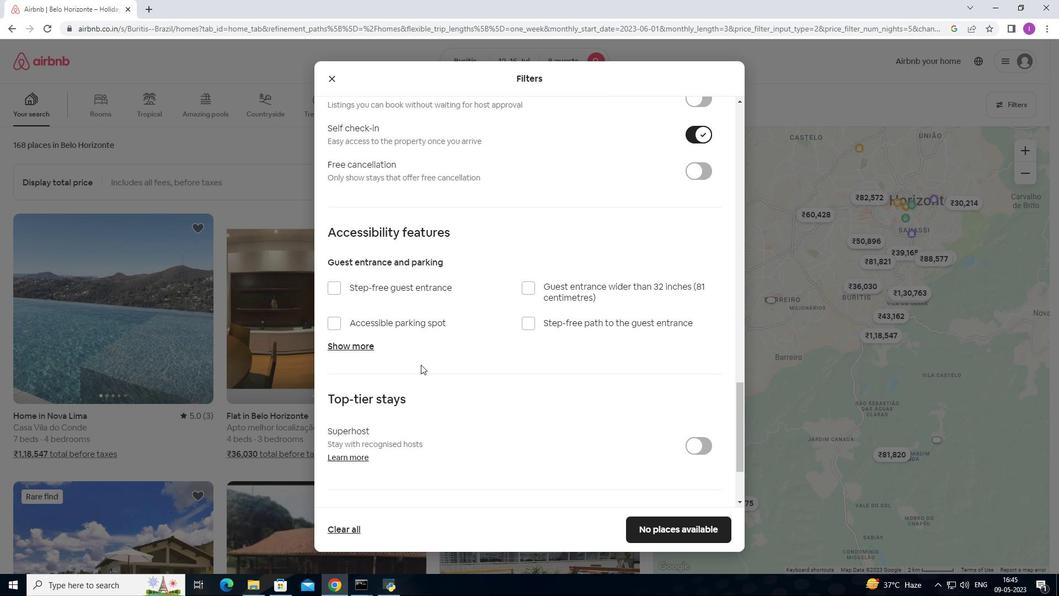
Action: Mouse scrolled (421, 364) with delta (0, 0)
Screenshot: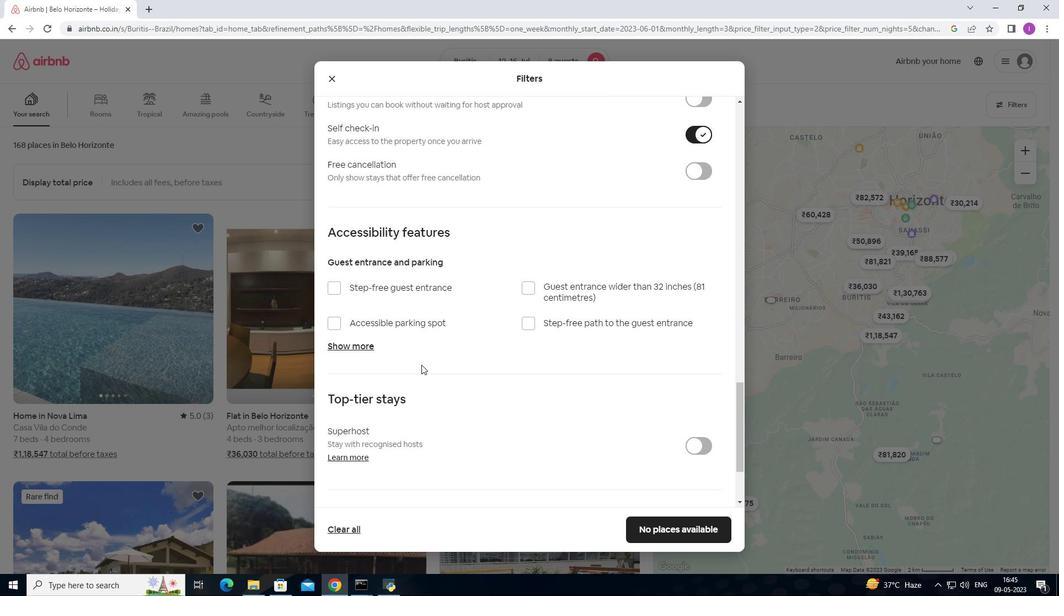
Action: Mouse moved to (432, 358)
Screenshot: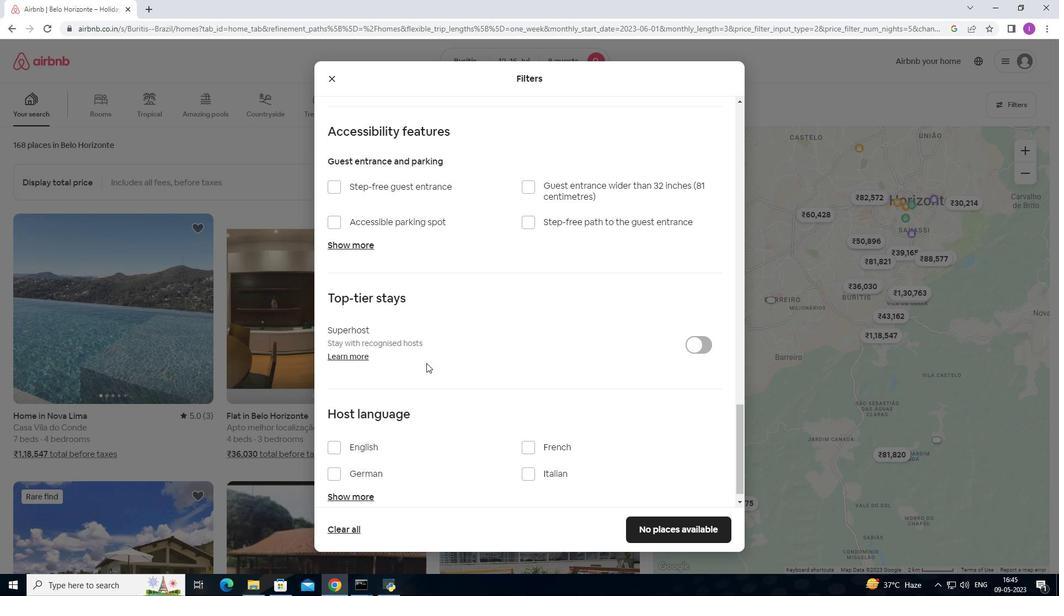 
Action: Mouse scrolled (432, 358) with delta (0, 0)
Screenshot: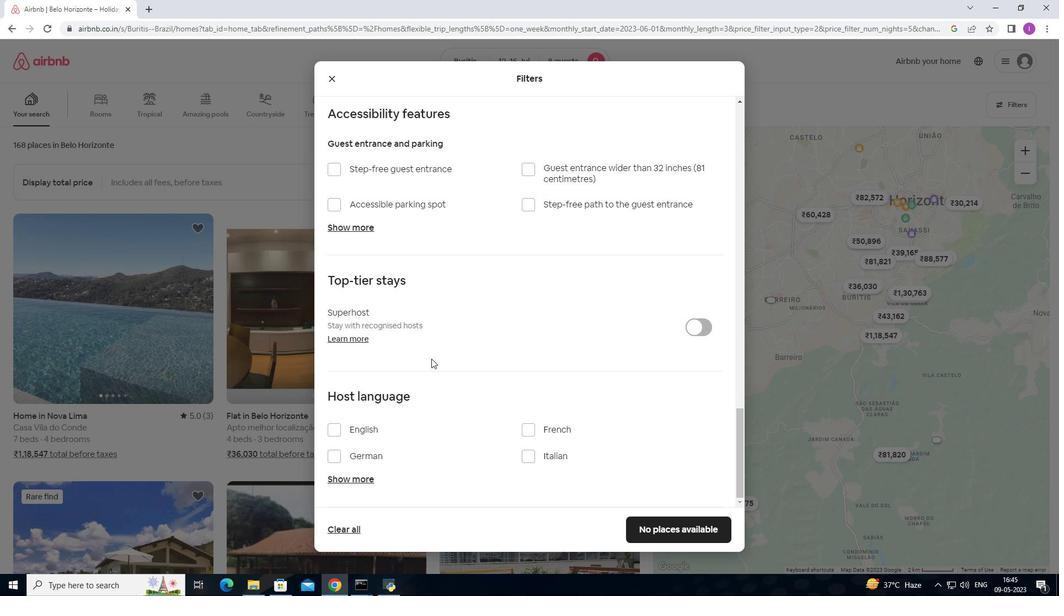 
Action: Mouse moved to (432, 358)
Screenshot: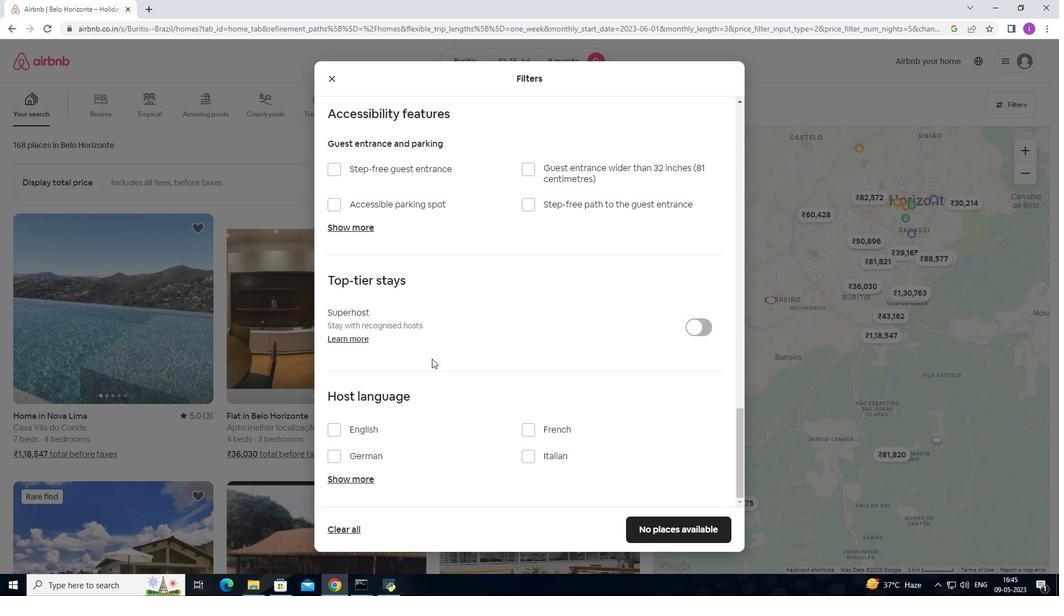 
Action: Mouse scrolled (432, 358) with delta (0, 0)
Screenshot: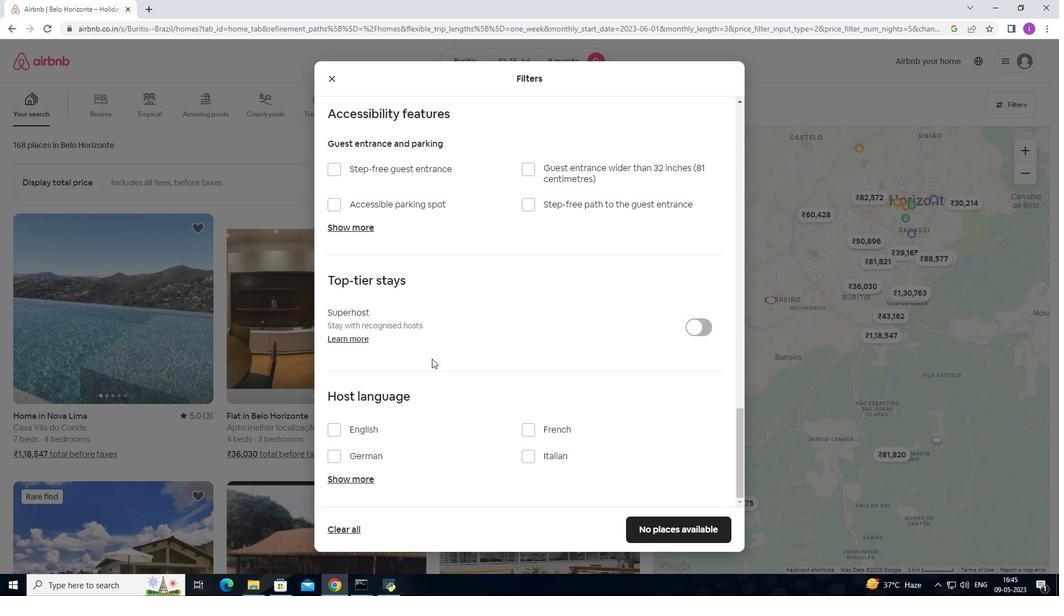 
Action: Mouse moved to (439, 356)
Screenshot: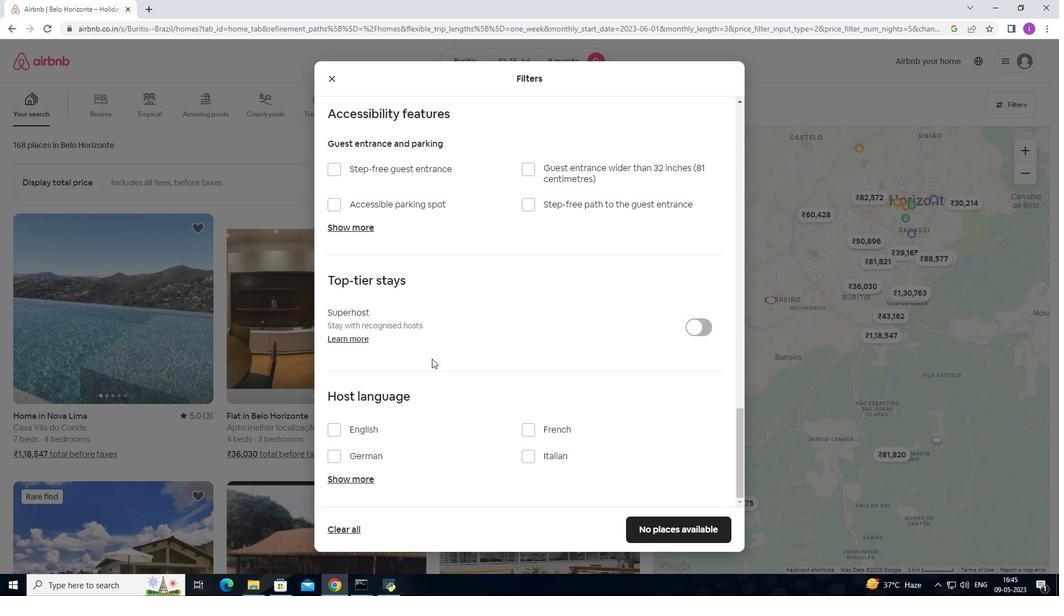 
Action: Mouse scrolled (437, 356) with delta (0, 0)
Screenshot: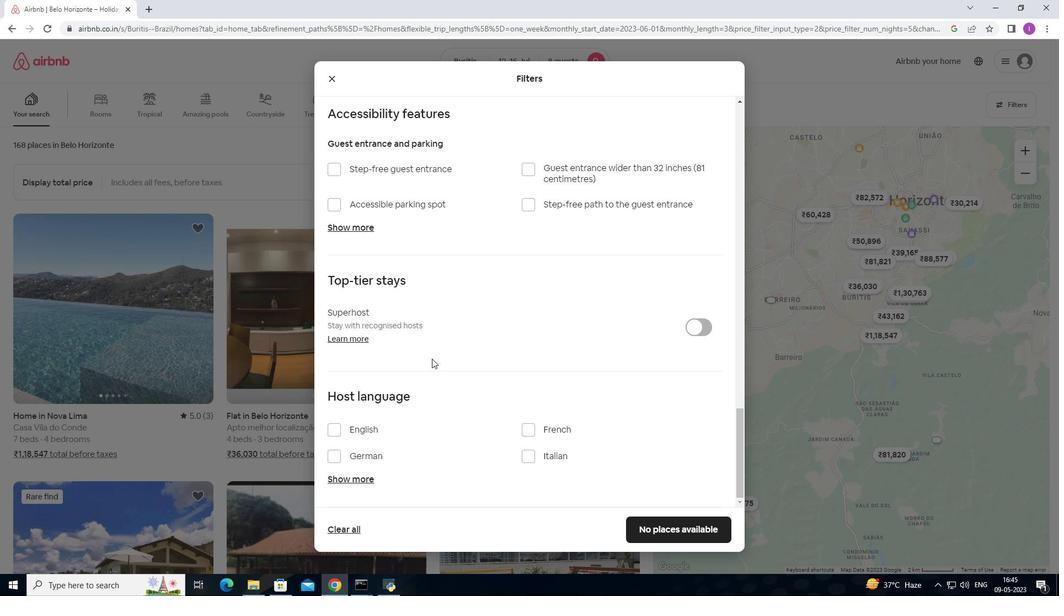 
Action: Mouse moved to (342, 426)
Screenshot: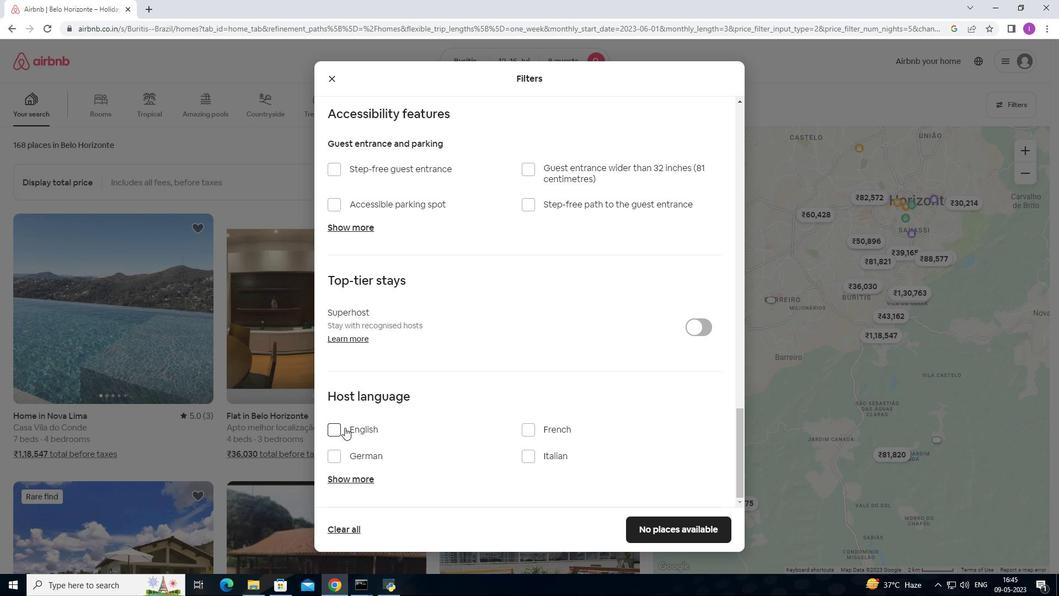 
Action: Mouse pressed left at (342, 426)
Screenshot: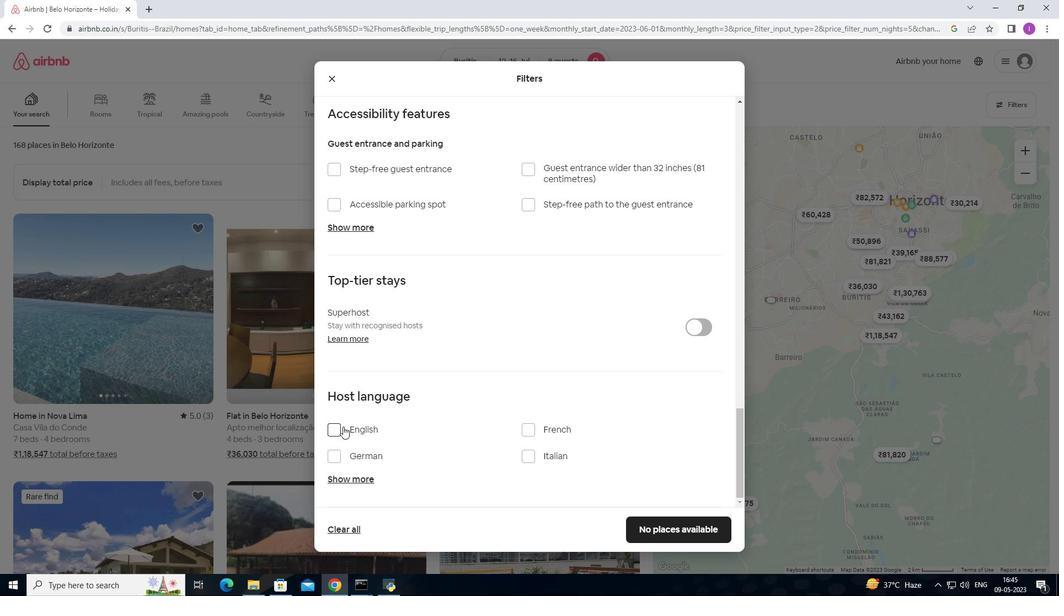 
Action: Mouse moved to (697, 525)
Screenshot: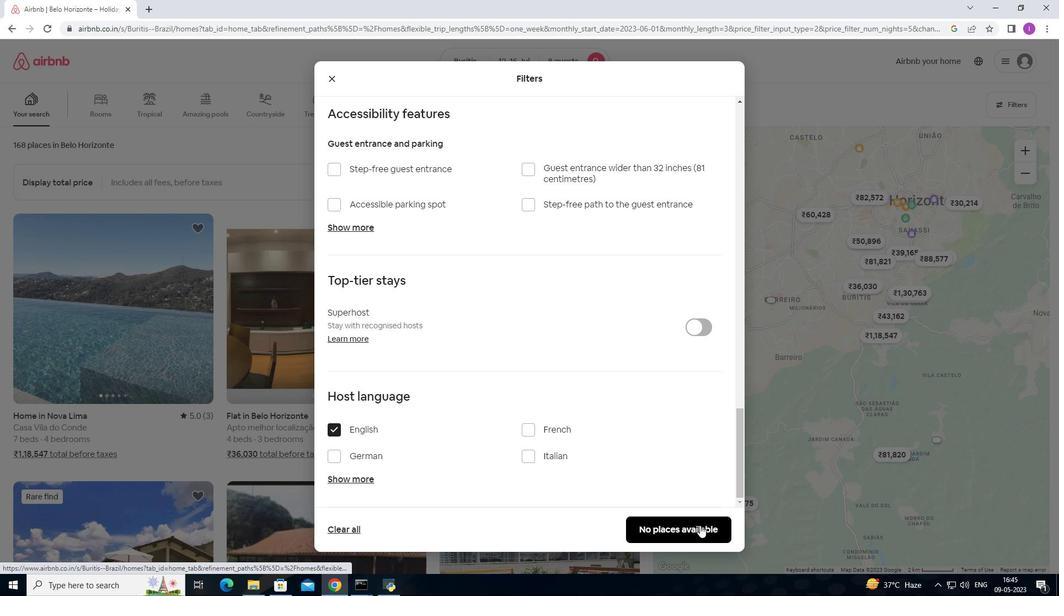 
Action: Mouse pressed left at (697, 525)
Screenshot: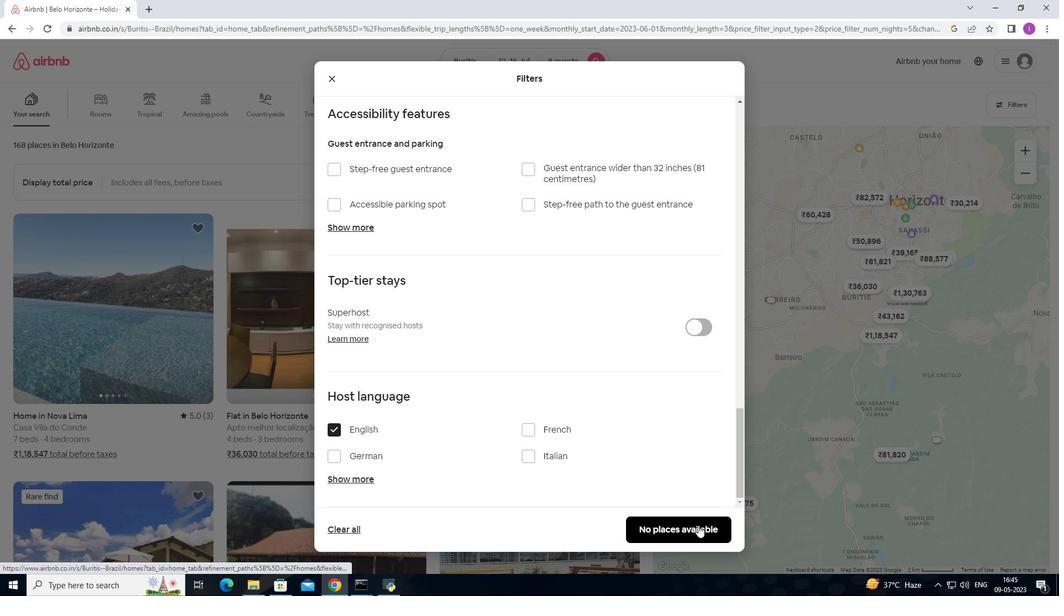 
Action: Mouse moved to (703, 506)
Screenshot: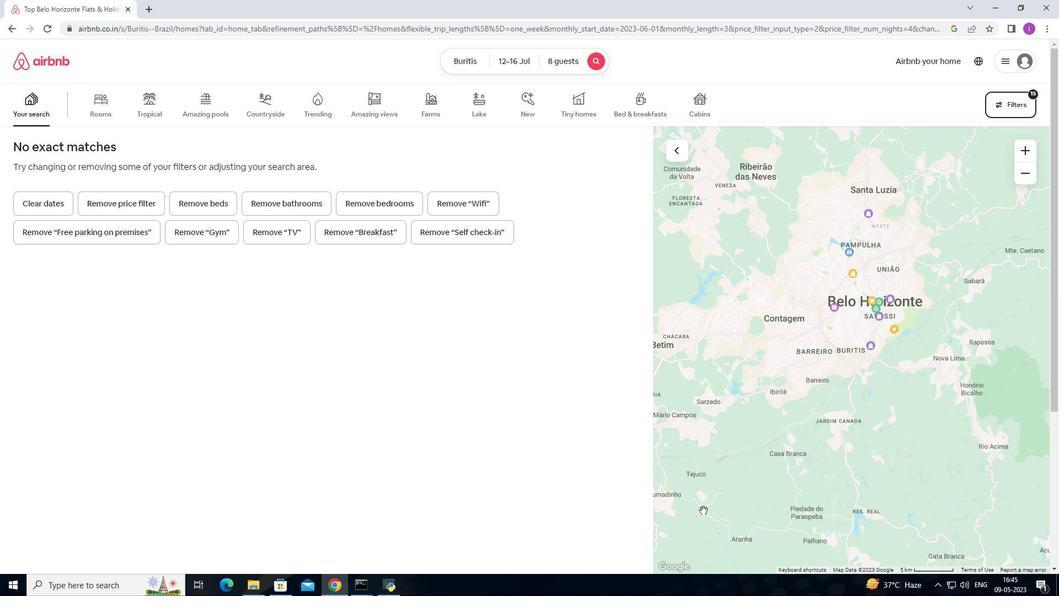 
